 Task: Look for space in San Fernando del Valle de Catamarca, Argentina from 6th September, 2023 to 18th September, 2023 for 3 adults in price range Rs.6000 to Rs.12000. Place can be entire place with 2 bedrooms having 2 beds and 2 bathrooms. Property type can be hotel. Amenities needed are: heating, . Booking option can be shelf check-in. Required host language is English.
Action: Mouse moved to (451, 101)
Screenshot: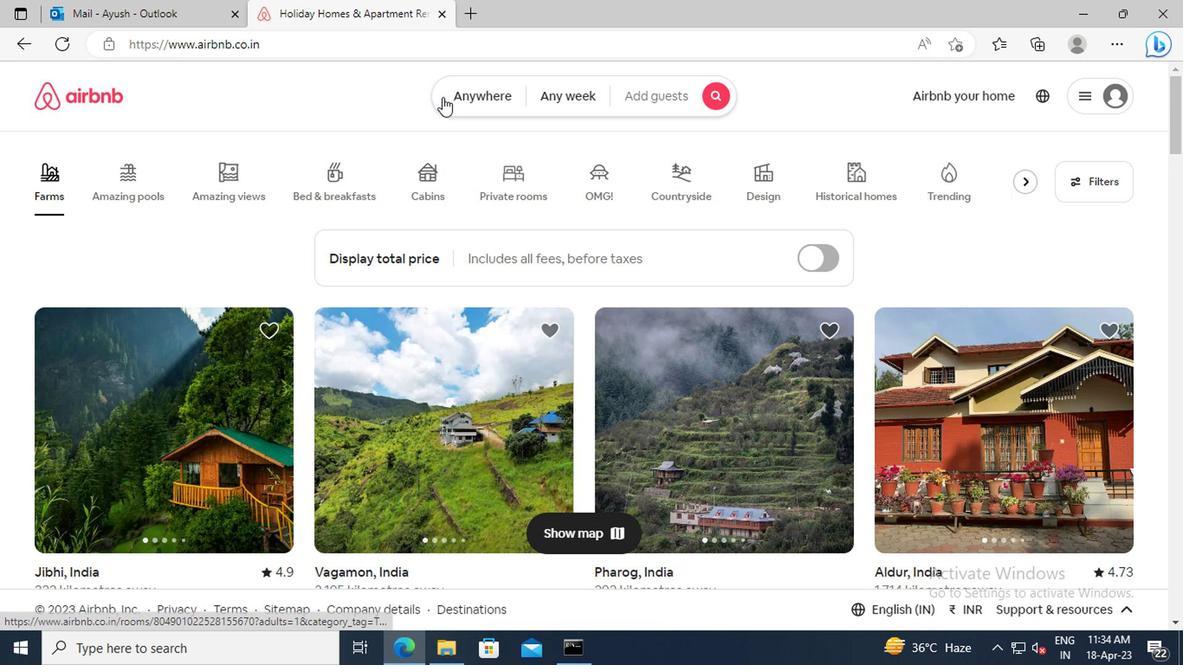 
Action: Mouse pressed left at (451, 101)
Screenshot: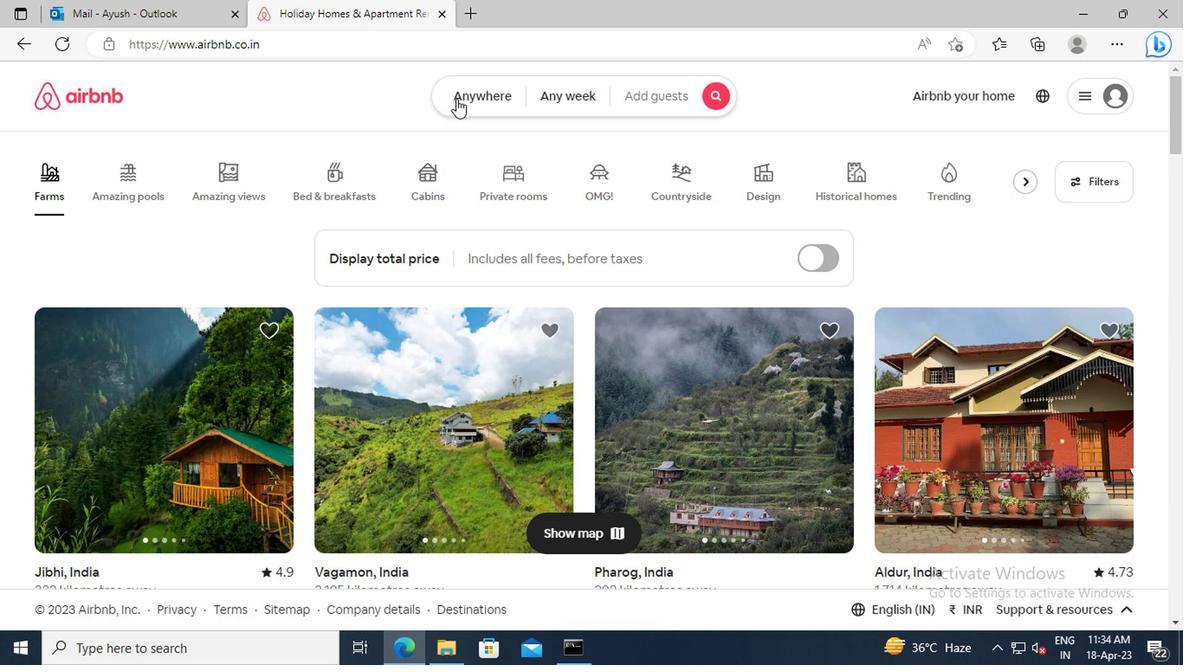 
Action: Mouse moved to (291, 170)
Screenshot: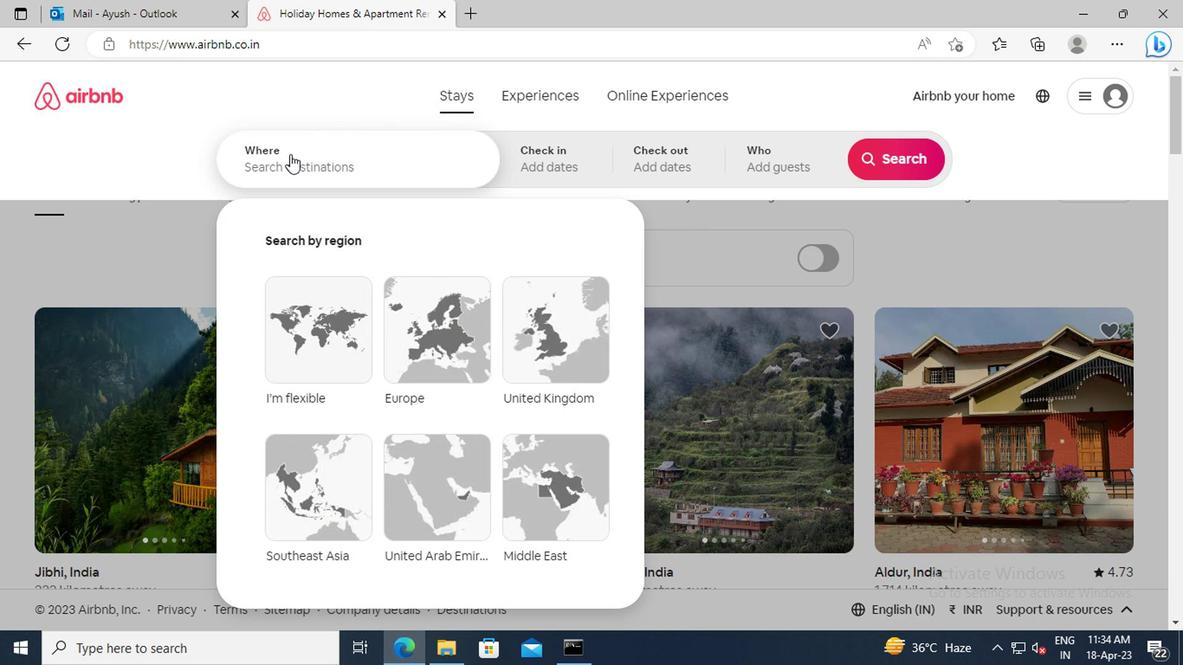 
Action: Mouse pressed left at (291, 170)
Screenshot: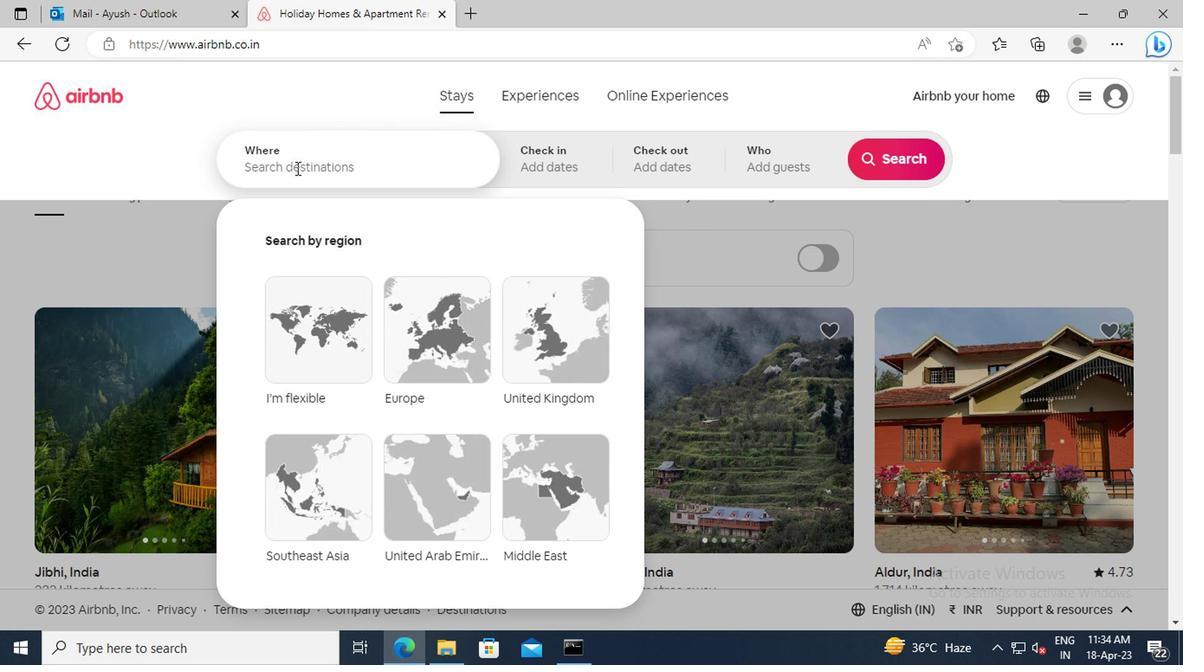 
Action: Key pressed <Key.shift>SAN<Key.space><Key.shift>FERNANDO<Key.space>DEL<Key.space><Key.shift>VALLE<Key.space>DE<Key.space><Key.shift>CATAMARCA,<Key.space><Key.shift_r>ARGENTINA<Key.enter>
Screenshot: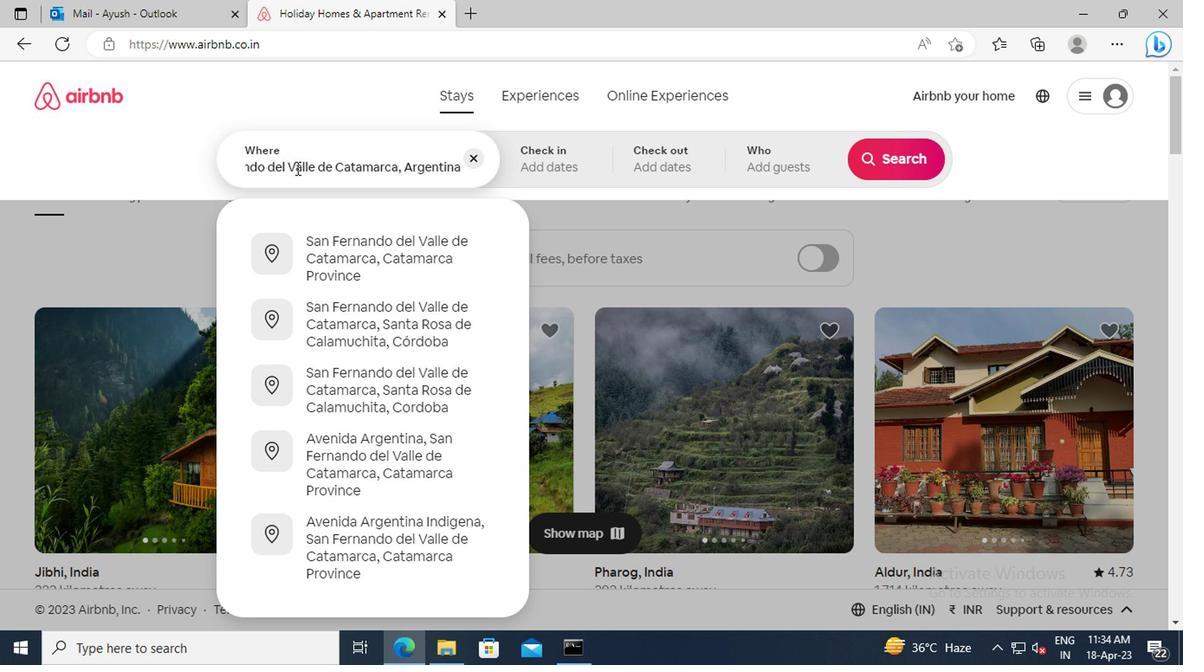 
Action: Mouse moved to (884, 300)
Screenshot: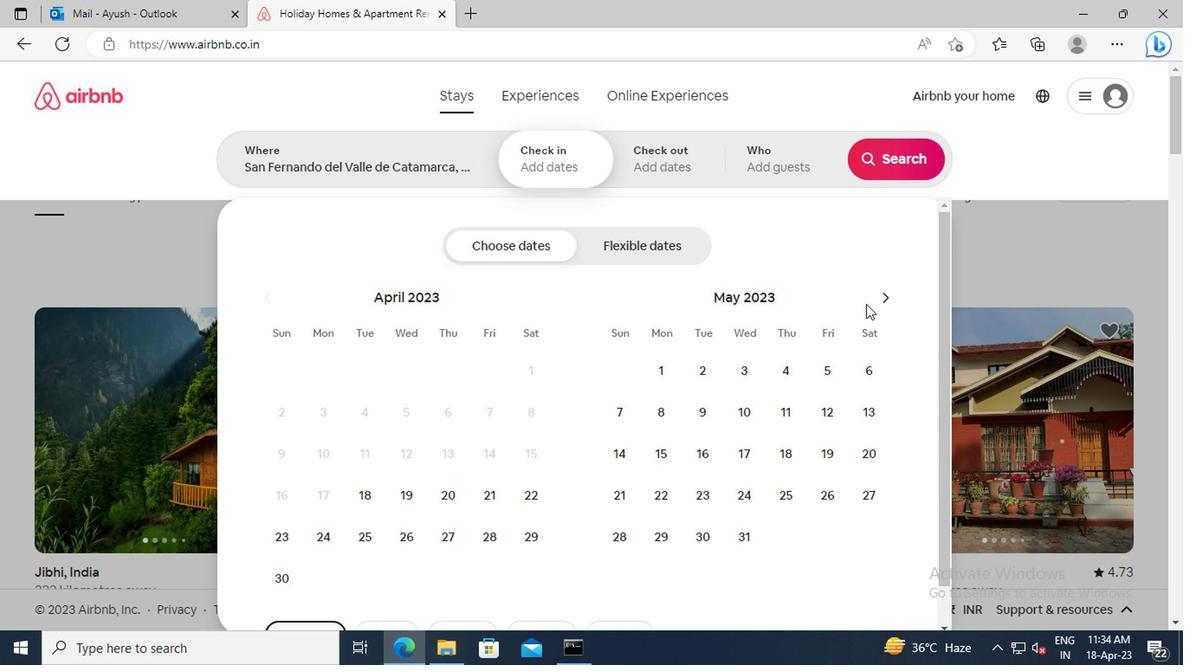 
Action: Mouse pressed left at (884, 300)
Screenshot: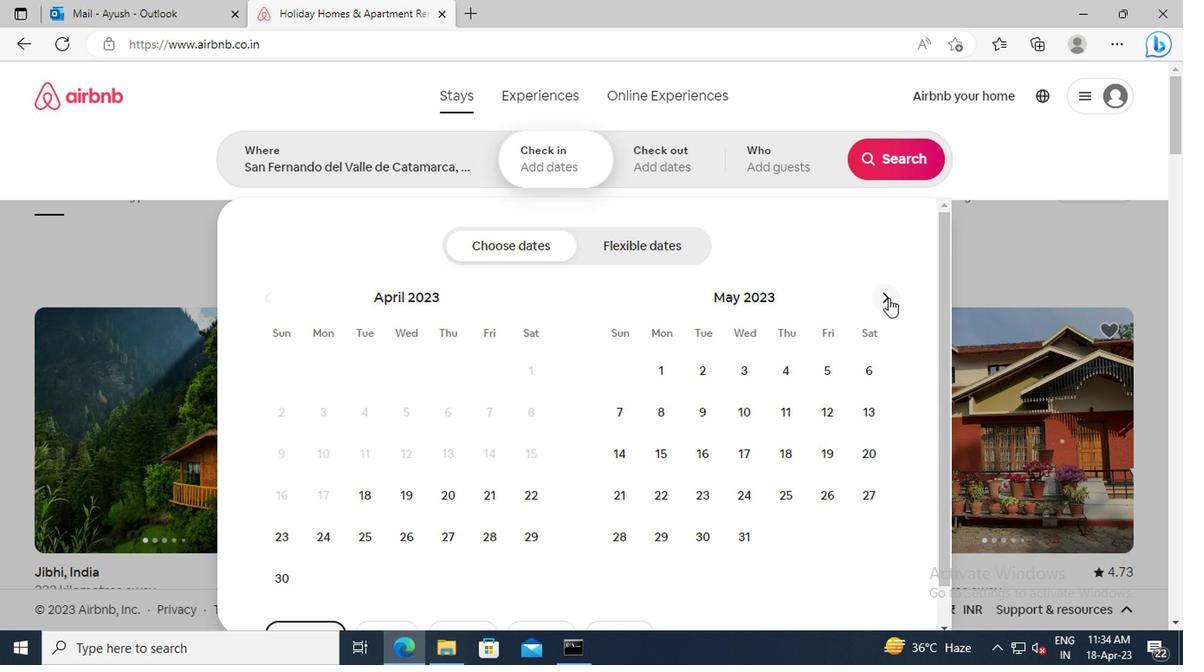 
Action: Mouse pressed left at (884, 300)
Screenshot: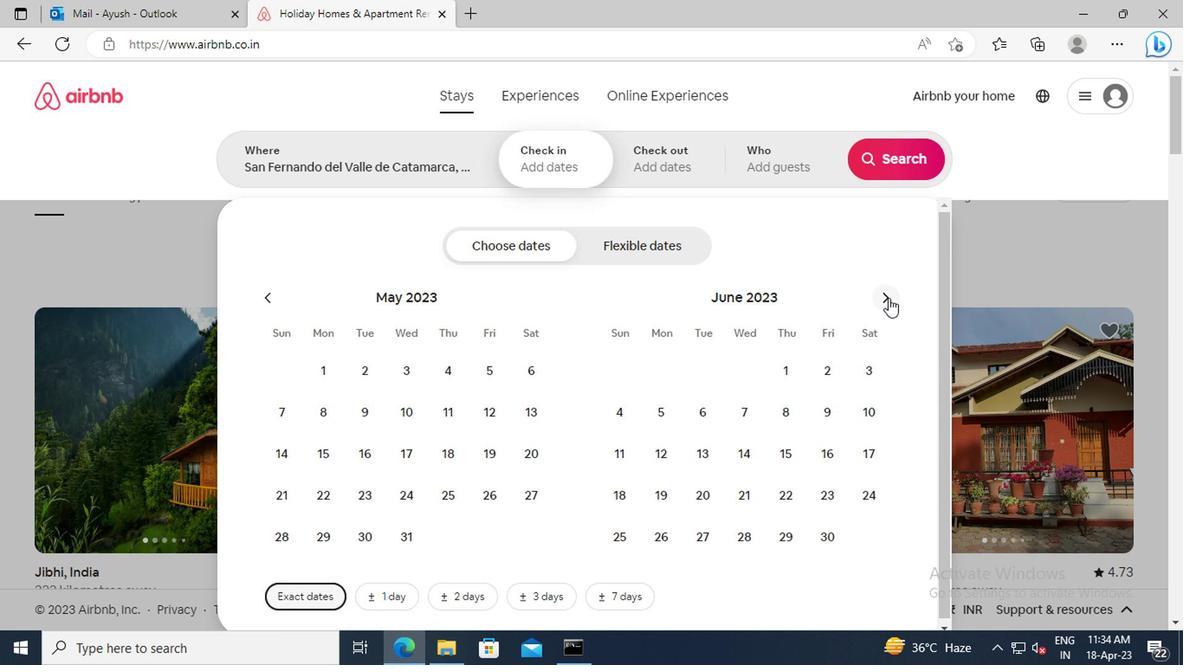 
Action: Mouse pressed left at (884, 300)
Screenshot: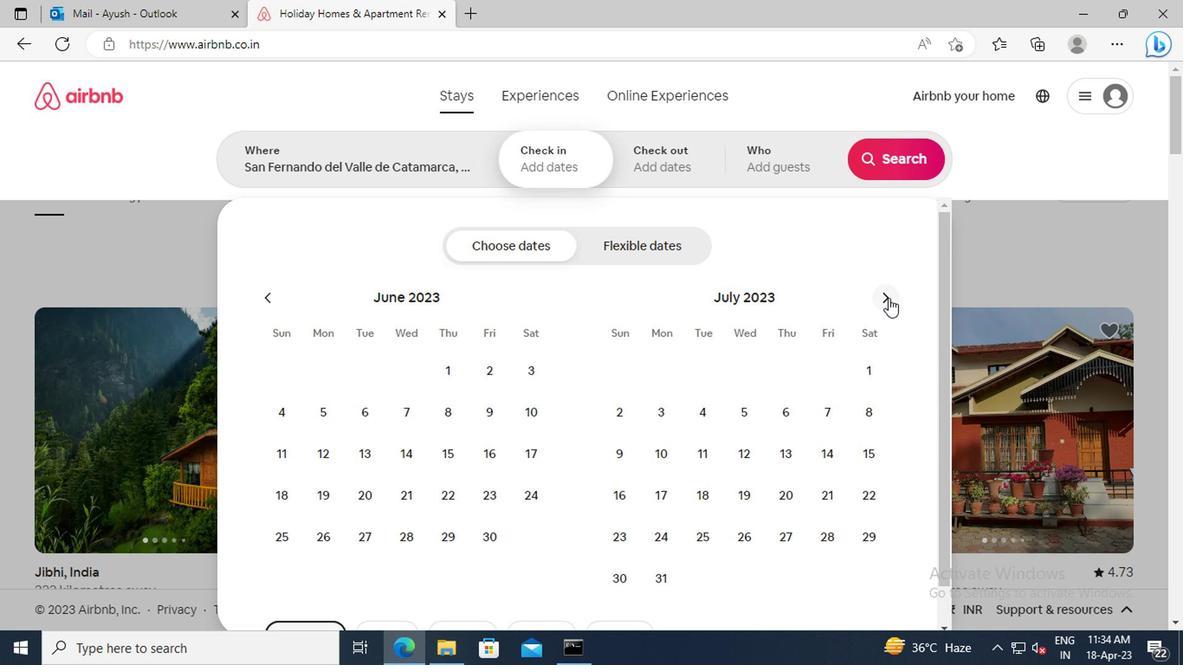 
Action: Mouse pressed left at (884, 300)
Screenshot: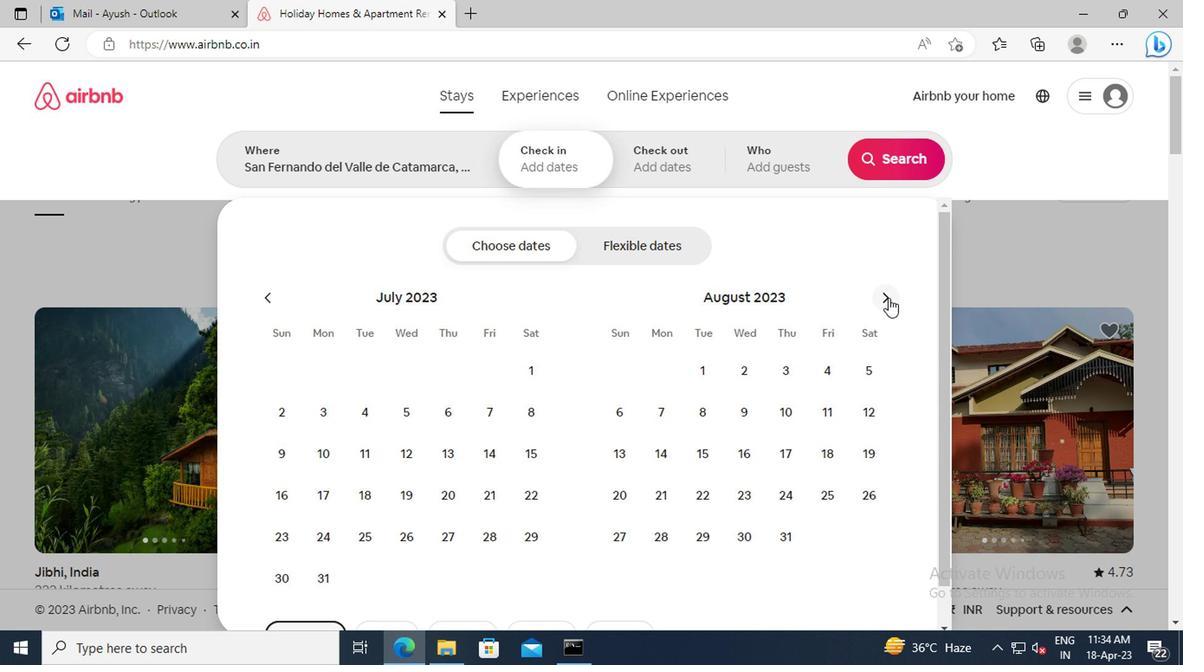 
Action: Mouse moved to (746, 408)
Screenshot: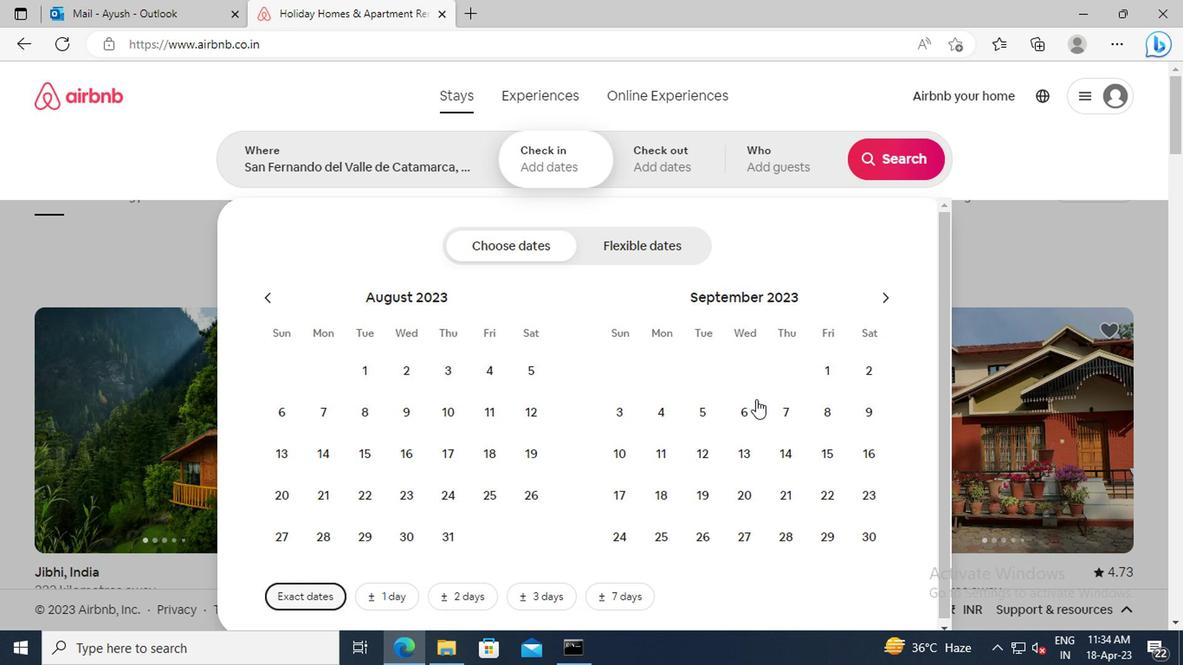 
Action: Mouse pressed left at (746, 408)
Screenshot: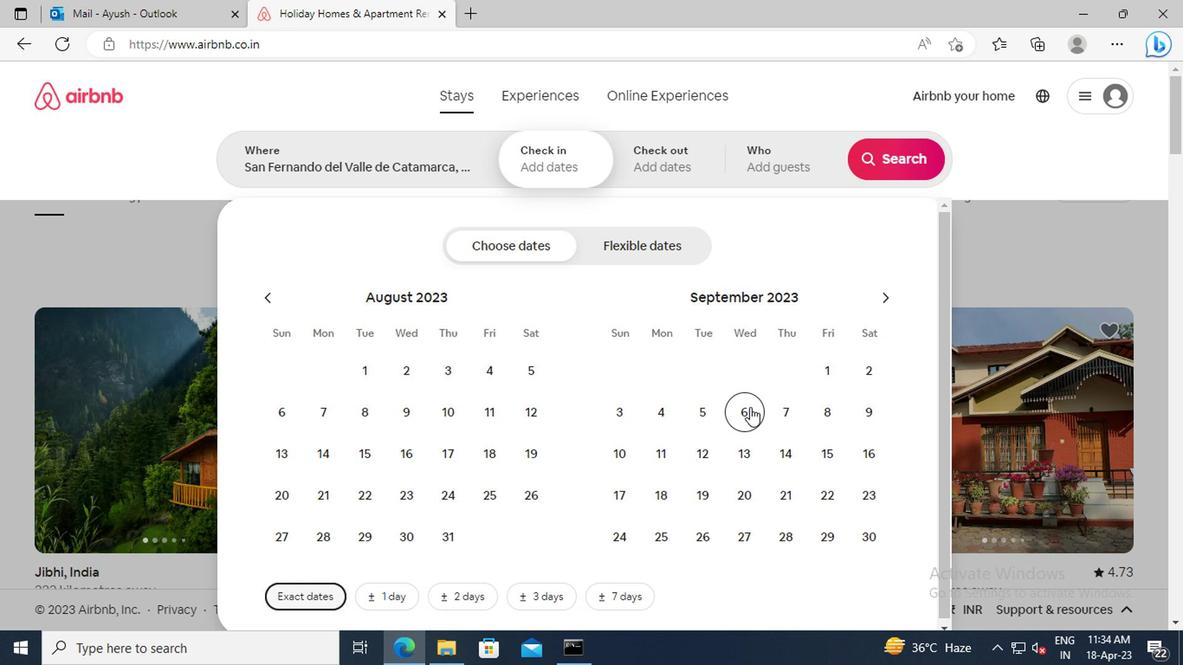 
Action: Mouse moved to (661, 492)
Screenshot: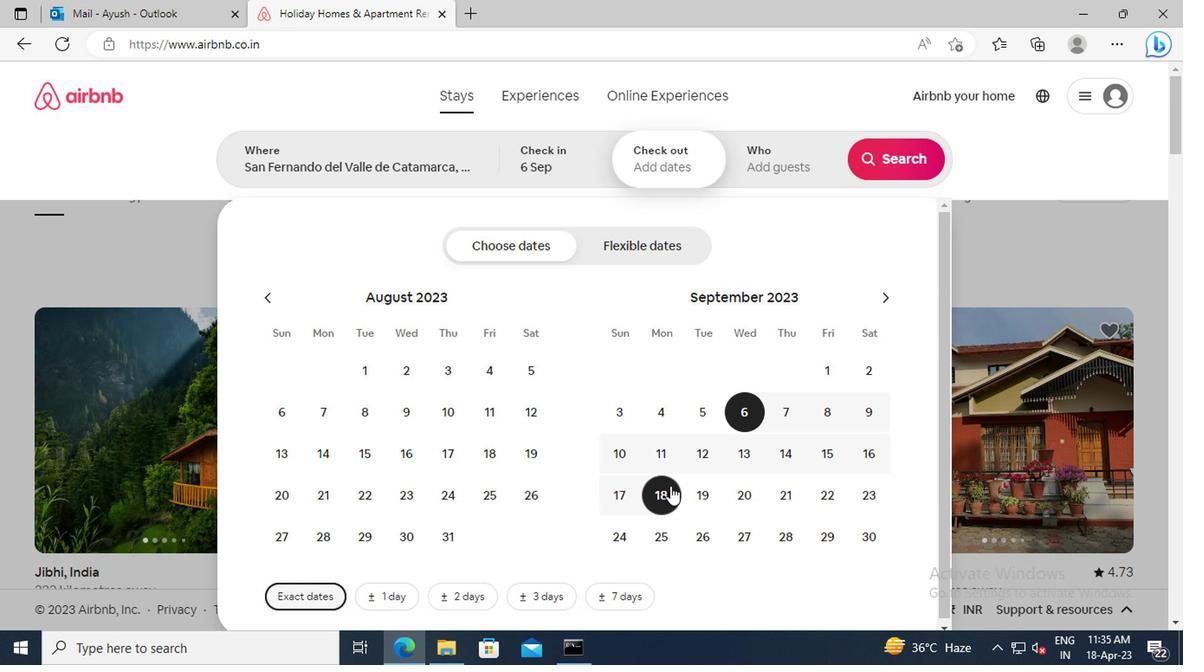 
Action: Mouse pressed left at (661, 492)
Screenshot: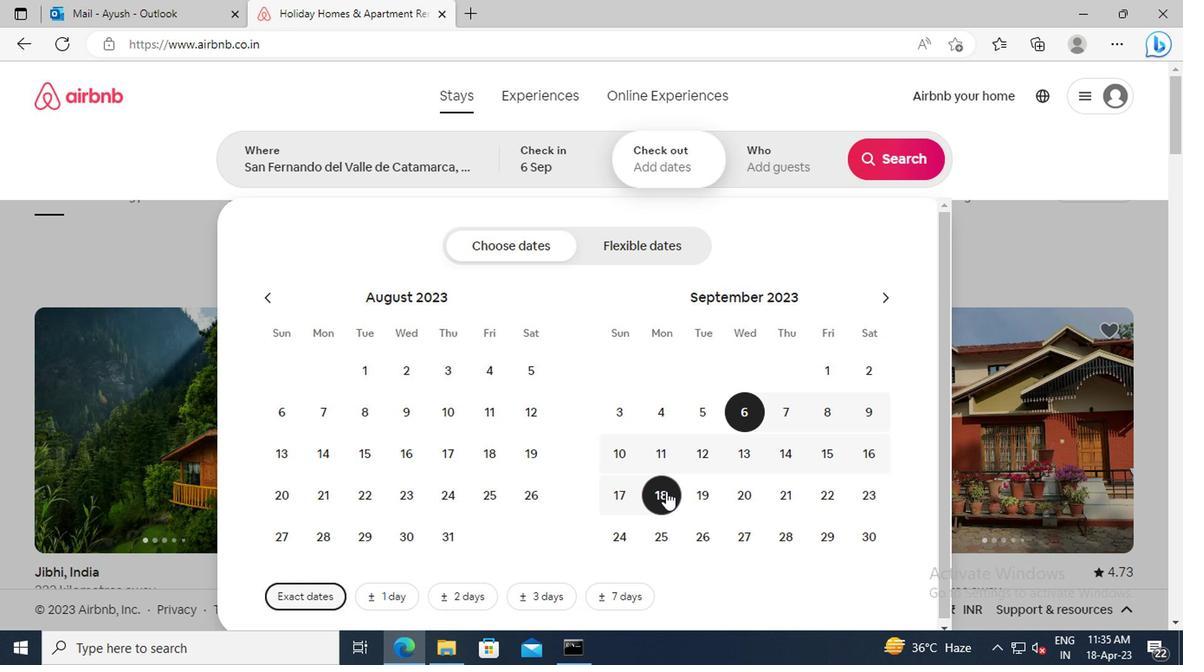 
Action: Mouse moved to (763, 168)
Screenshot: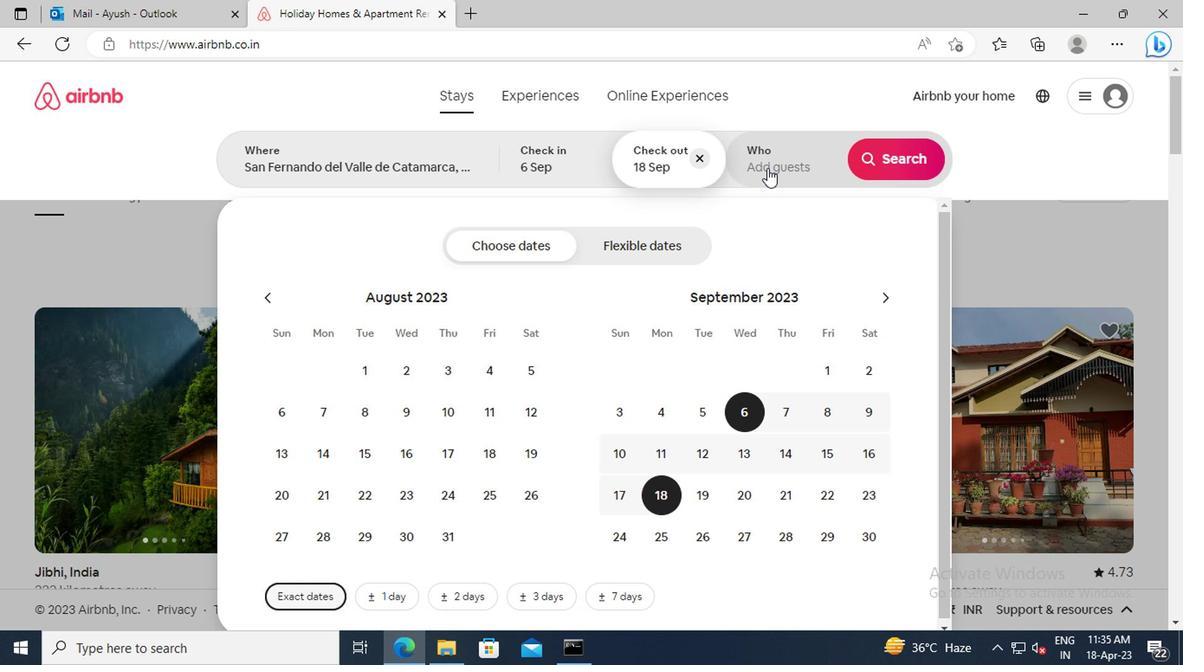 
Action: Mouse pressed left at (763, 168)
Screenshot: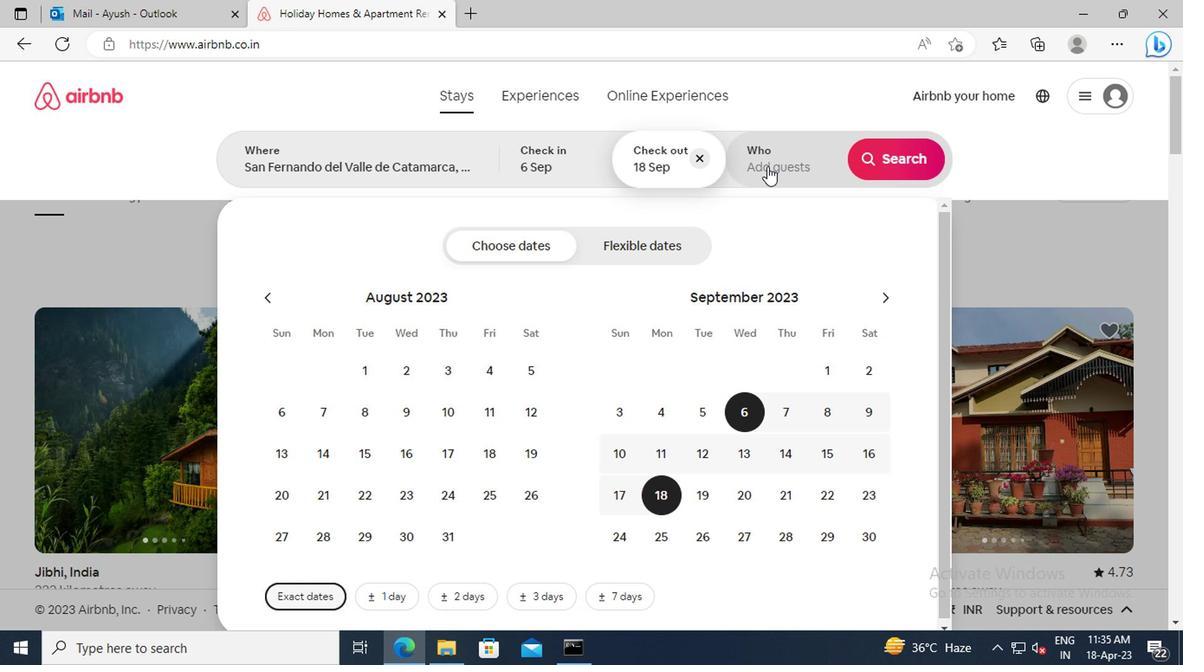
Action: Mouse moved to (897, 253)
Screenshot: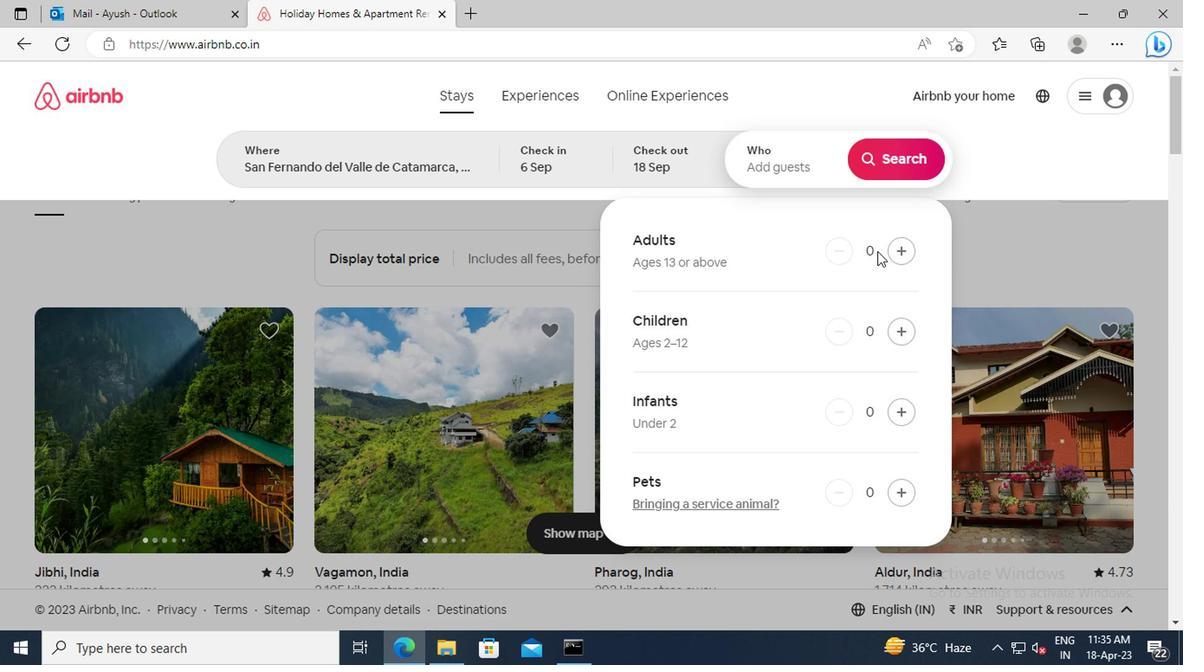 
Action: Mouse pressed left at (897, 253)
Screenshot: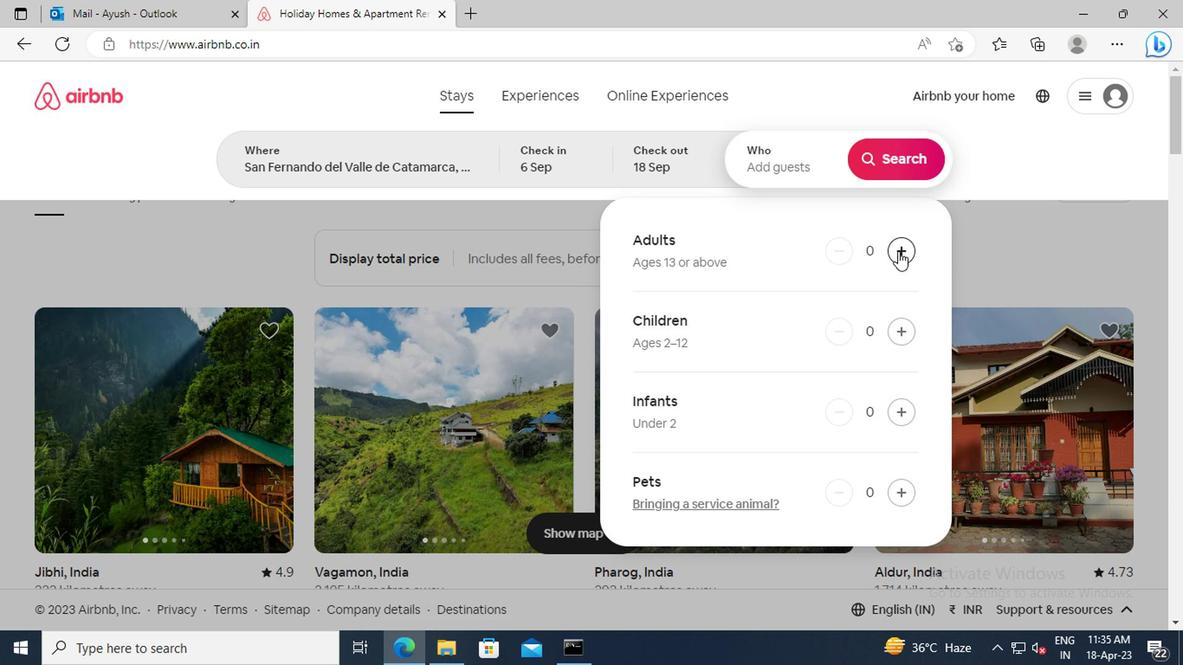 
Action: Mouse pressed left at (897, 253)
Screenshot: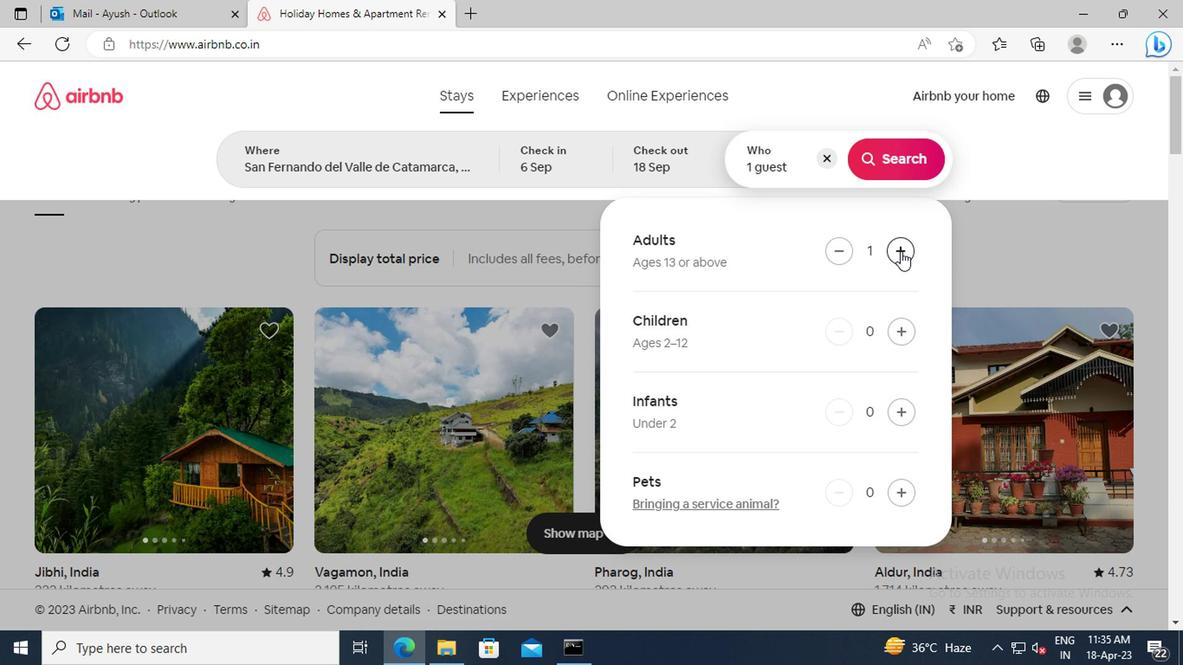 
Action: Mouse pressed left at (897, 253)
Screenshot: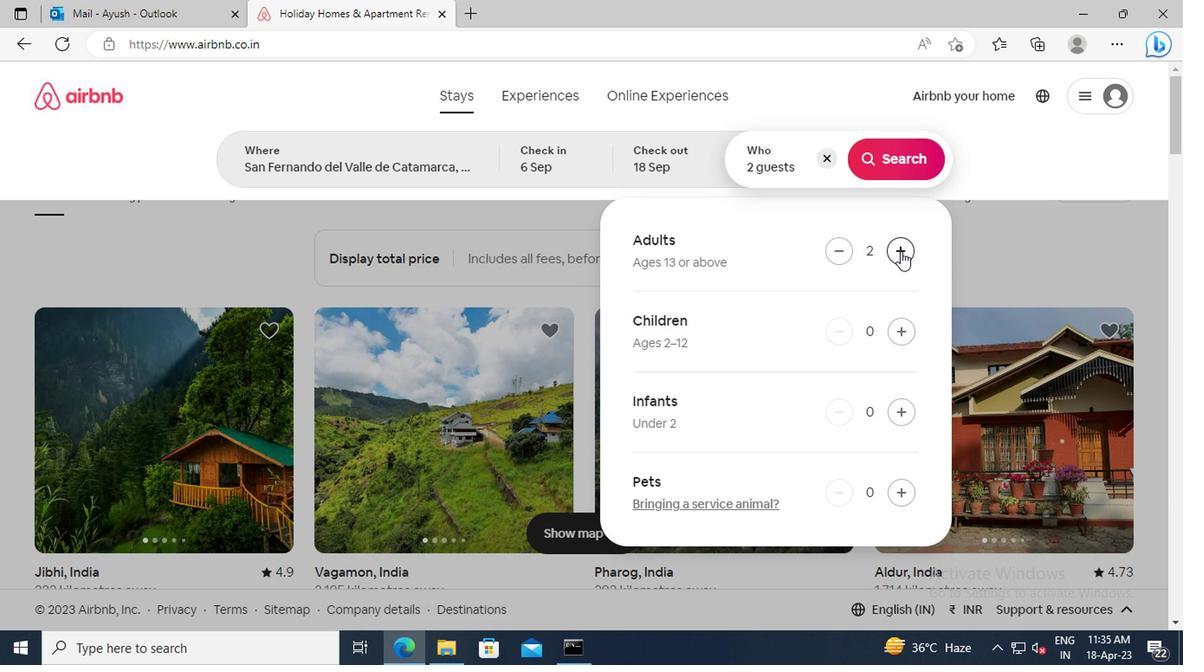 
Action: Mouse moved to (891, 161)
Screenshot: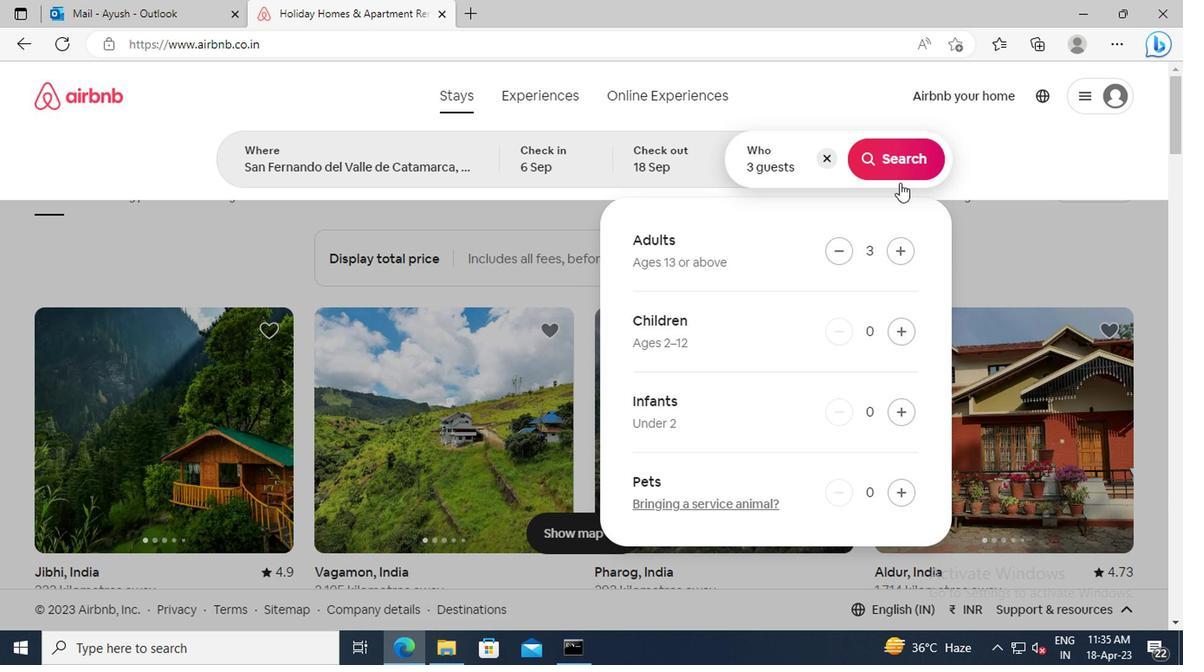 
Action: Mouse pressed left at (891, 161)
Screenshot: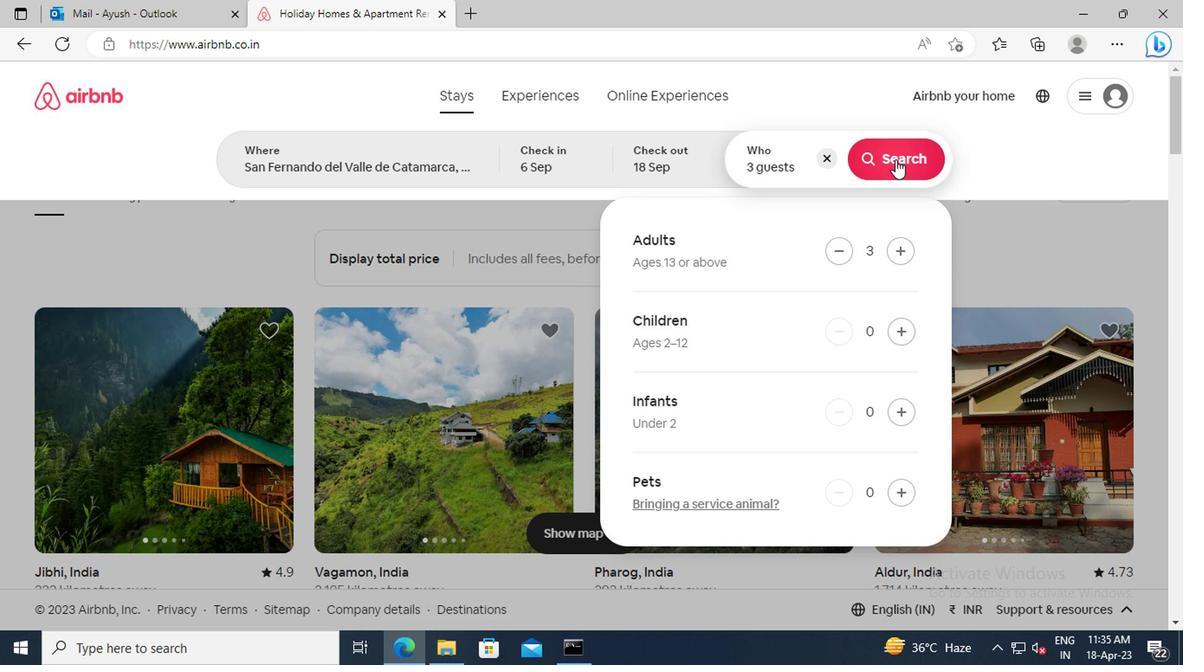 
Action: Mouse moved to (1093, 170)
Screenshot: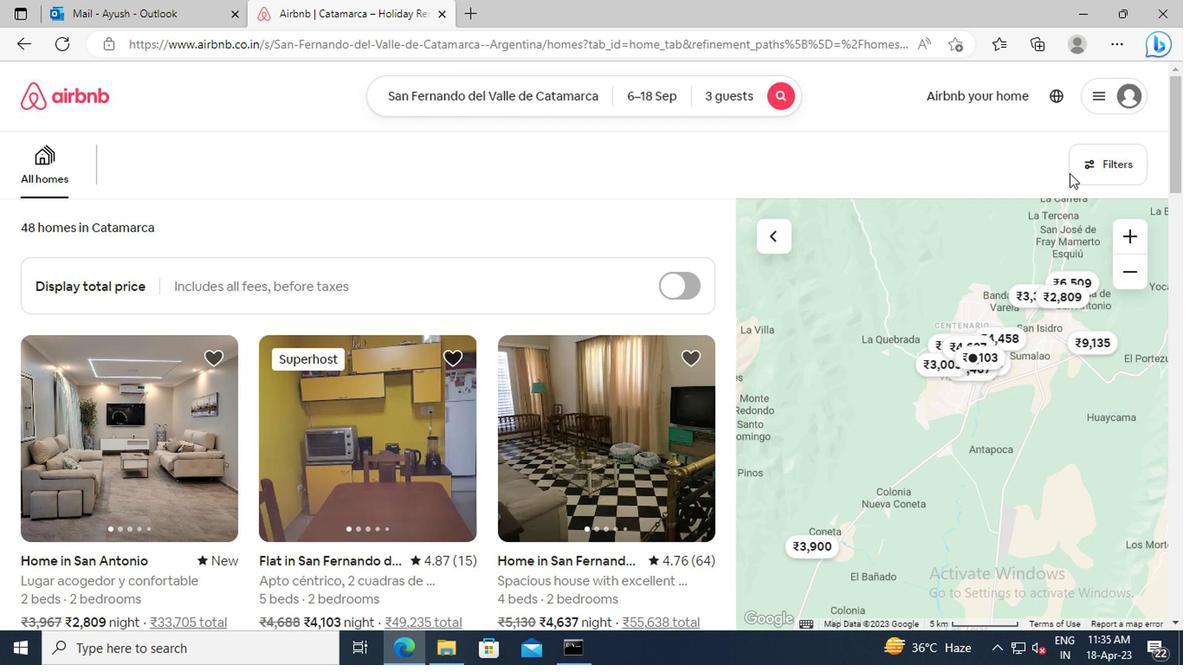
Action: Mouse pressed left at (1093, 170)
Screenshot: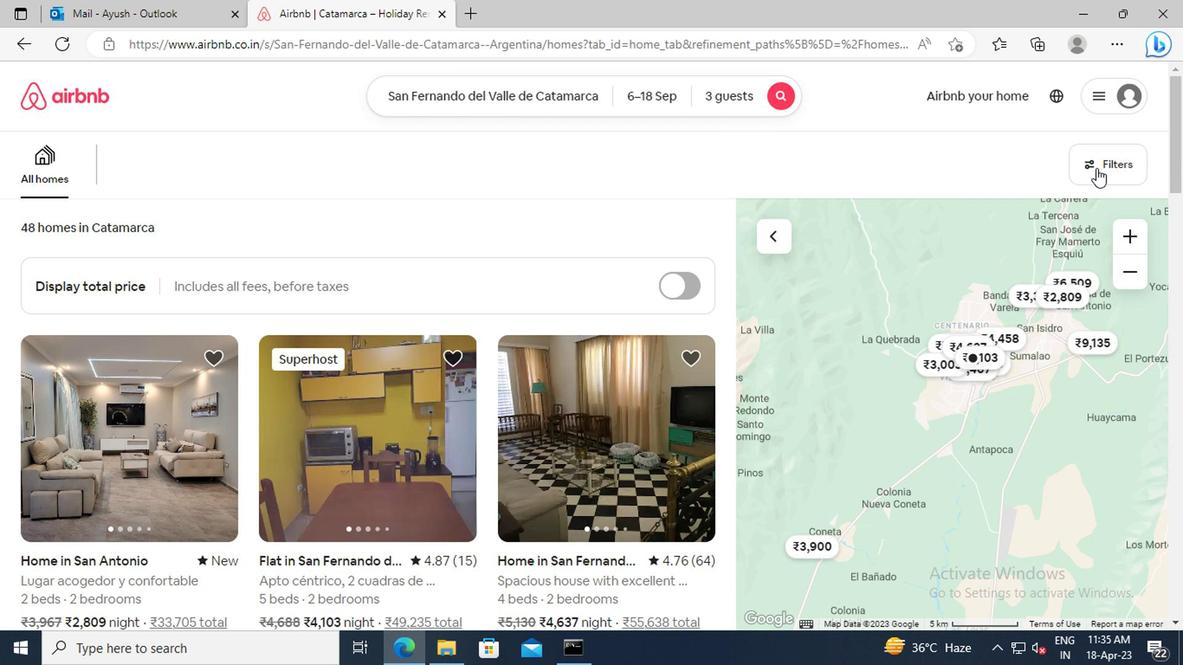 
Action: Mouse moved to (372, 385)
Screenshot: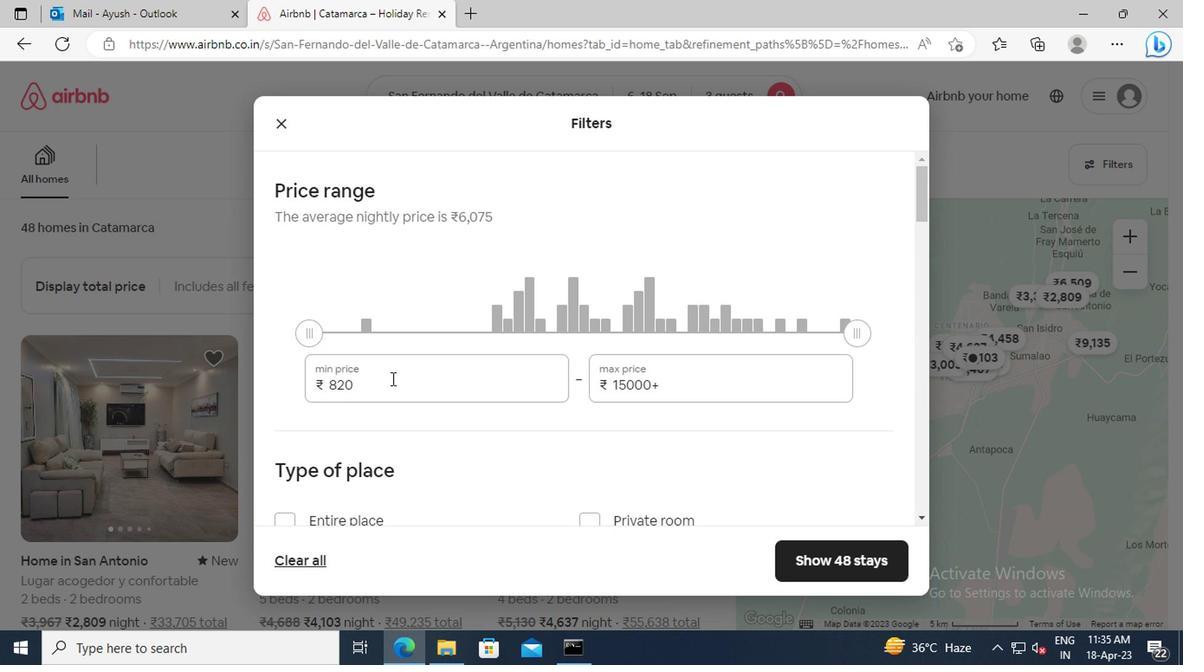 
Action: Mouse pressed left at (372, 385)
Screenshot: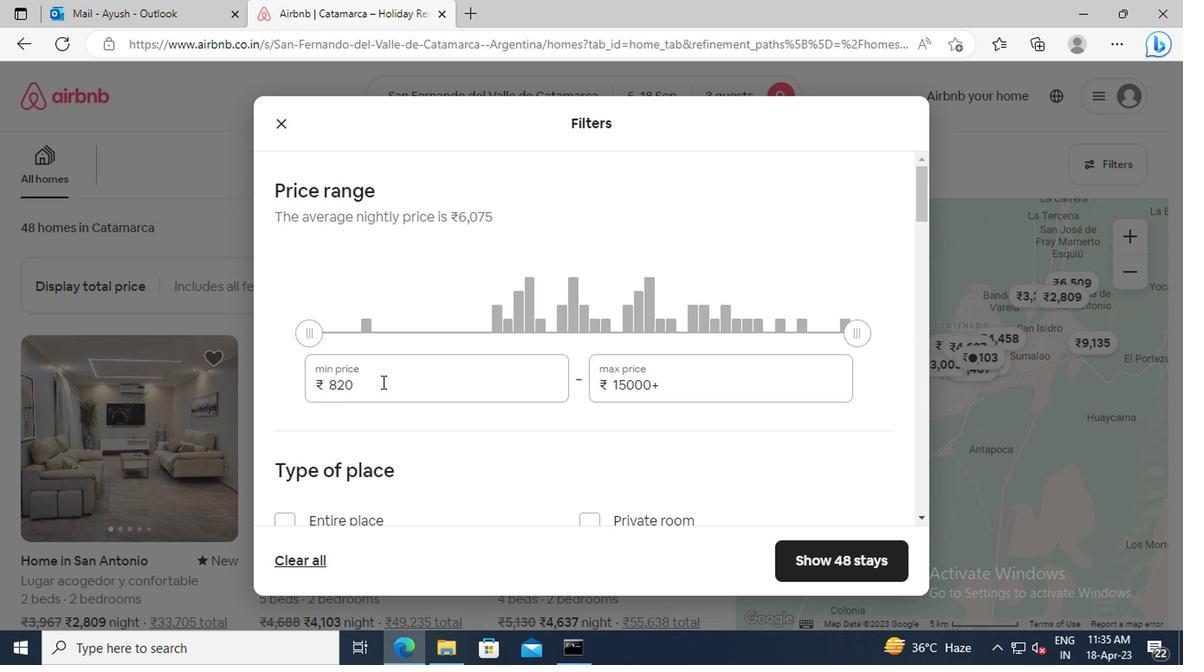 
Action: Key pressed <Key.backspace><Key.backspace><Key.backspace>6000<Key.tab><Key.delete>12000
Screenshot: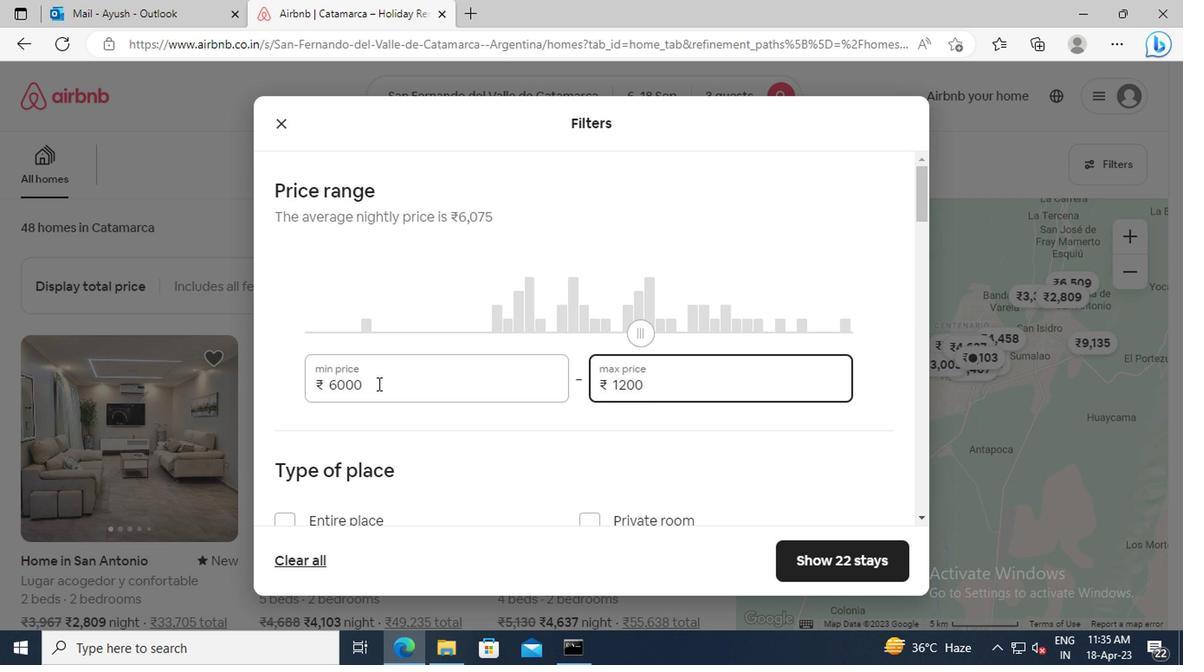 
Action: Mouse moved to (366, 390)
Screenshot: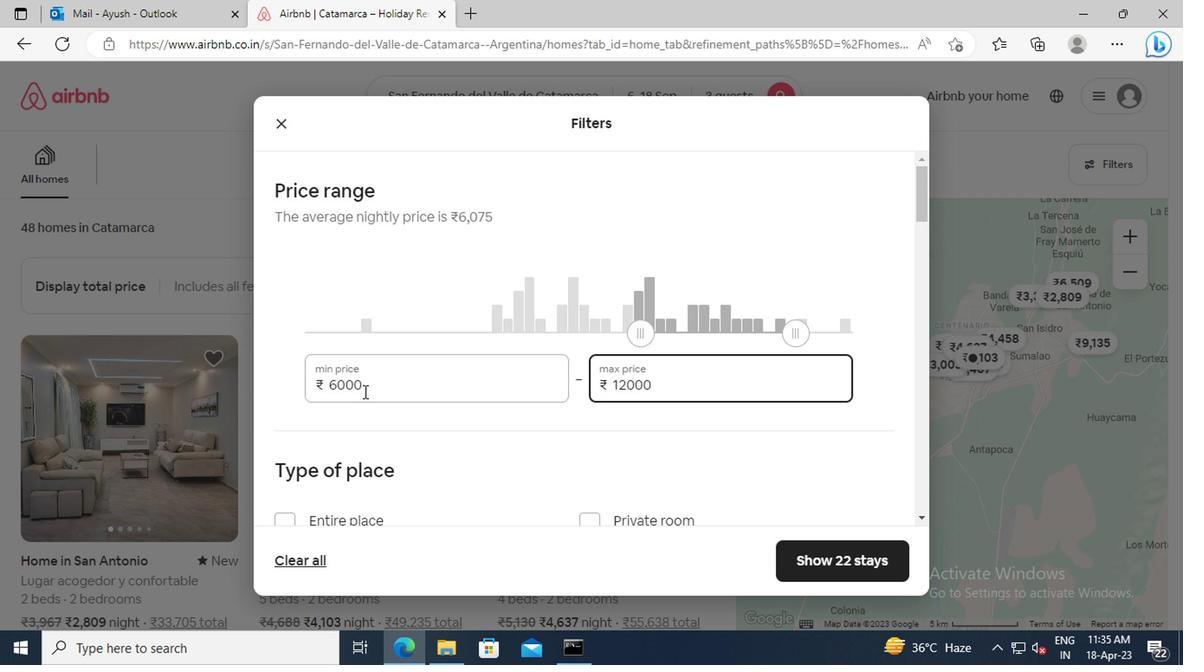 
Action: Mouse scrolled (366, 388) with delta (0, -1)
Screenshot: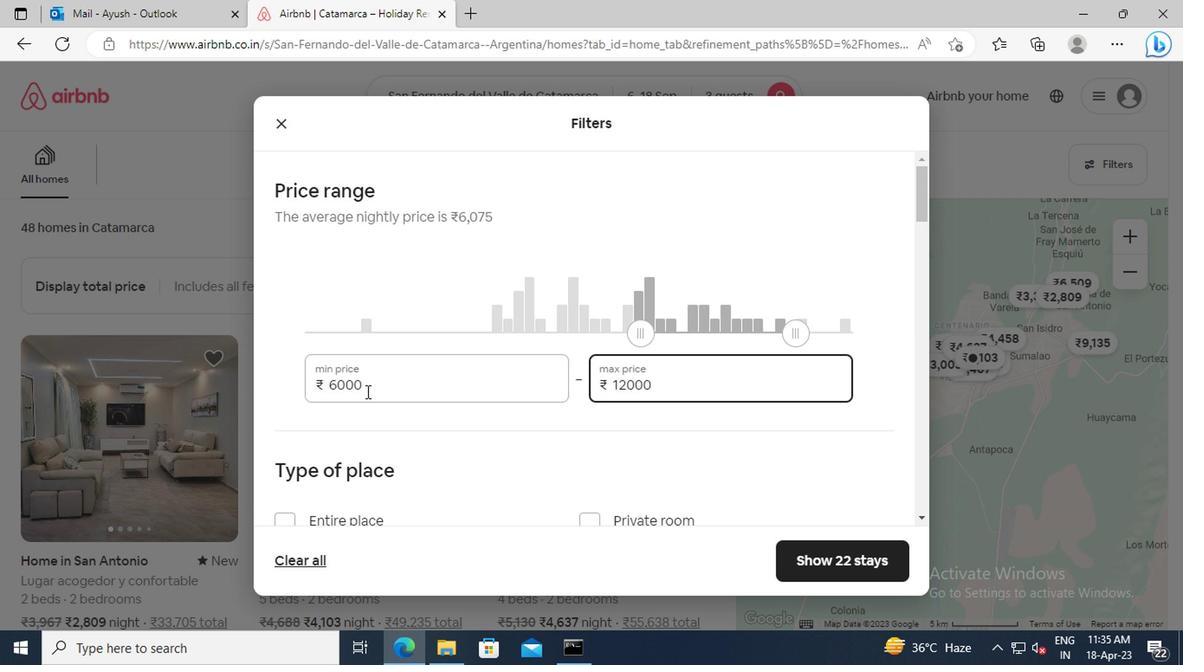 
Action: Mouse scrolled (366, 388) with delta (0, -1)
Screenshot: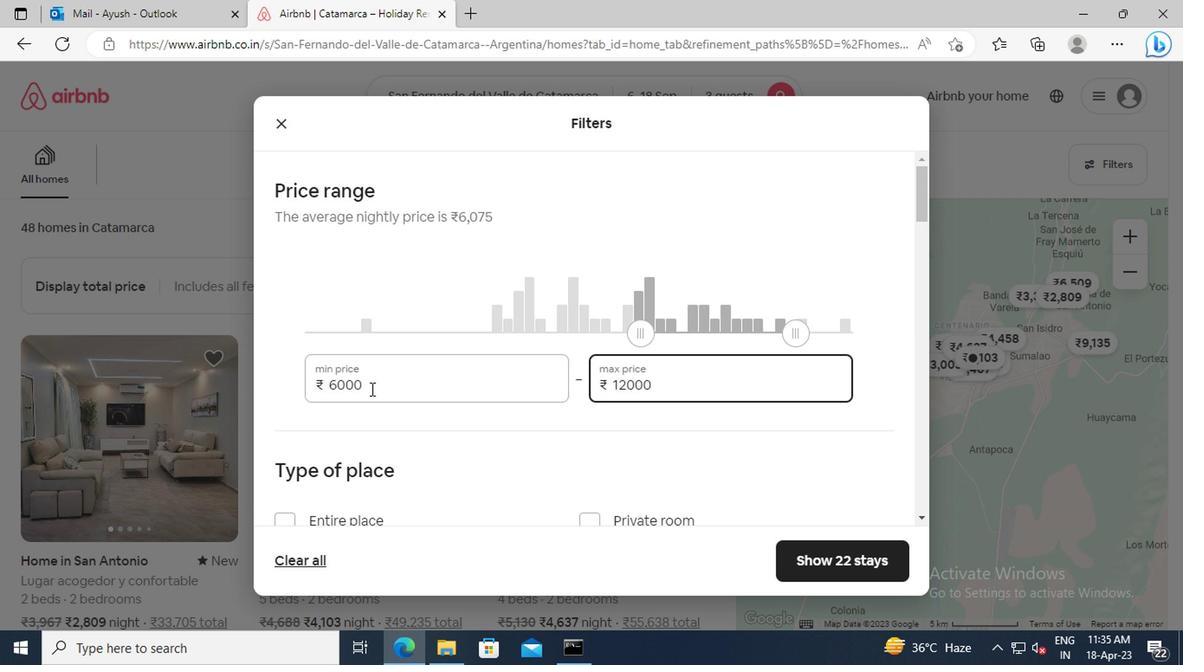
Action: Mouse moved to (280, 411)
Screenshot: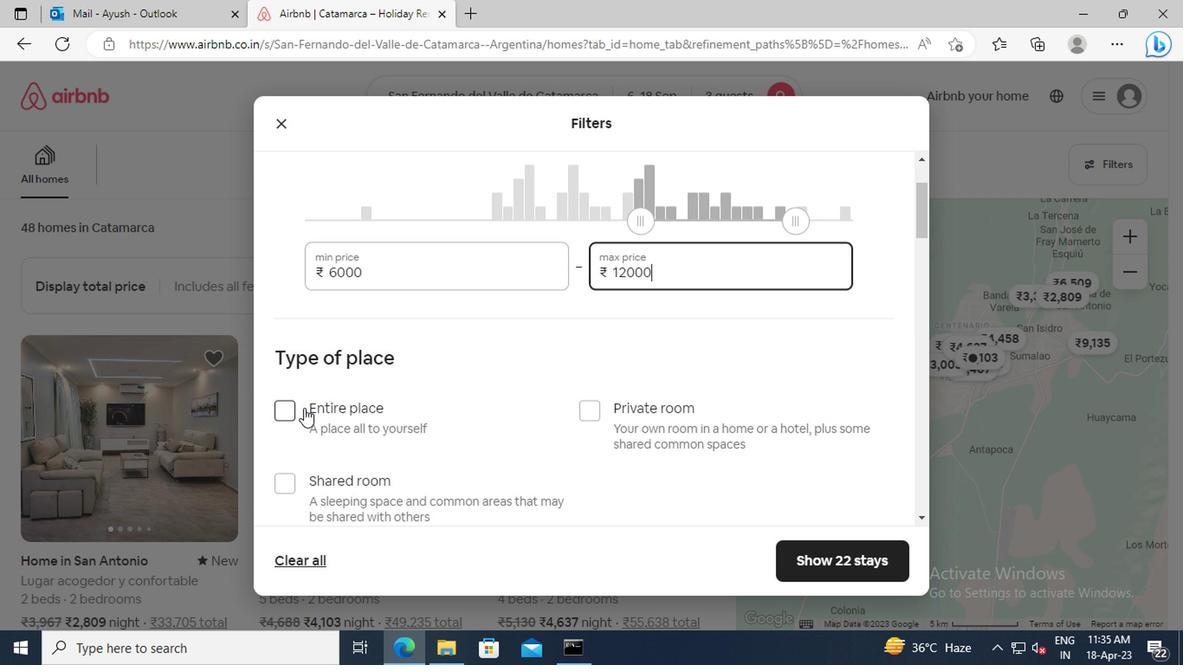 
Action: Mouse pressed left at (280, 411)
Screenshot: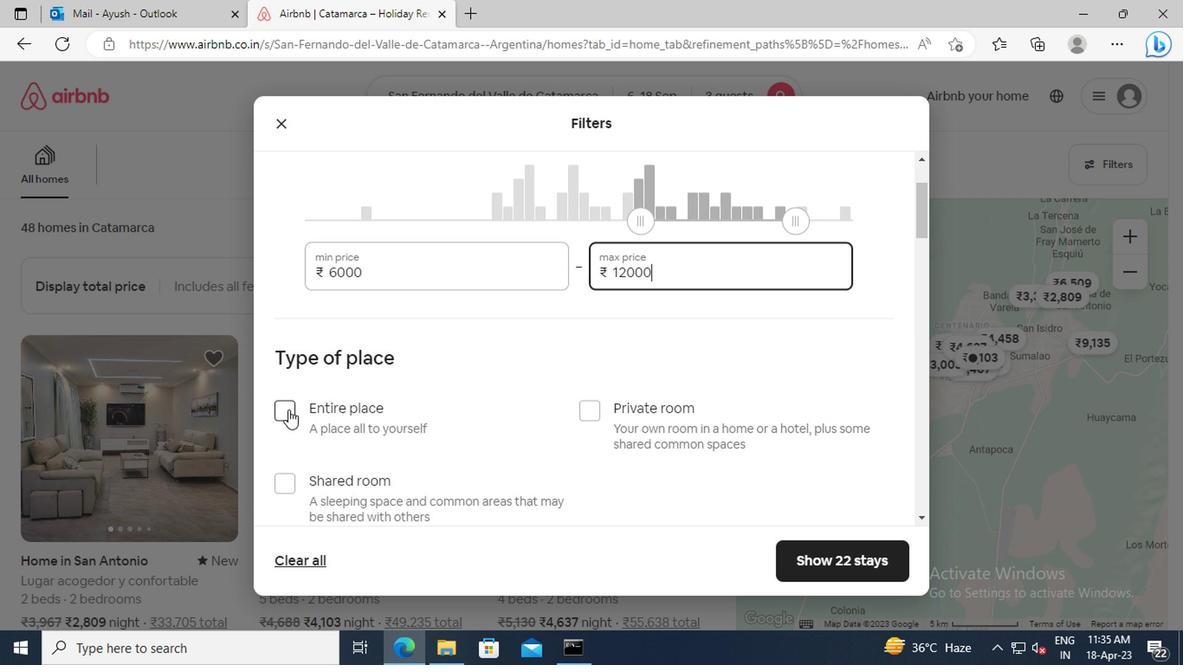 
Action: Mouse moved to (454, 376)
Screenshot: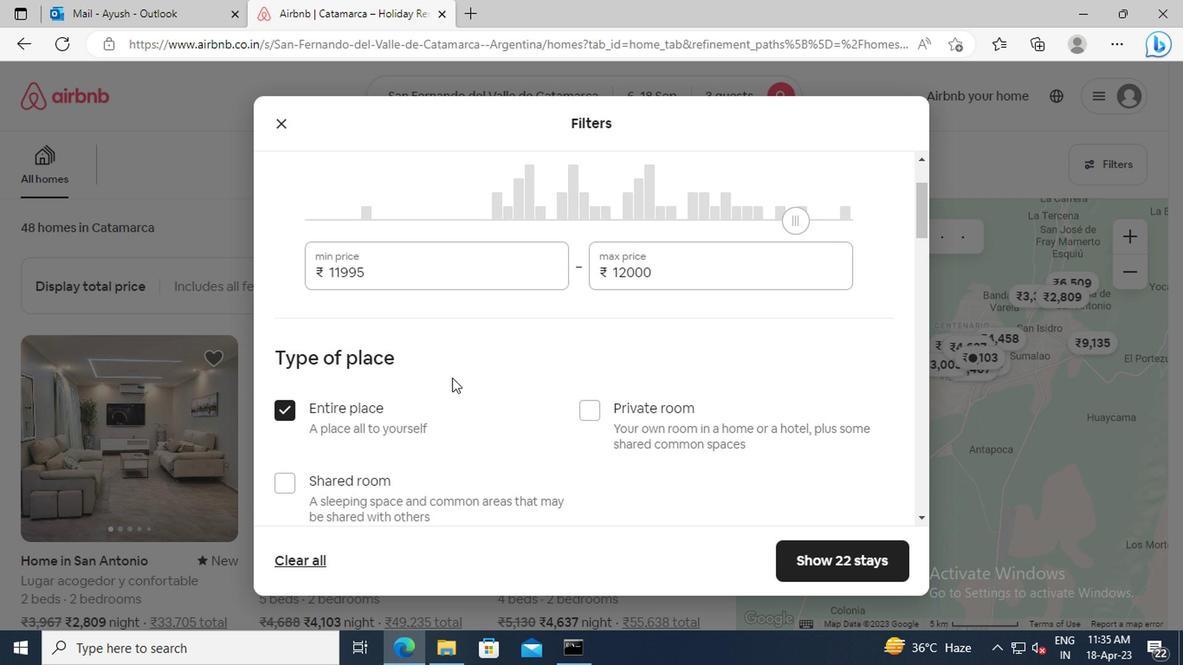 
Action: Mouse scrolled (454, 375) with delta (0, 0)
Screenshot: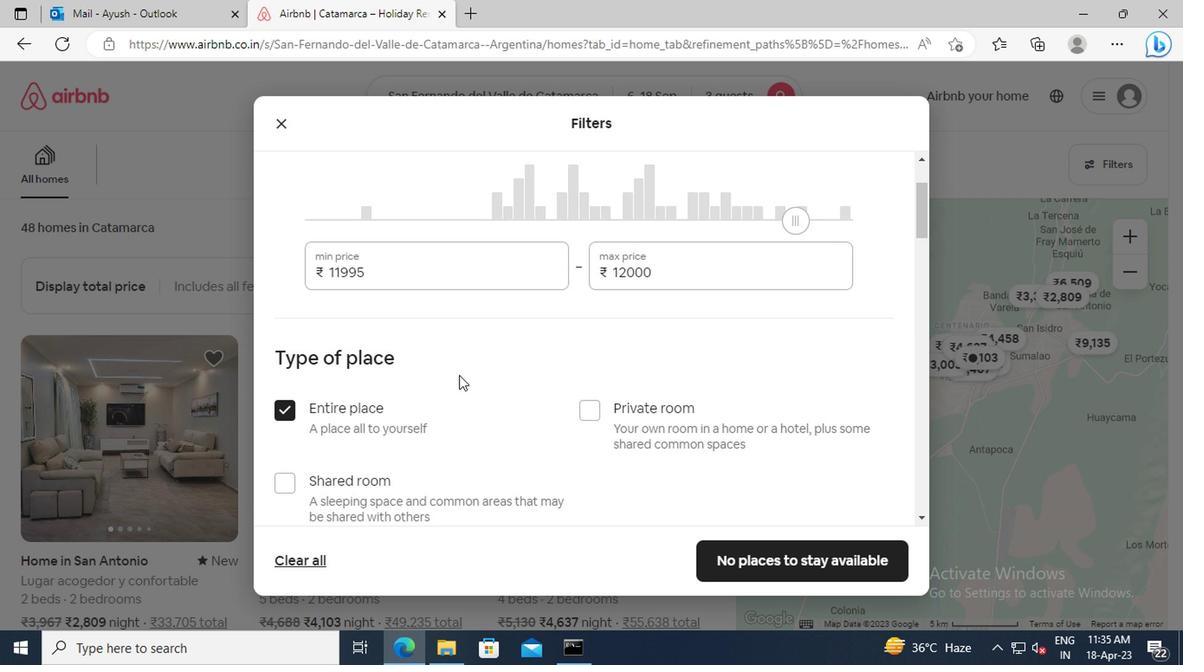 
Action: Mouse scrolled (454, 375) with delta (0, 0)
Screenshot: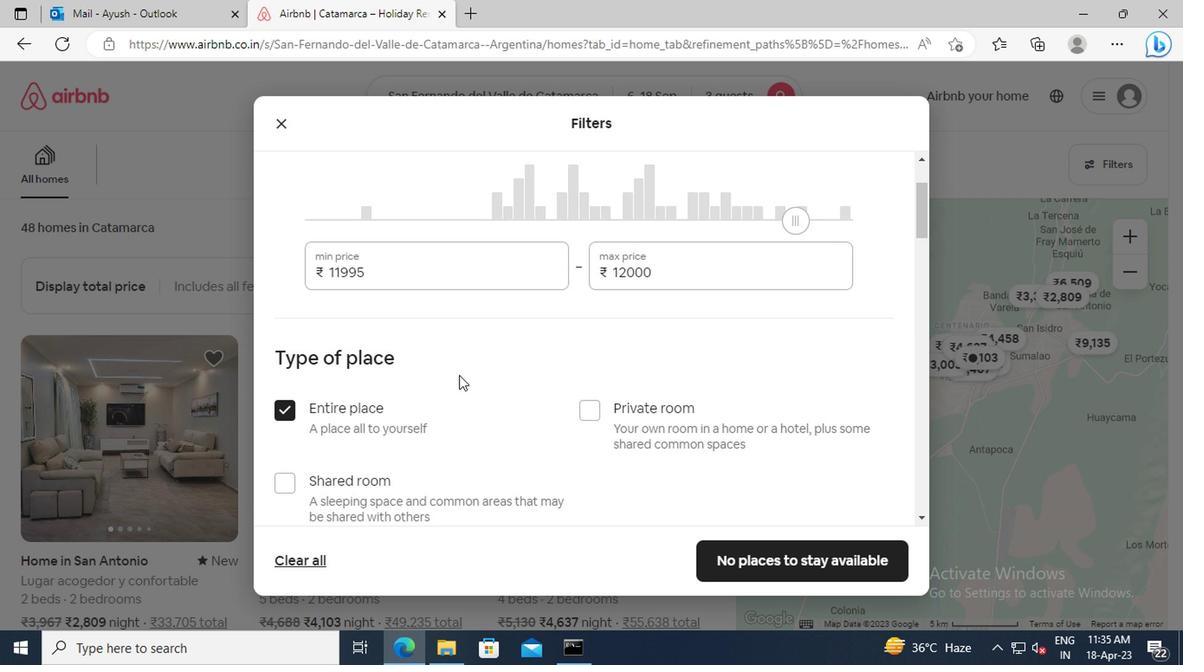 
Action: Mouse moved to (463, 301)
Screenshot: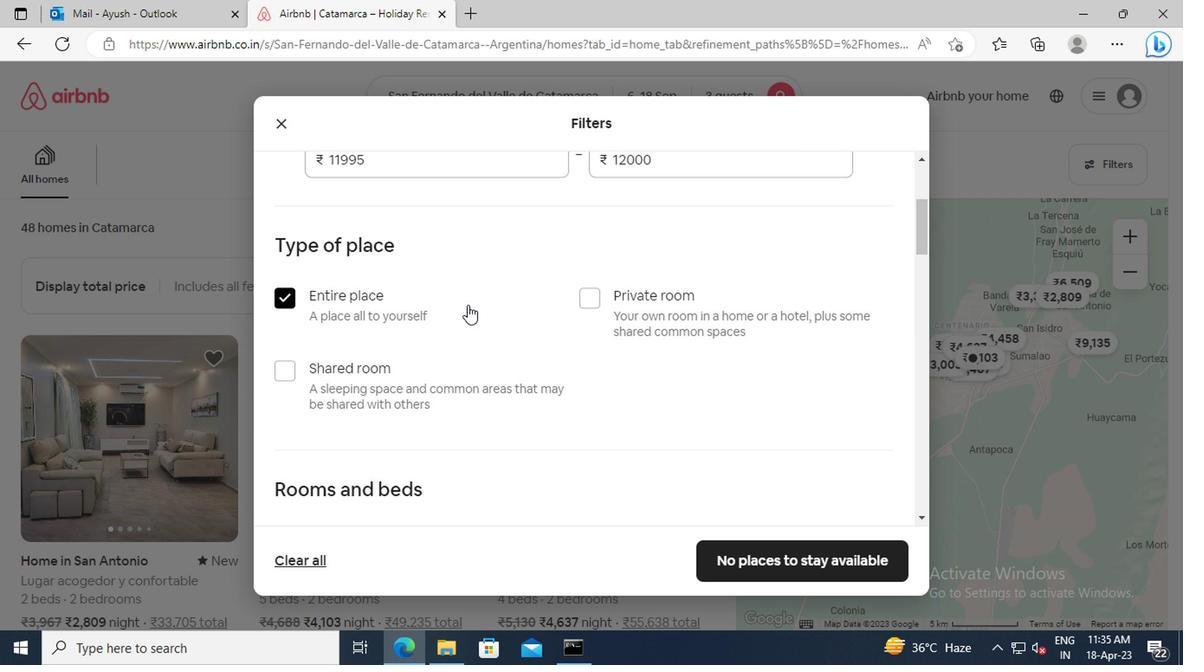 
Action: Mouse scrolled (463, 300) with delta (0, 0)
Screenshot: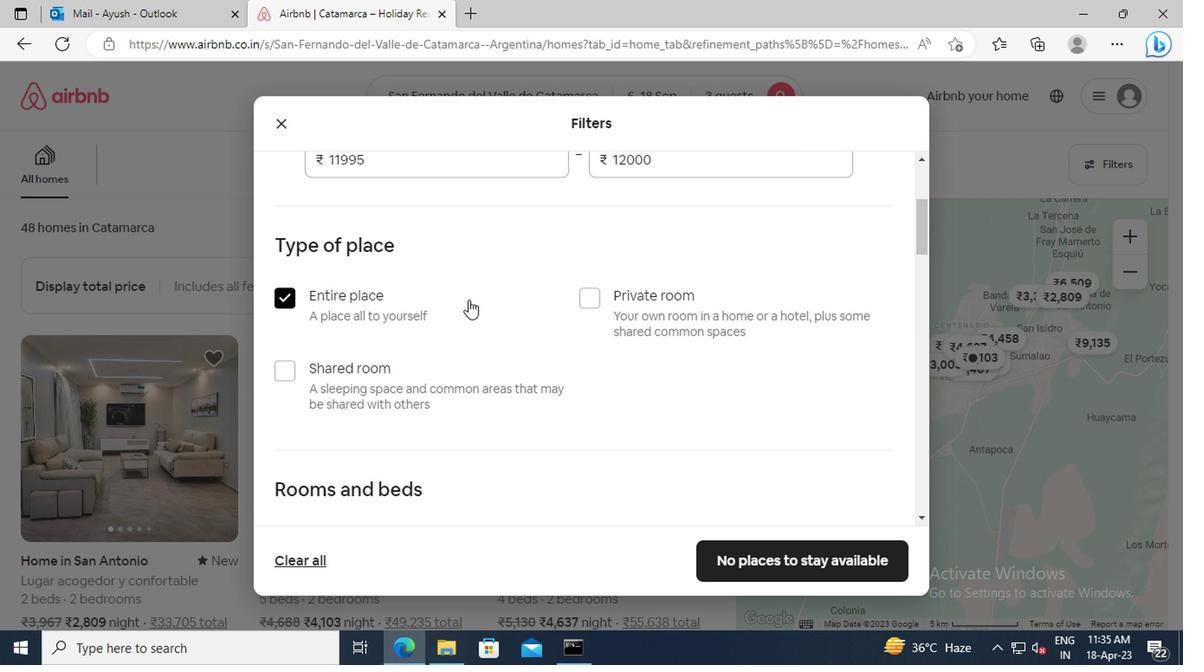 
Action: Mouse scrolled (463, 300) with delta (0, 0)
Screenshot: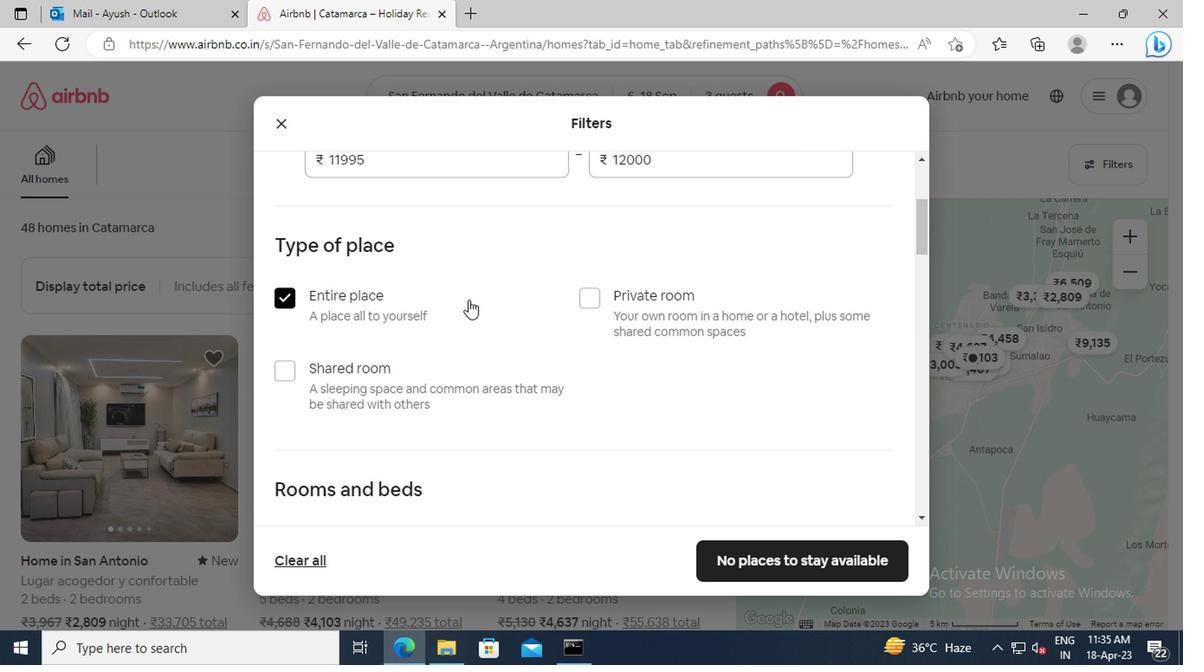 
Action: Mouse scrolled (463, 300) with delta (0, 0)
Screenshot: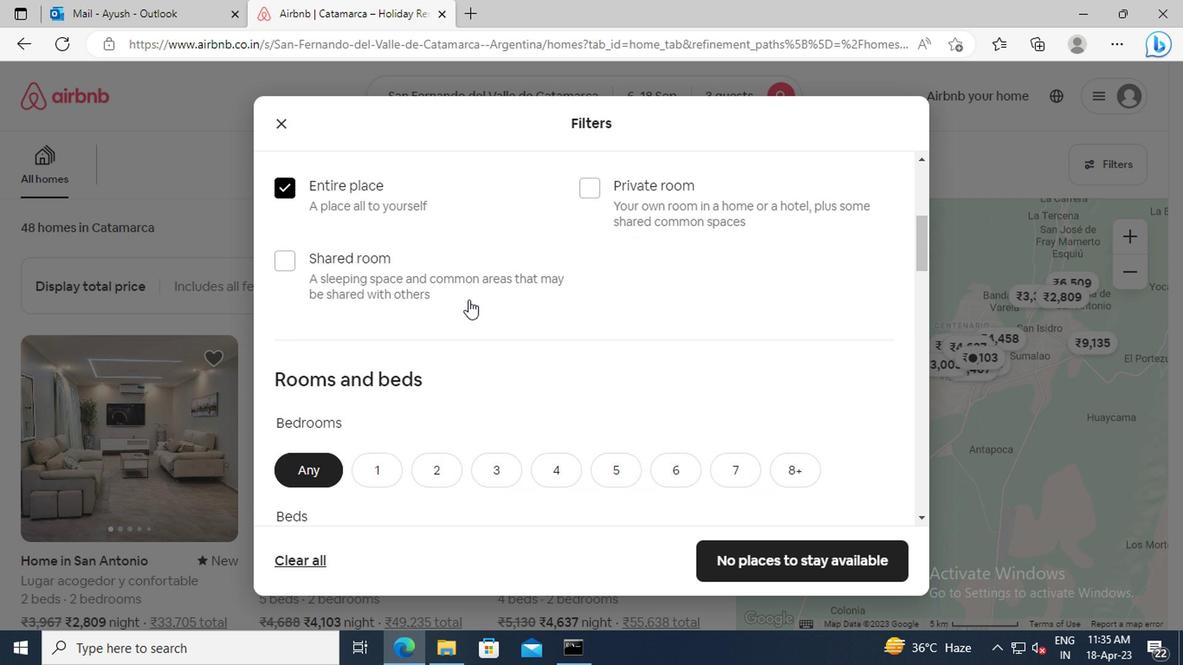 
Action: Mouse scrolled (463, 300) with delta (0, 0)
Screenshot: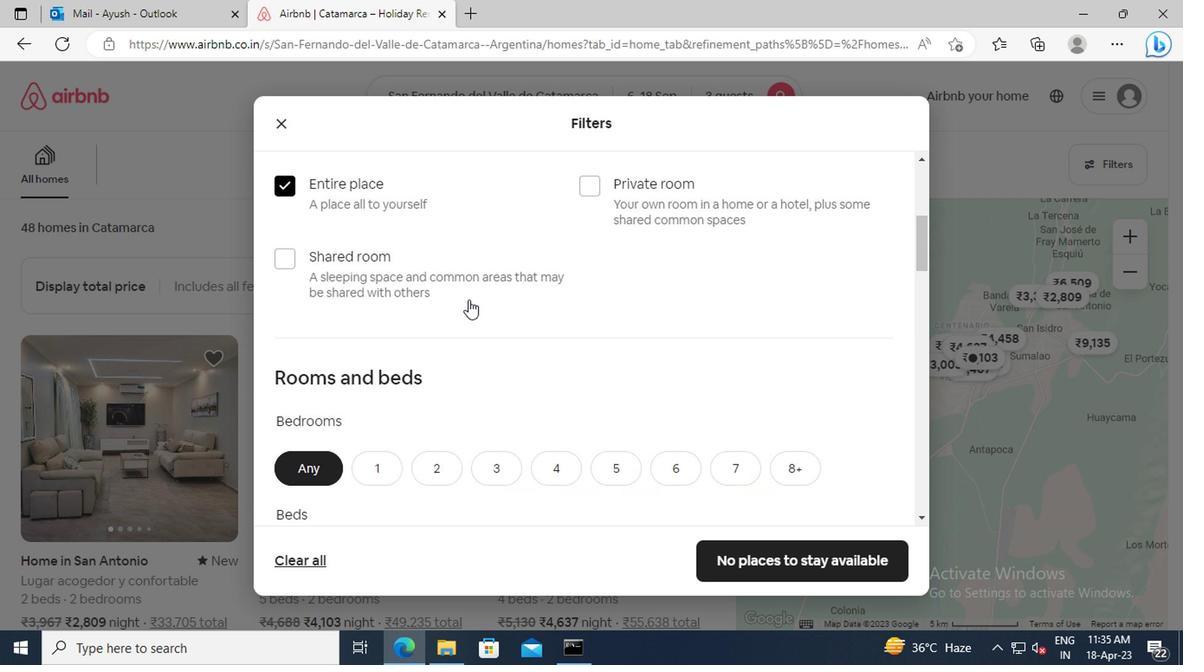 
Action: Mouse moved to (438, 354)
Screenshot: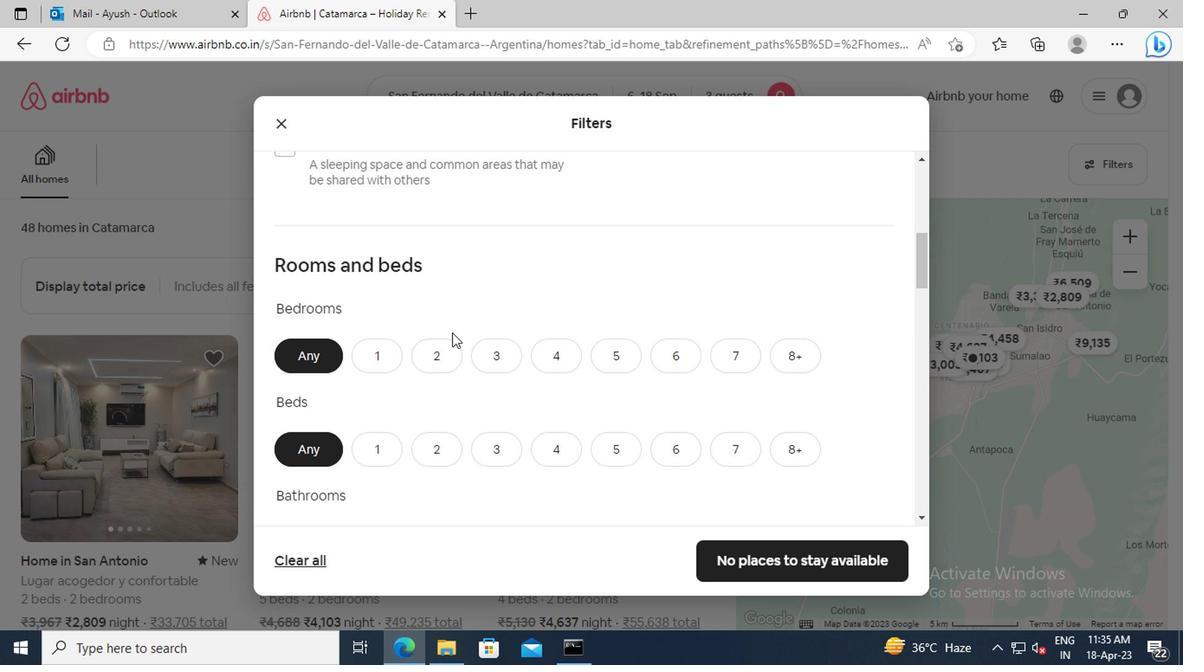 
Action: Mouse pressed left at (438, 354)
Screenshot: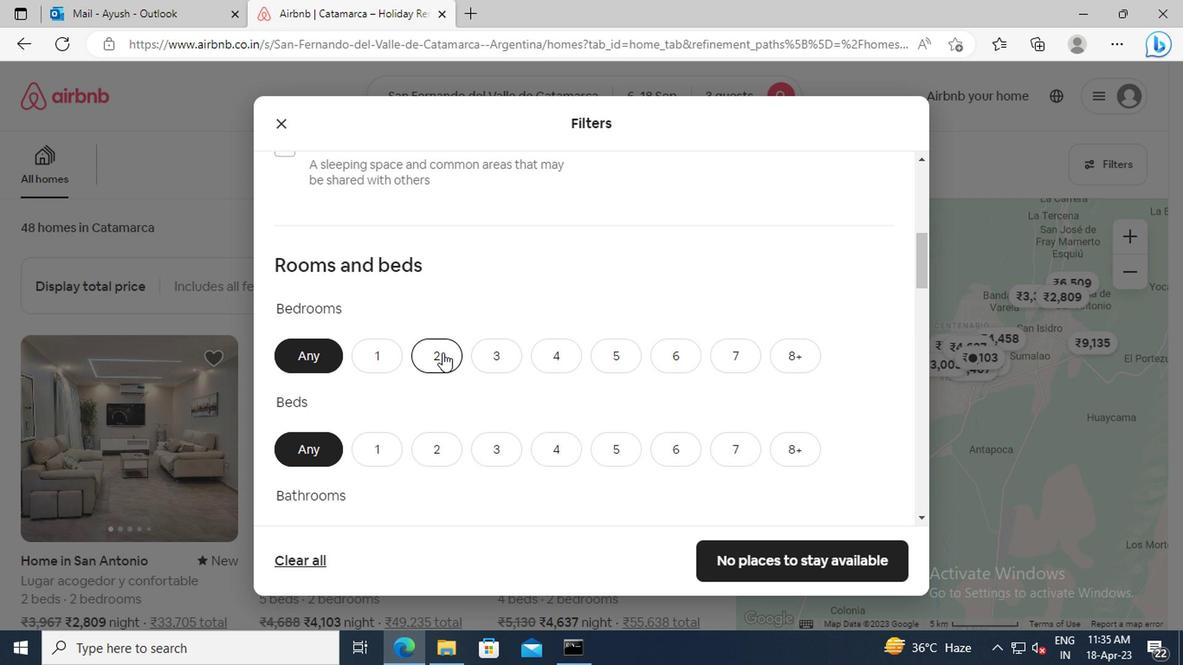 
Action: Mouse scrolled (438, 353) with delta (0, 0)
Screenshot: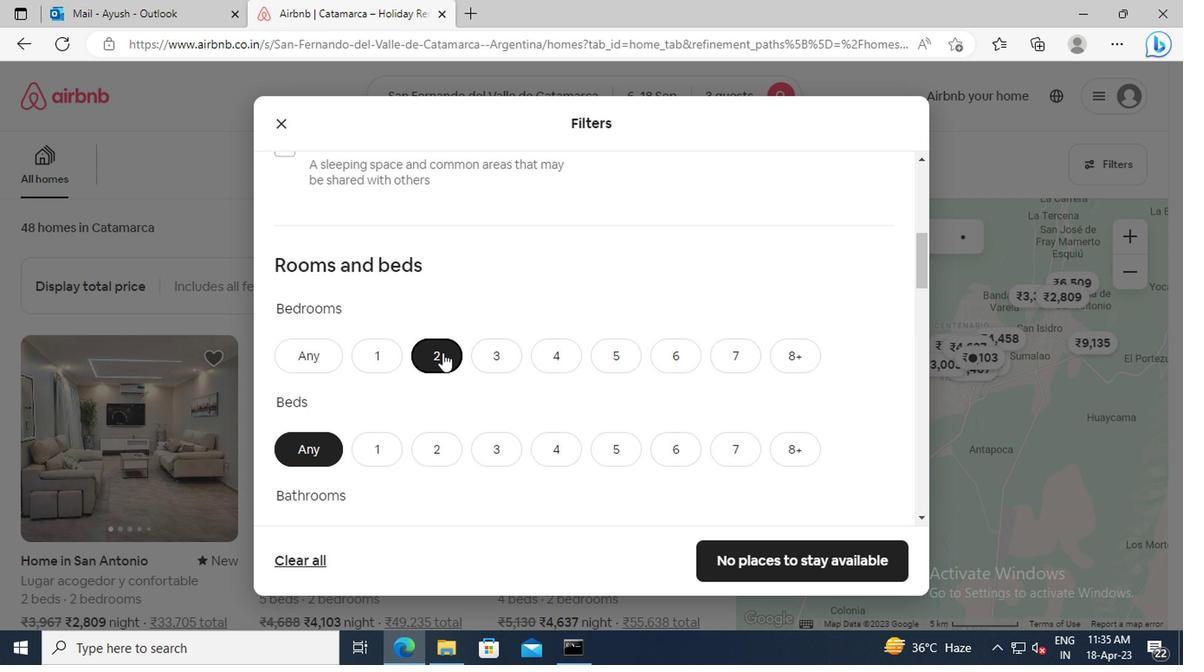 
Action: Mouse moved to (438, 390)
Screenshot: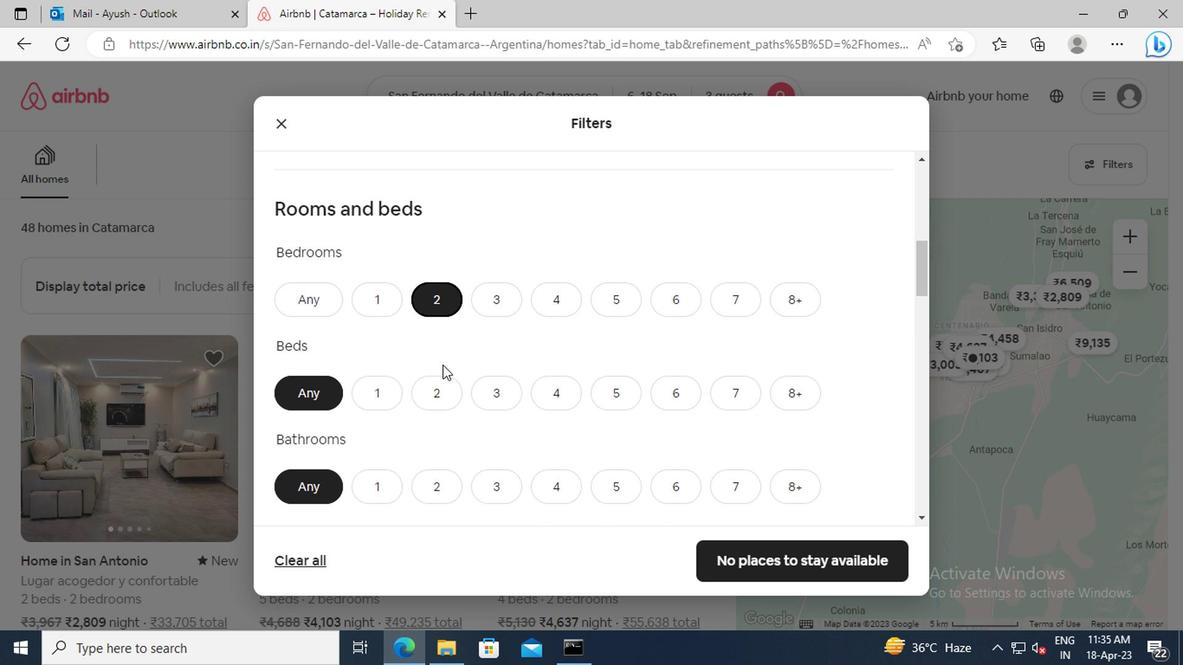 
Action: Mouse pressed left at (438, 390)
Screenshot: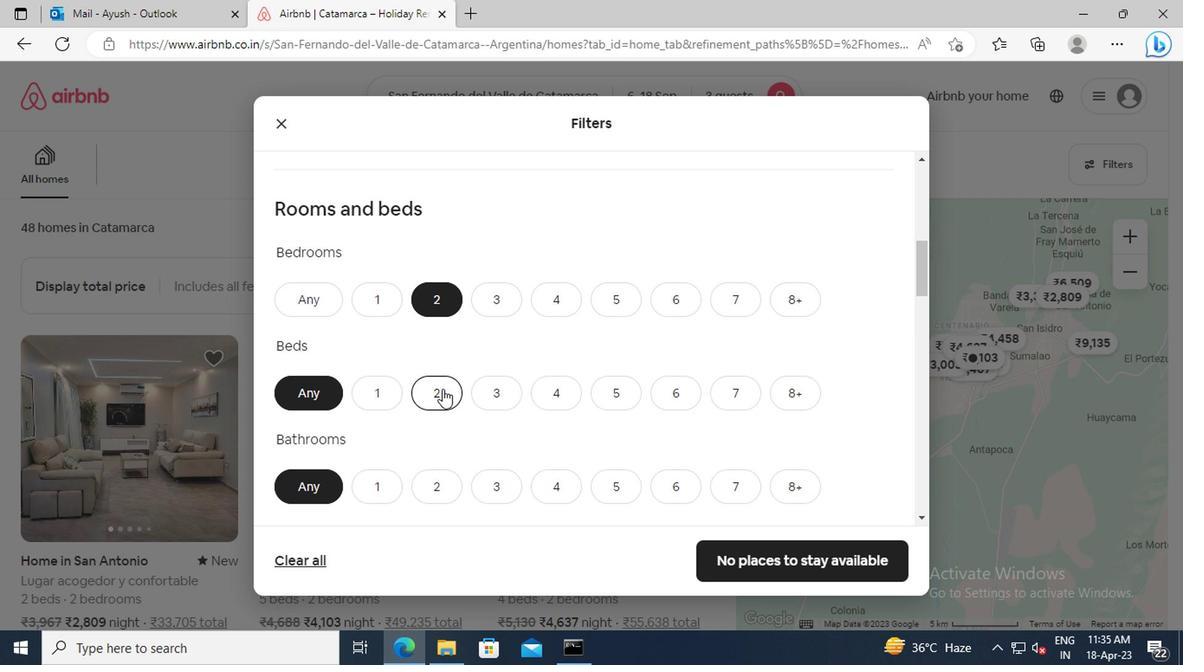
Action: Mouse moved to (438, 363)
Screenshot: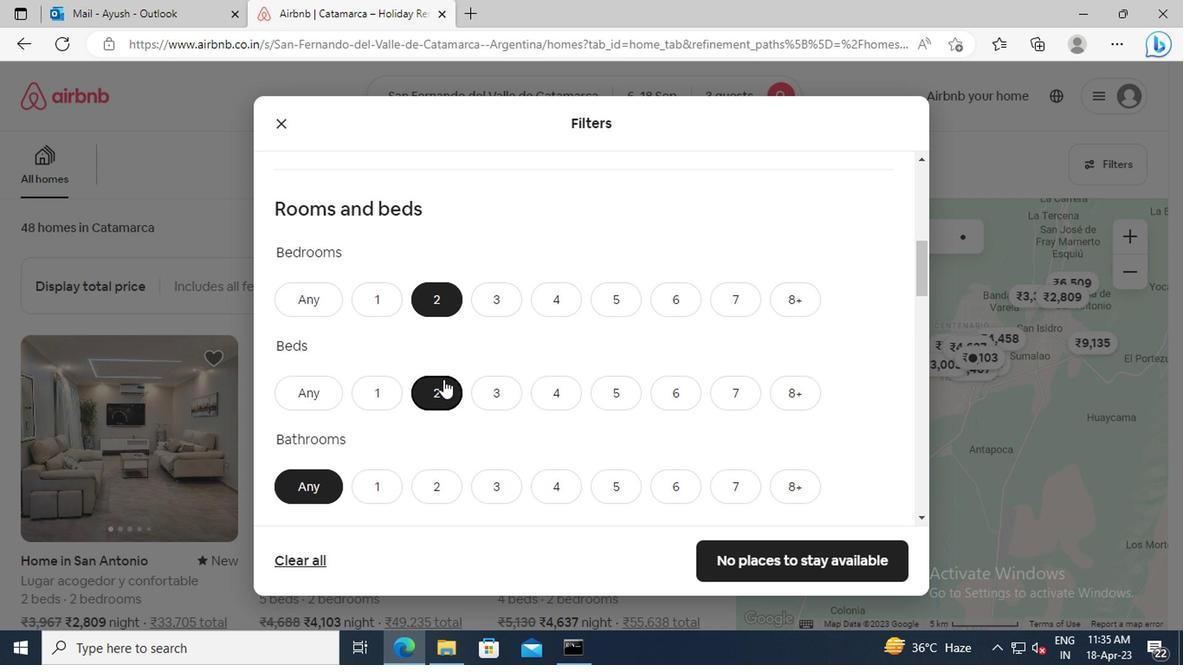 
Action: Mouse scrolled (438, 362) with delta (0, 0)
Screenshot: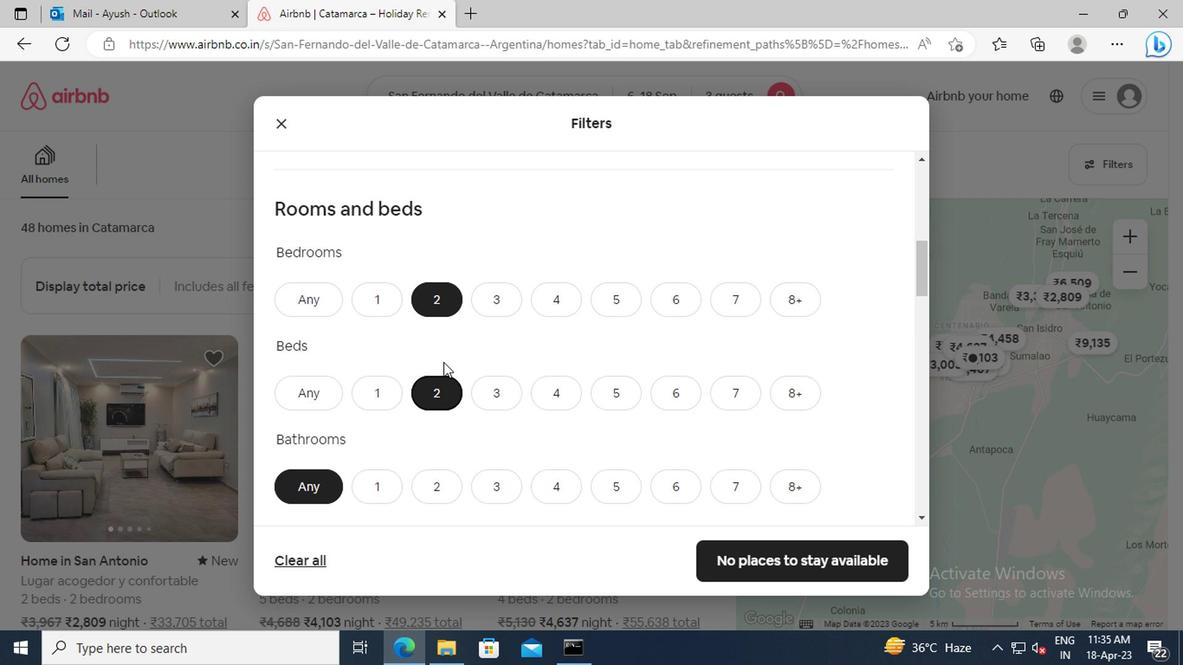 
Action: Mouse scrolled (438, 362) with delta (0, 0)
Screenshot: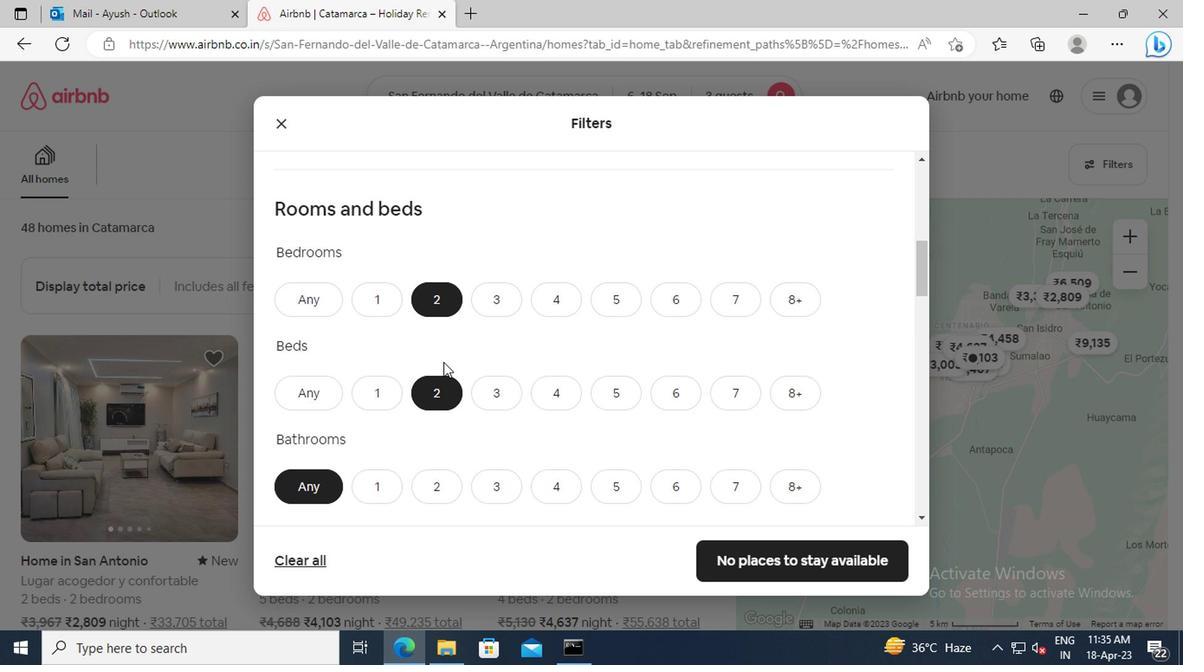 
Action: Mouse moved to (436, 373)
Screenshot: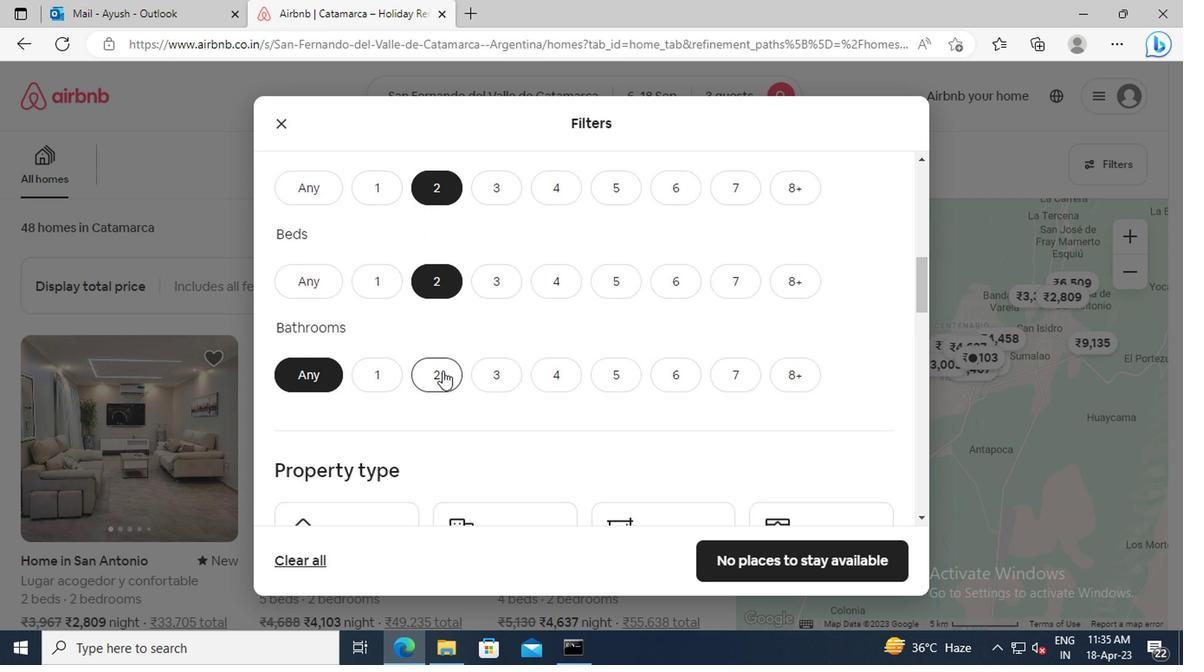 
Action: Mouse pressed left at (436, 373)
Screenshot: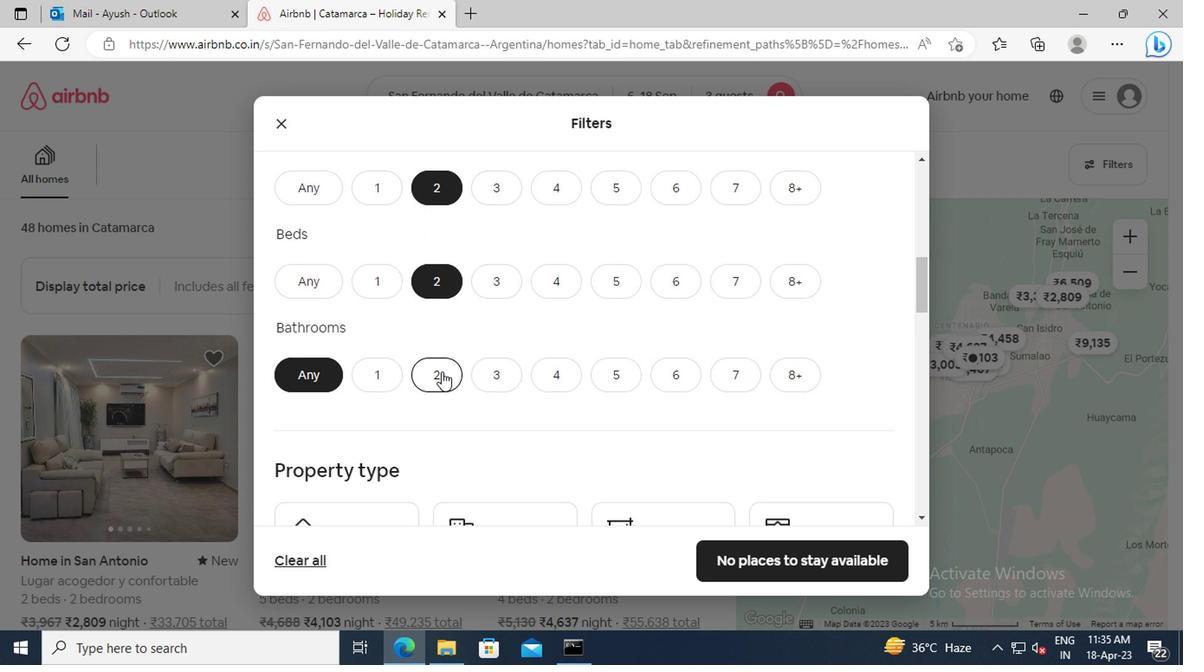 
Action: Mouse moved to (451, 330)
Screenshot: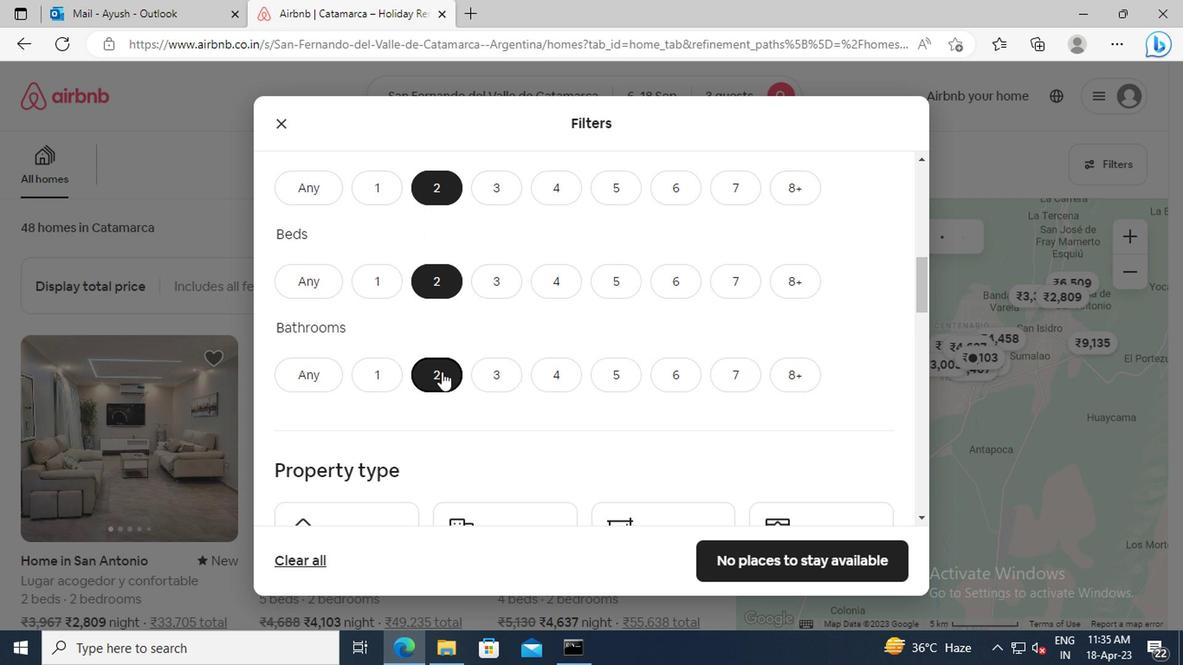 
Action: Mouse scrolled (451, 329) with delta (0, -1)
Screenshot: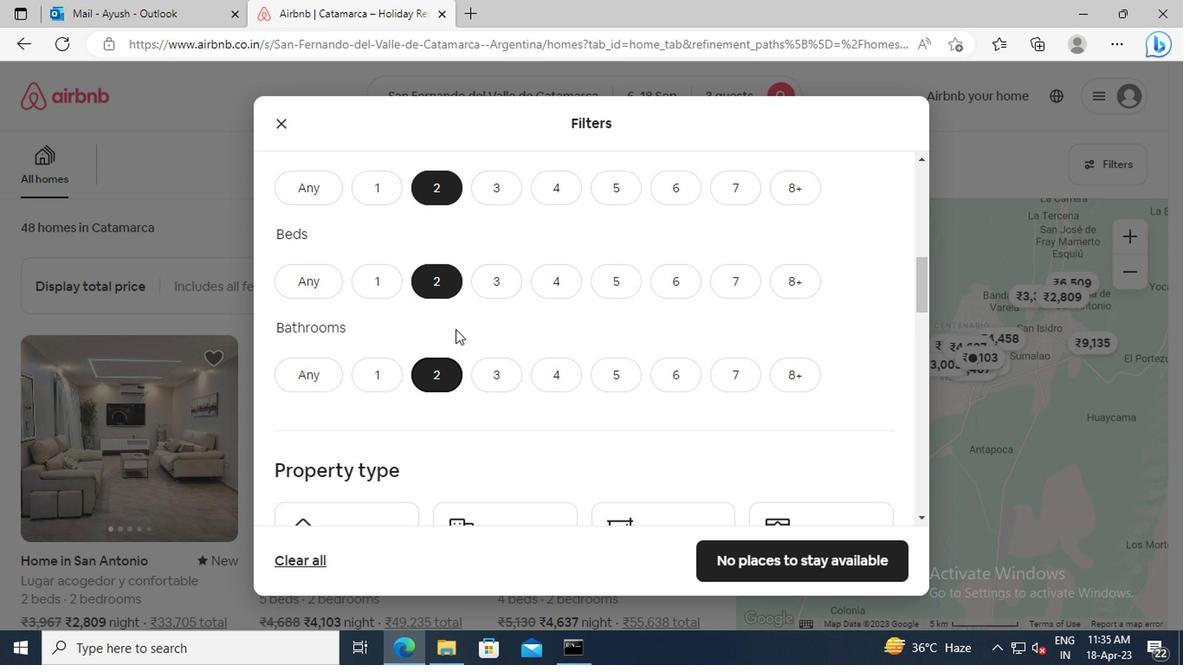 
Action: Mouse moved to (451, 320)
Screenshot: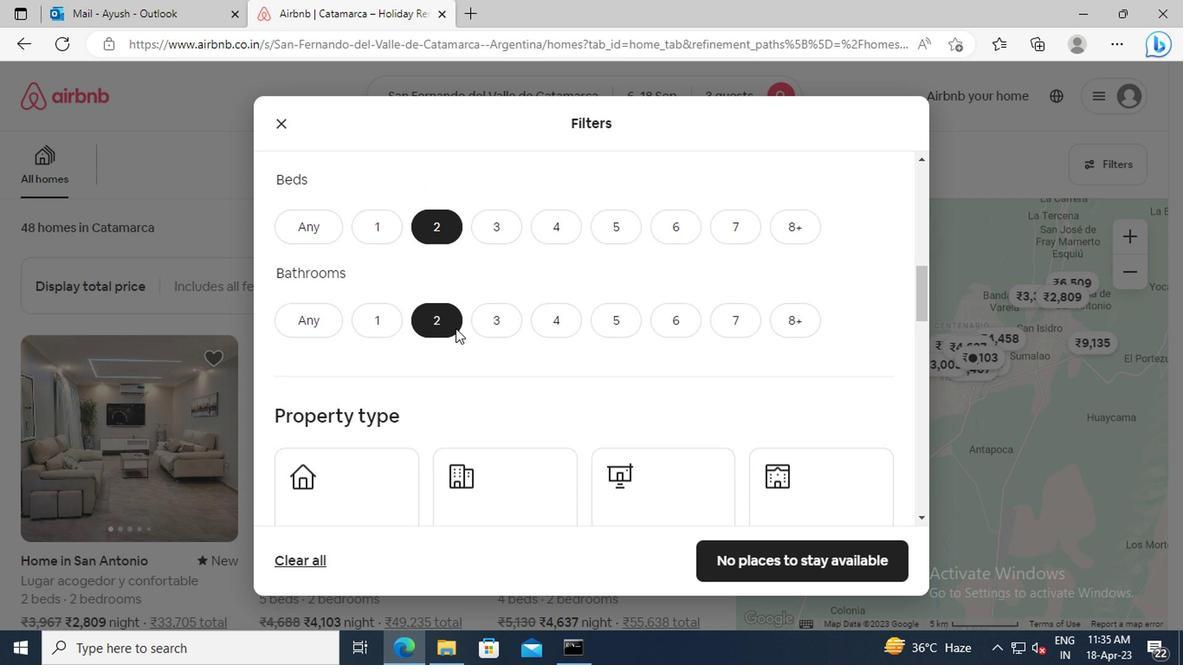 
Action: Mouse scrolled (451, 319) with delta (0, 0)
Screenshot: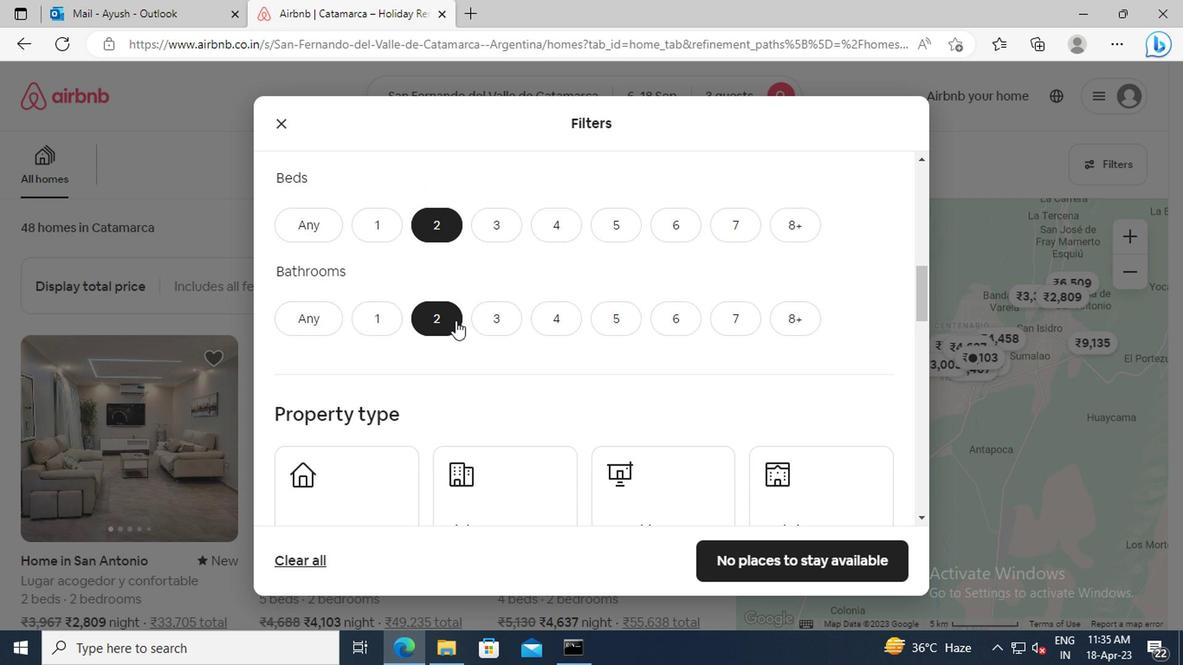 
Action: Mouse moved to (452, 316)
Screenshot: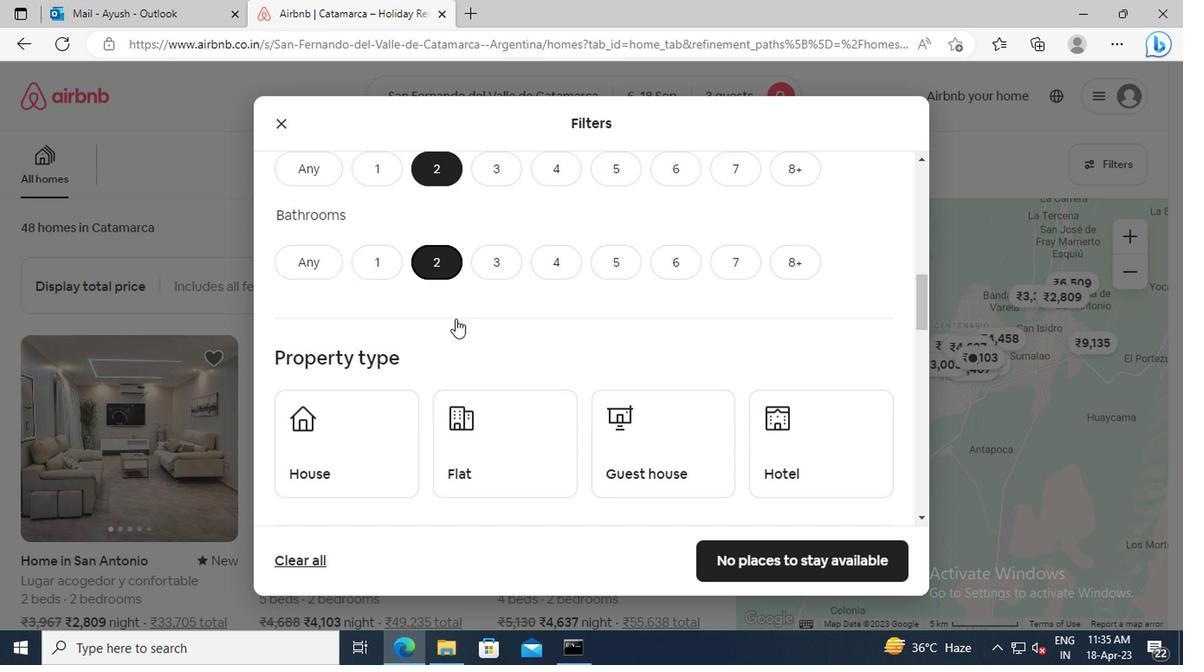 
Action: Mouse scrolled (452, 315) with delta (0, 0)
Screenshot: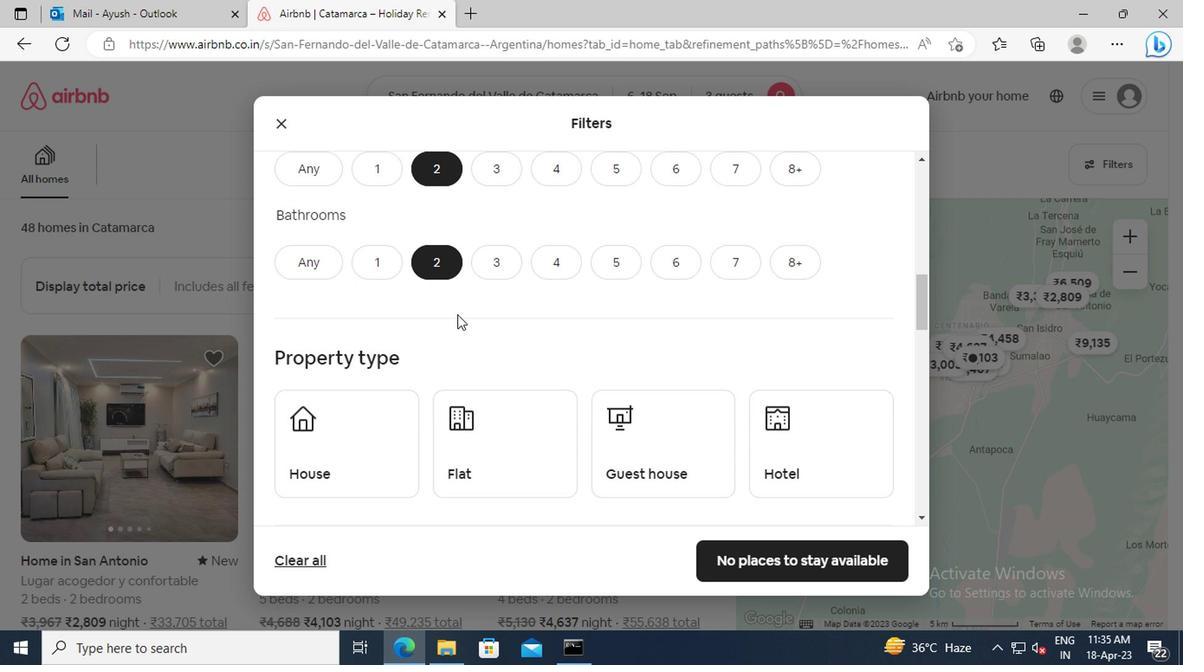 
Action: Mouse scrolled (452, 315) with delta (0, 0)
Screenshot: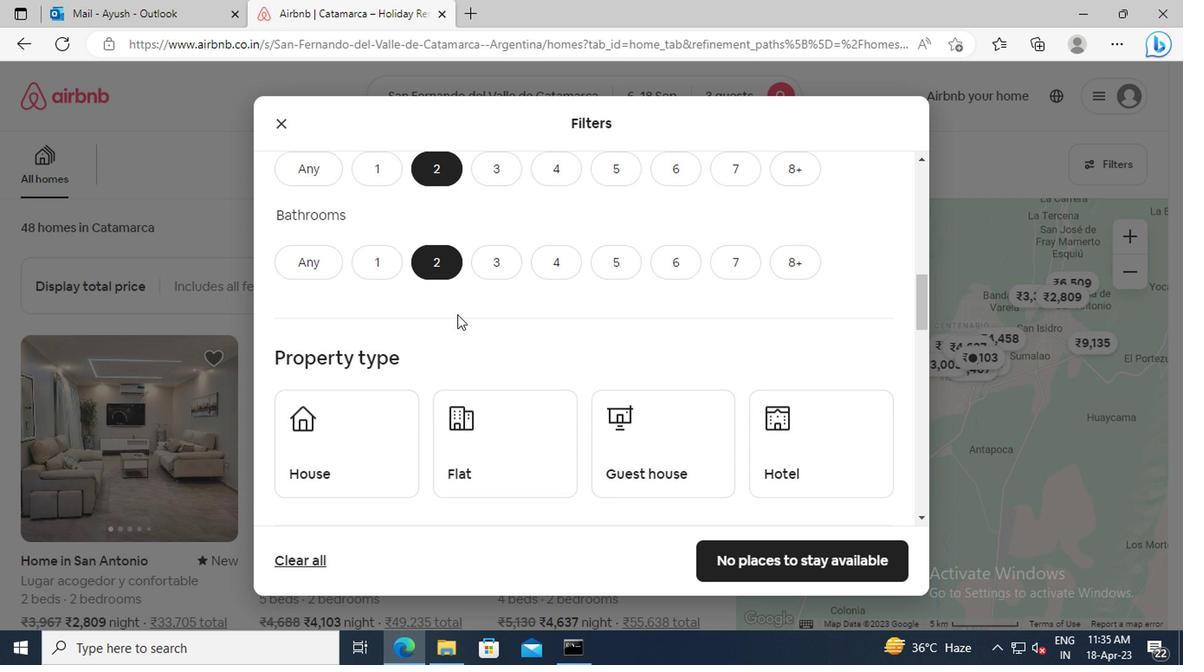 
Action: Mouse moved to (773, 329)
Screenshot: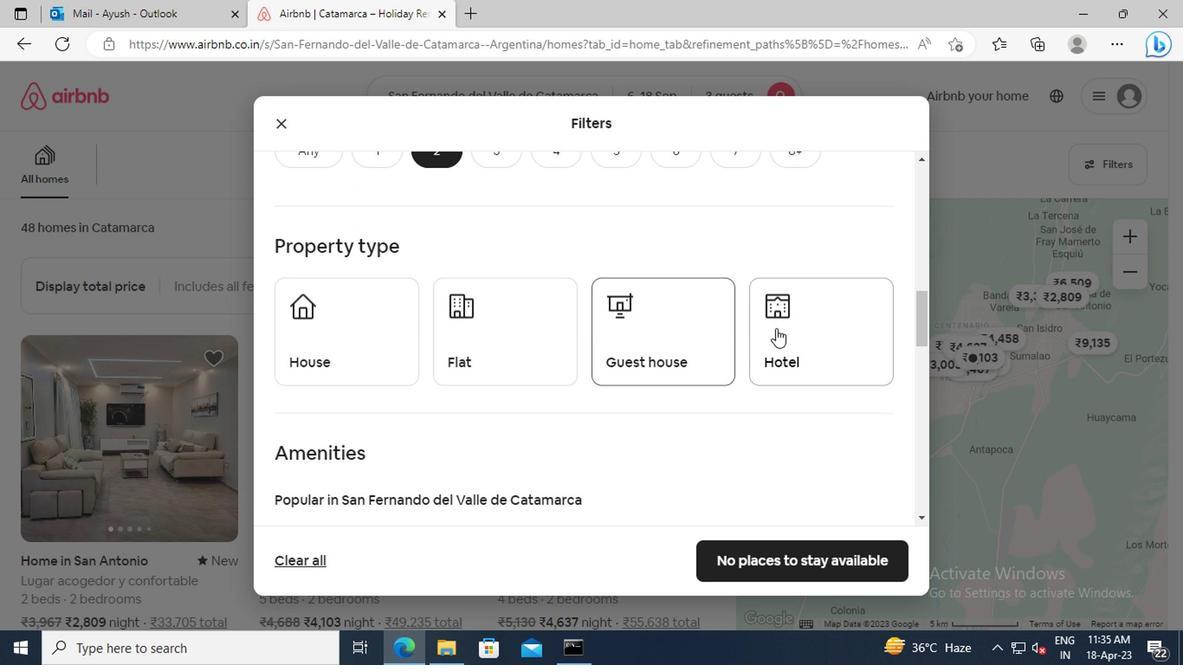 
Action: Mouse pressed left at (773, 329)
Screenshot: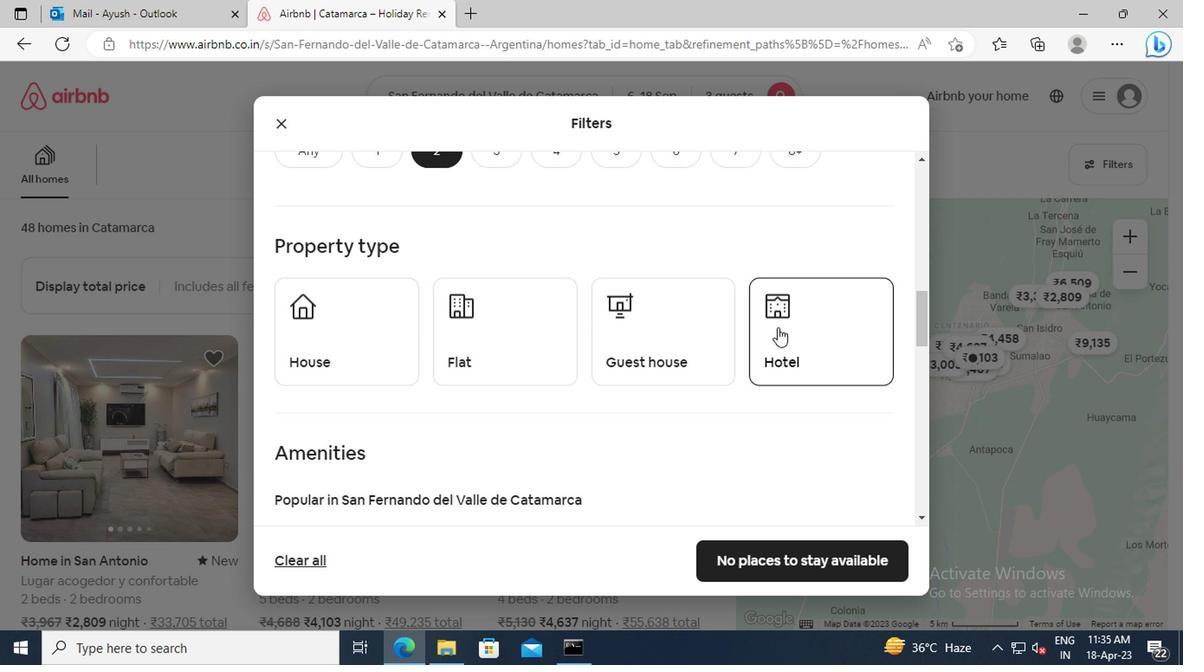 
Action: Mouse moved to (464, 305)
Screenshot: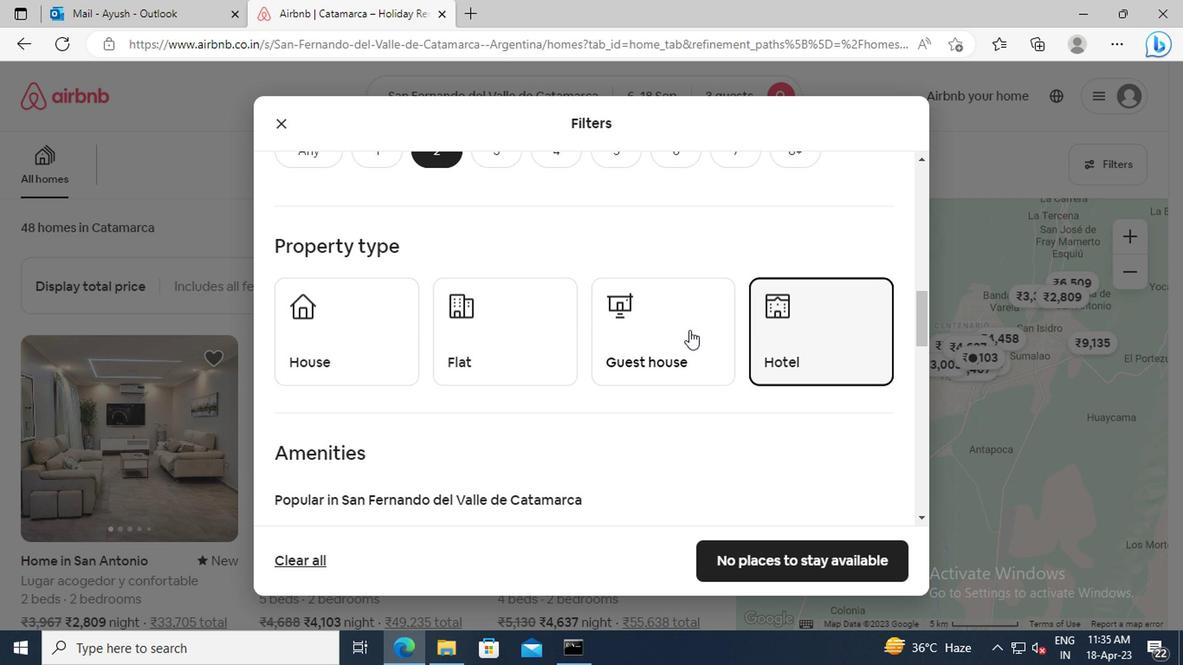 
Action: Mouse scrolled (464, 305) with delta (0, 0)
Screenshot: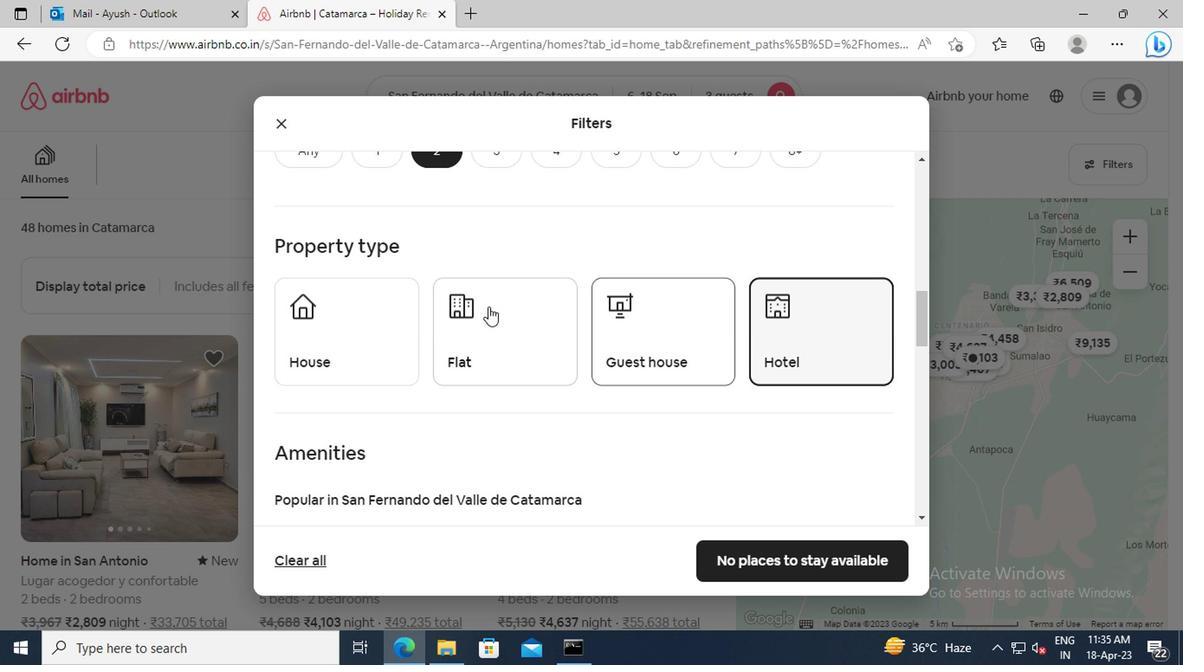 
Action: Mouse moved to (457, 301)
Screenshot: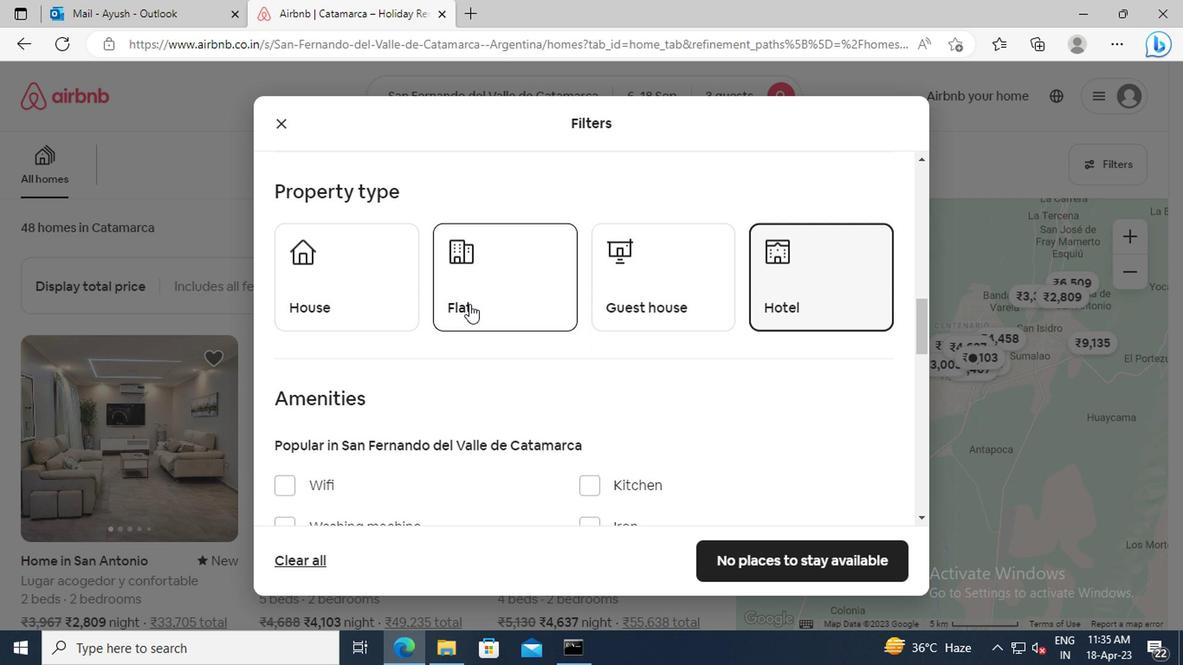 
Action: Mouse scrolled (457, 300) with delta (0, 0)
Screenshot: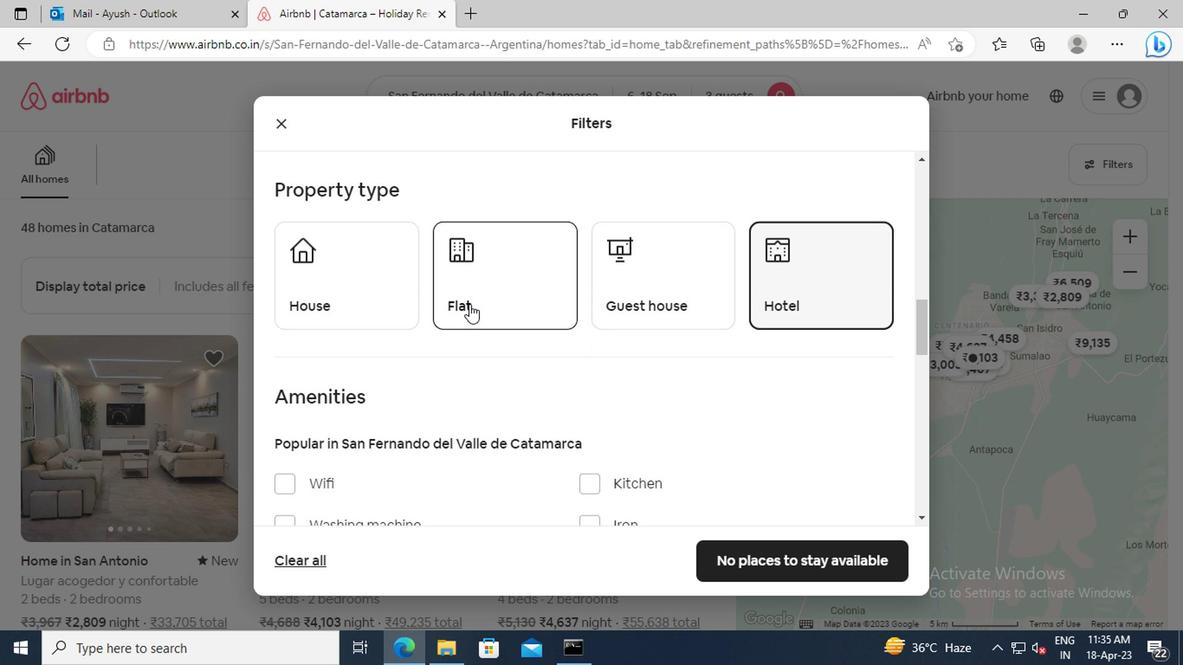 
Action: Mouse scrolled (457, 300) with delta (0, 0)
Screenshot: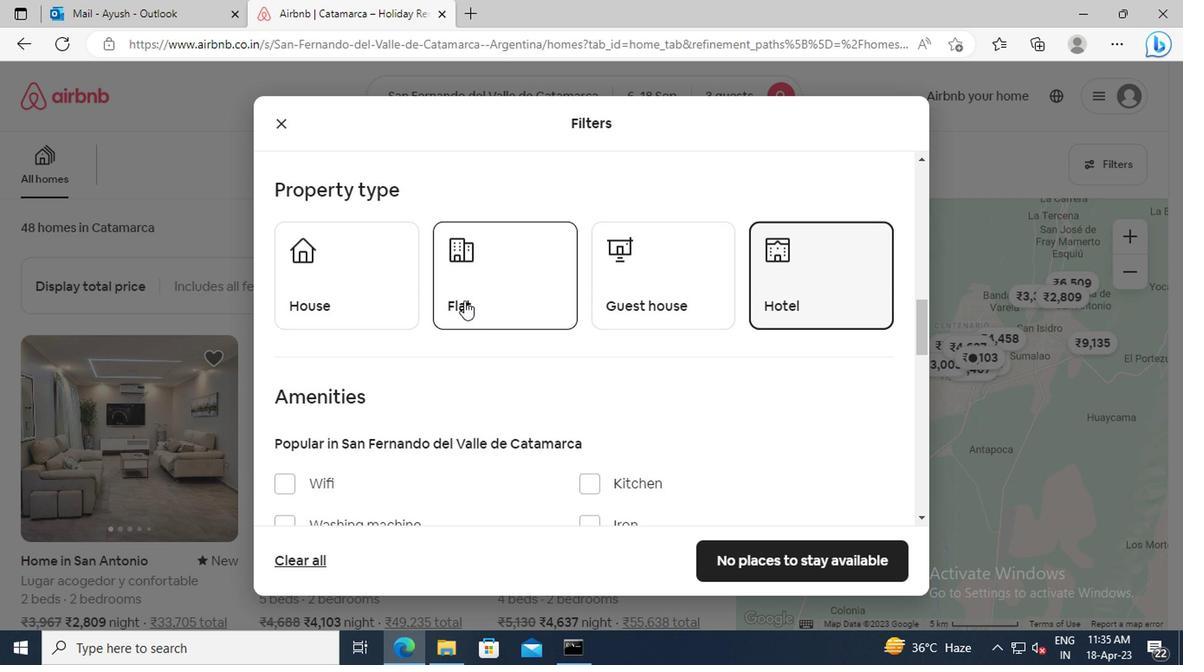 
Action: Mouse moved to (457, 301)
Screenshot: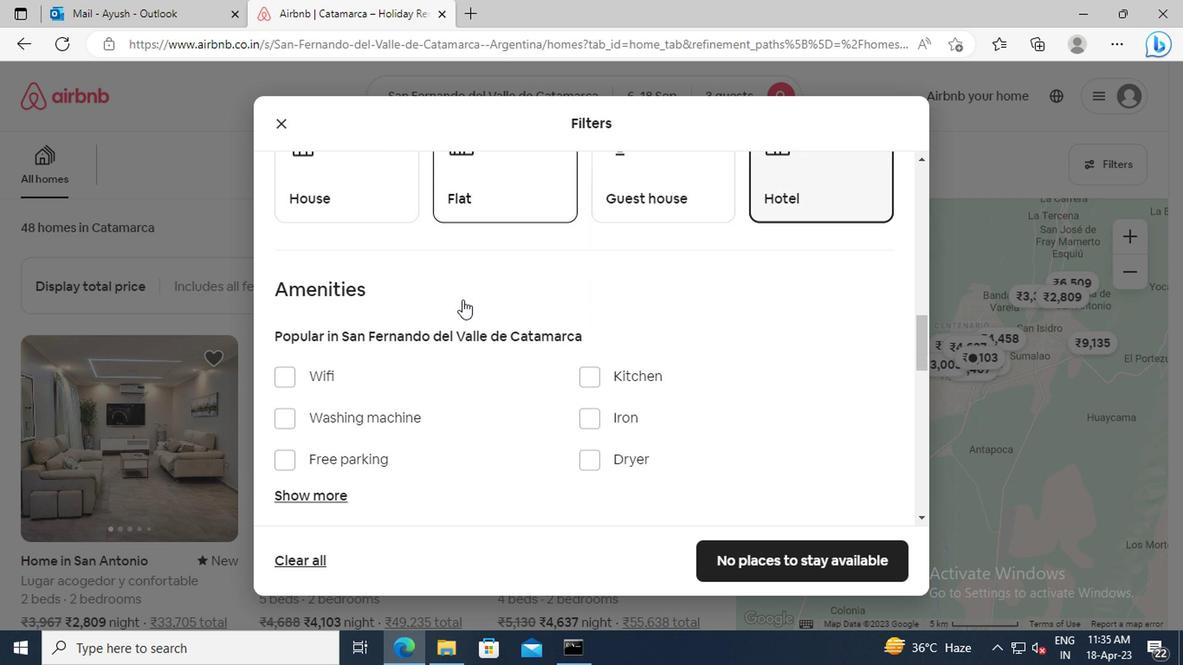 
Action: Mouse scrolled (457, 300) with delta (0, 0)
Screenshot: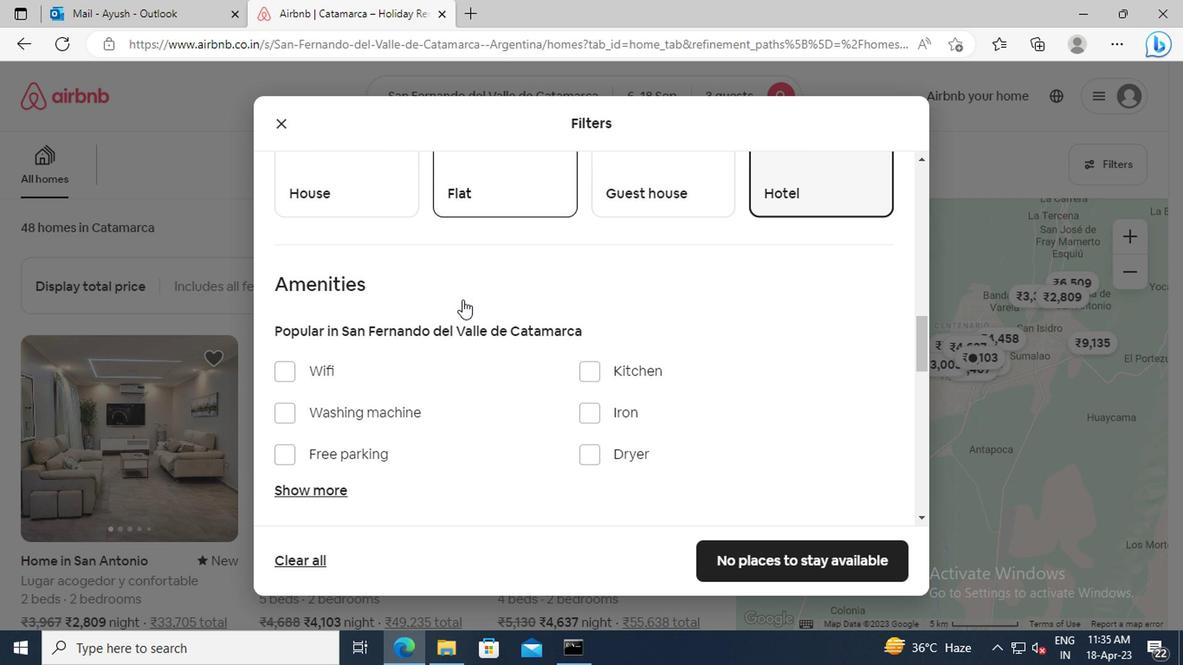 
Action: Mouse scrolled (457, 300) with delta (0, 0)
Screenshot: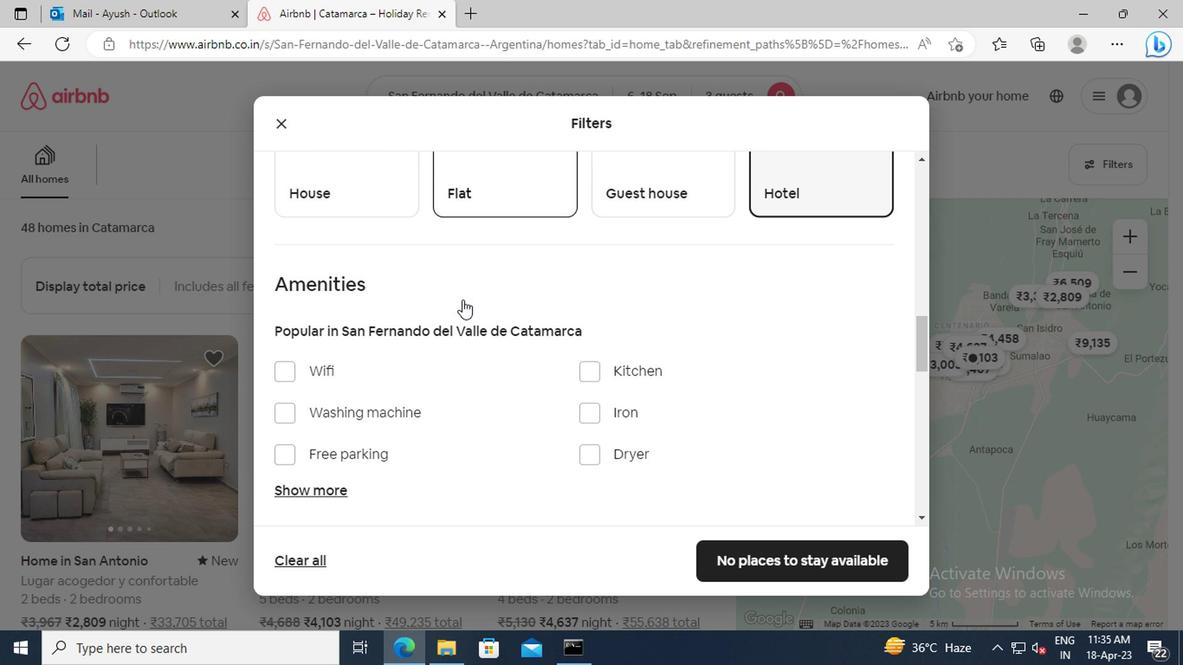 
Action: Mouse moved to (319, 375)
Screenshot: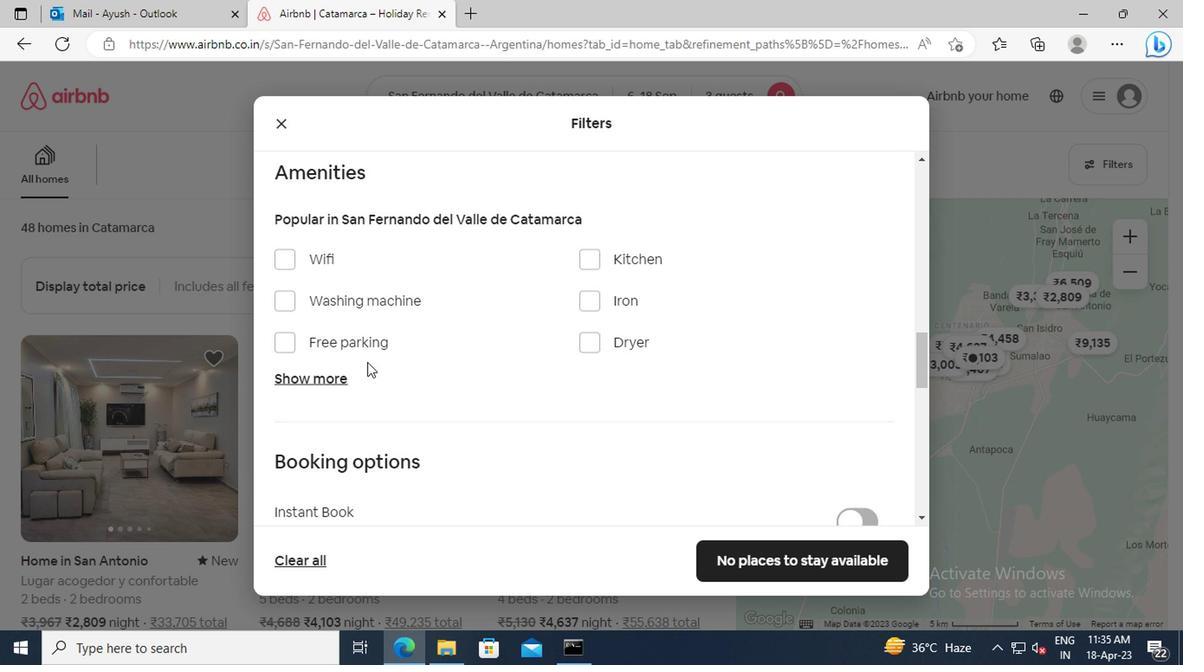 
Action: Mouse pressed left at (319, 375)
Screenshot: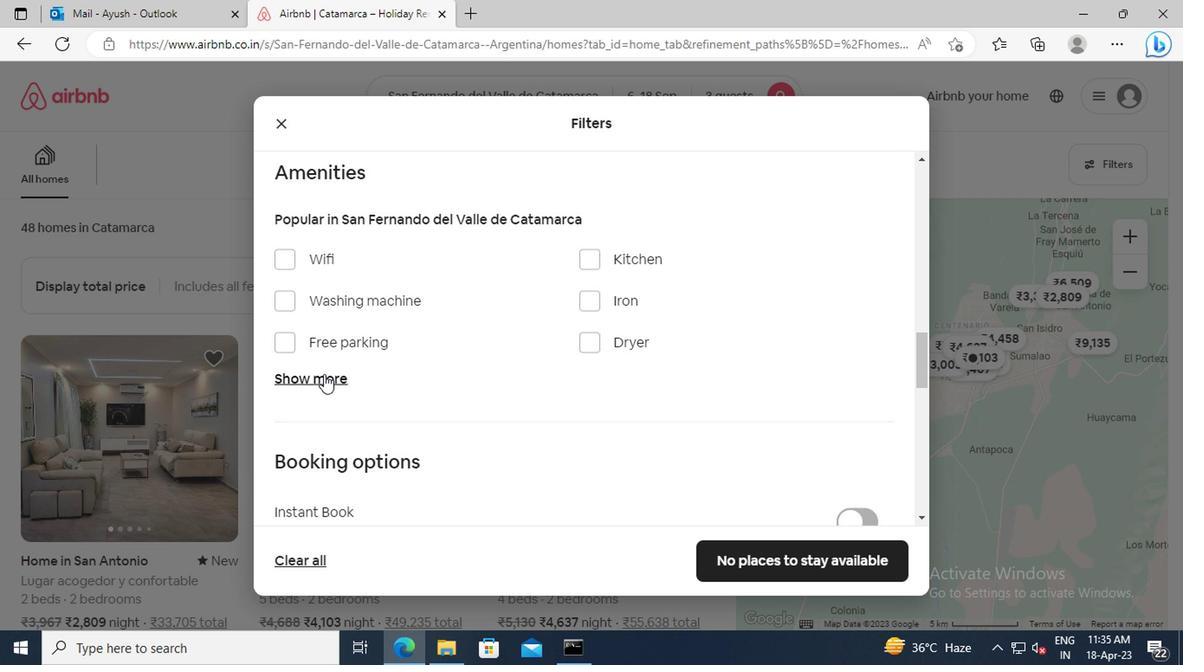 
Action: Mouse moved to (454, 364)
Screenshot: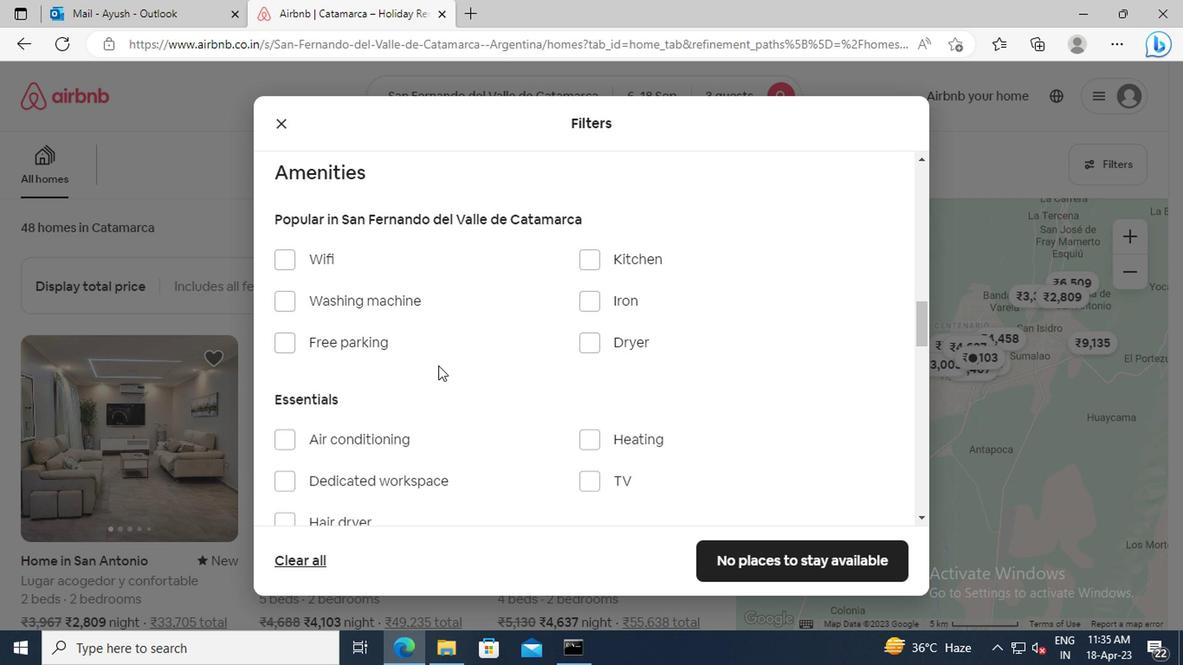
Action: Mouse scrolled (454, 363) with delta (0, -1)
Screenshot: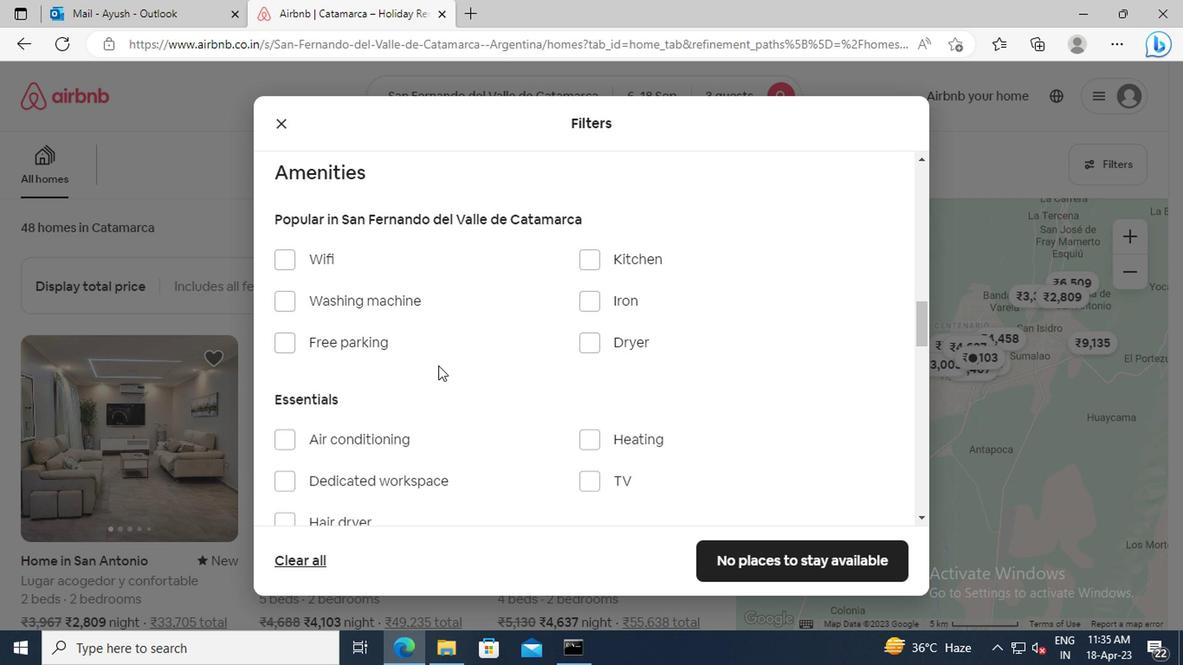 
Action: Mouse moved to (581, 388)
Screenshot: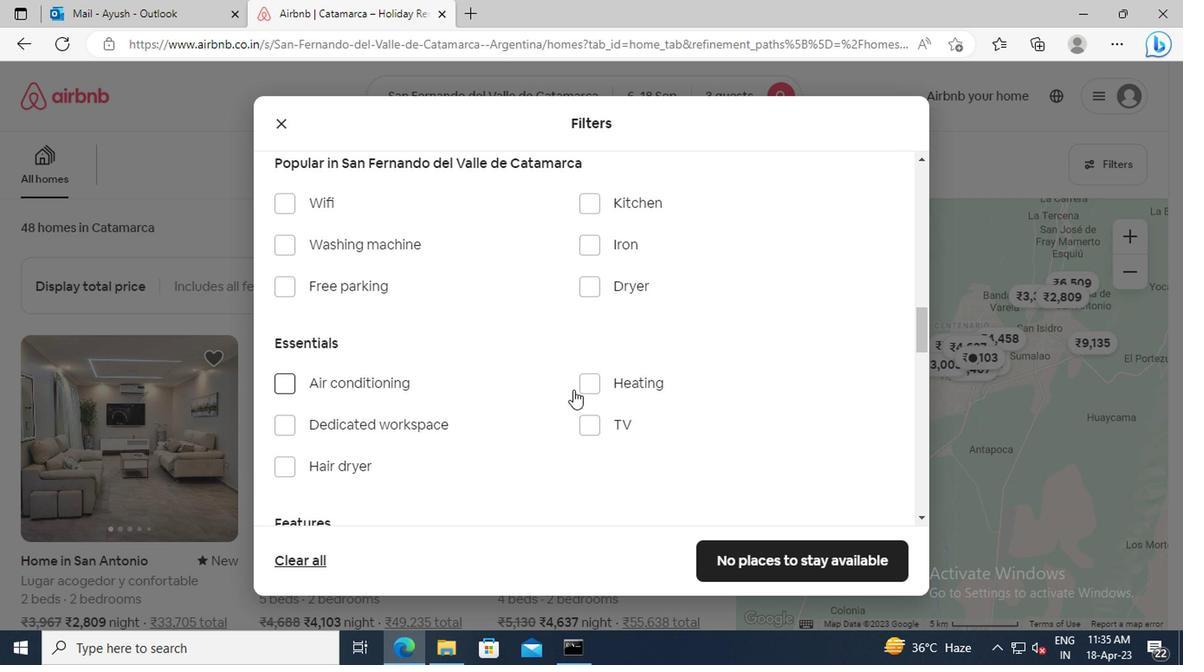 
Action: Mouse pressed left at (581, 388)
Screenshot: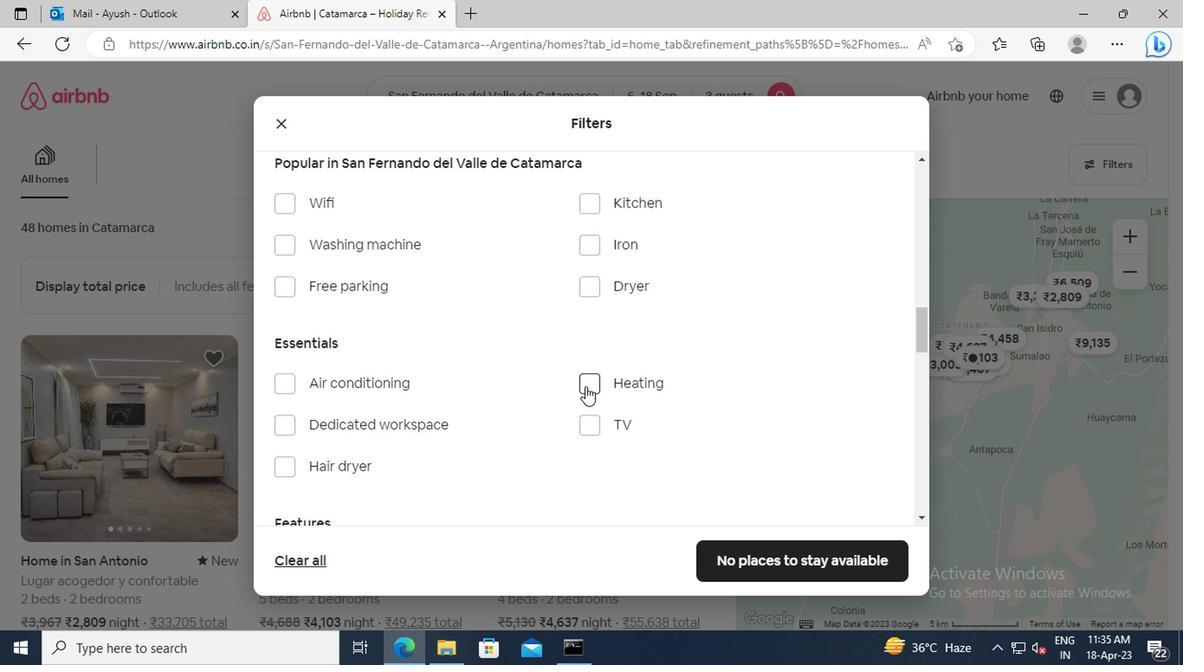 
Action: Mouse moved to (451, 347)
Screenshot: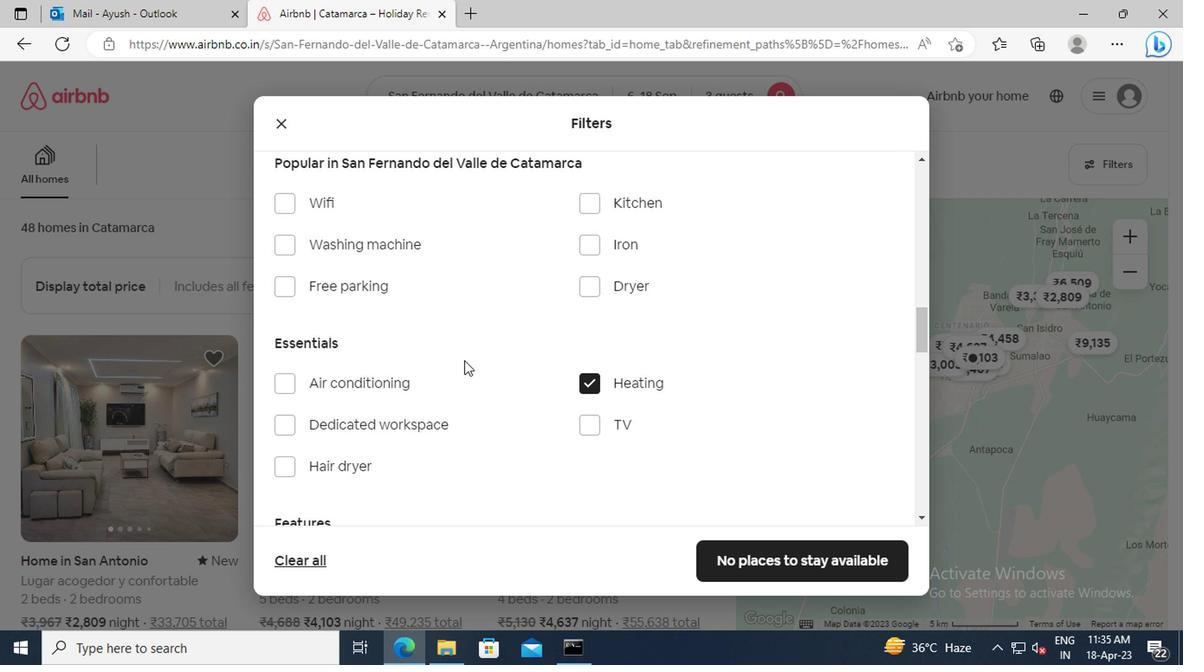 
Action: Mouse scrolled (451, 346) with delta (0, -1)
Screenshot: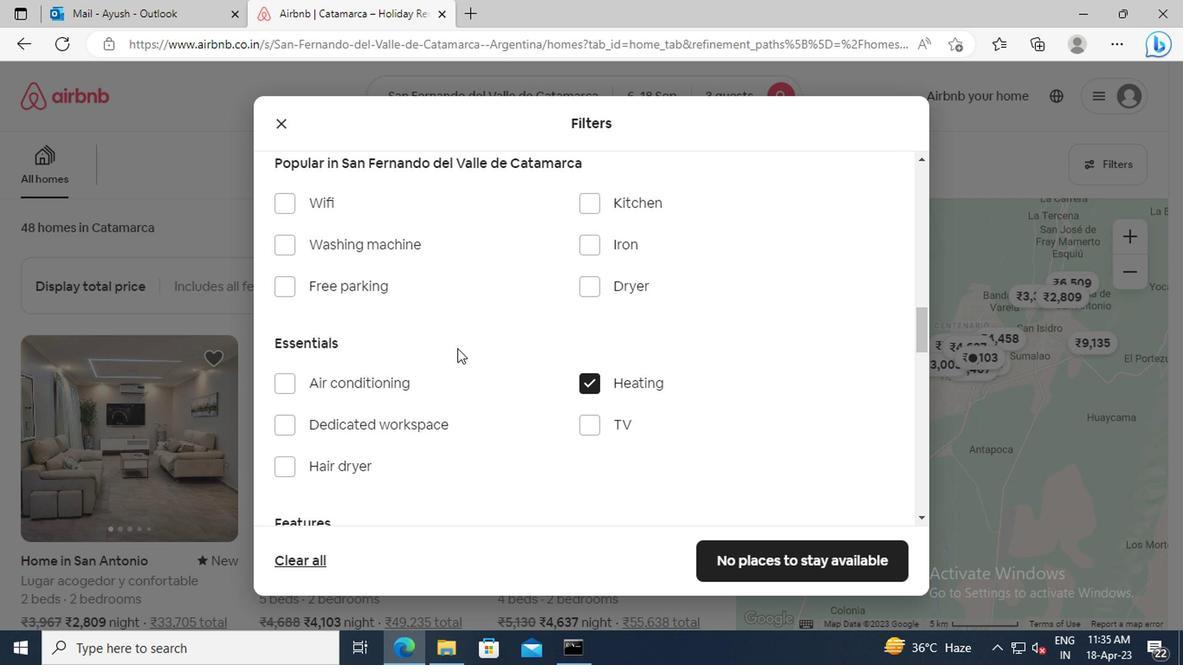 
Action: Mouse scrolled (451, 346) with delta (0, -1)
Screenshot: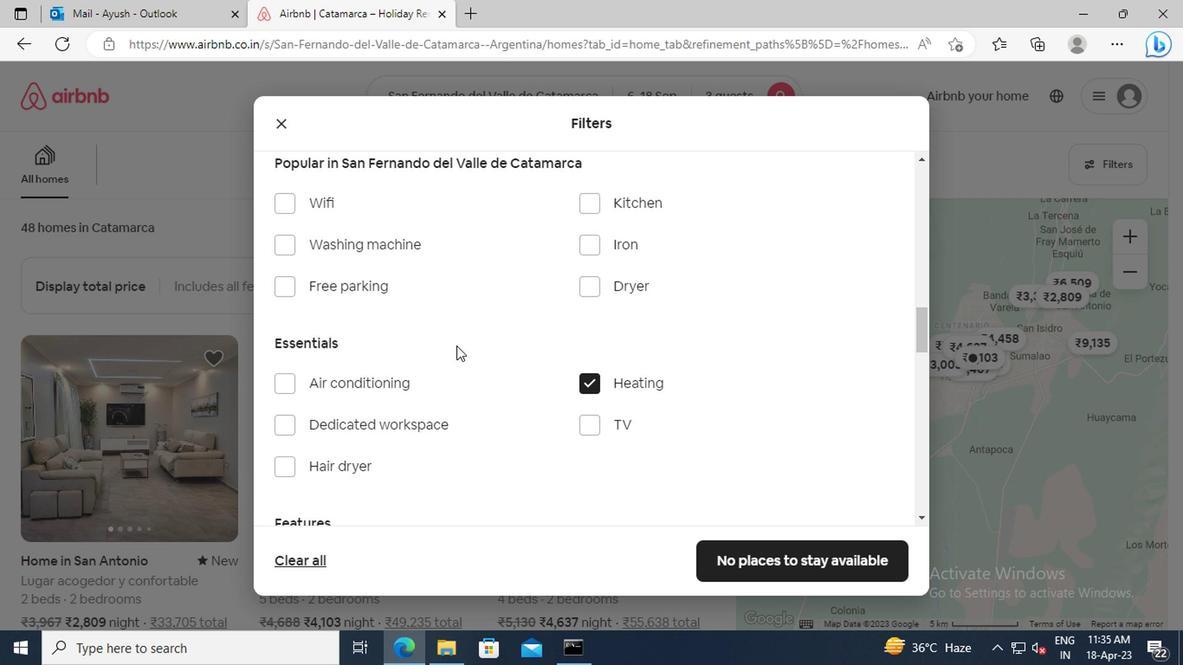 
Action: Mouse moved to (451, 341)
Screenshot: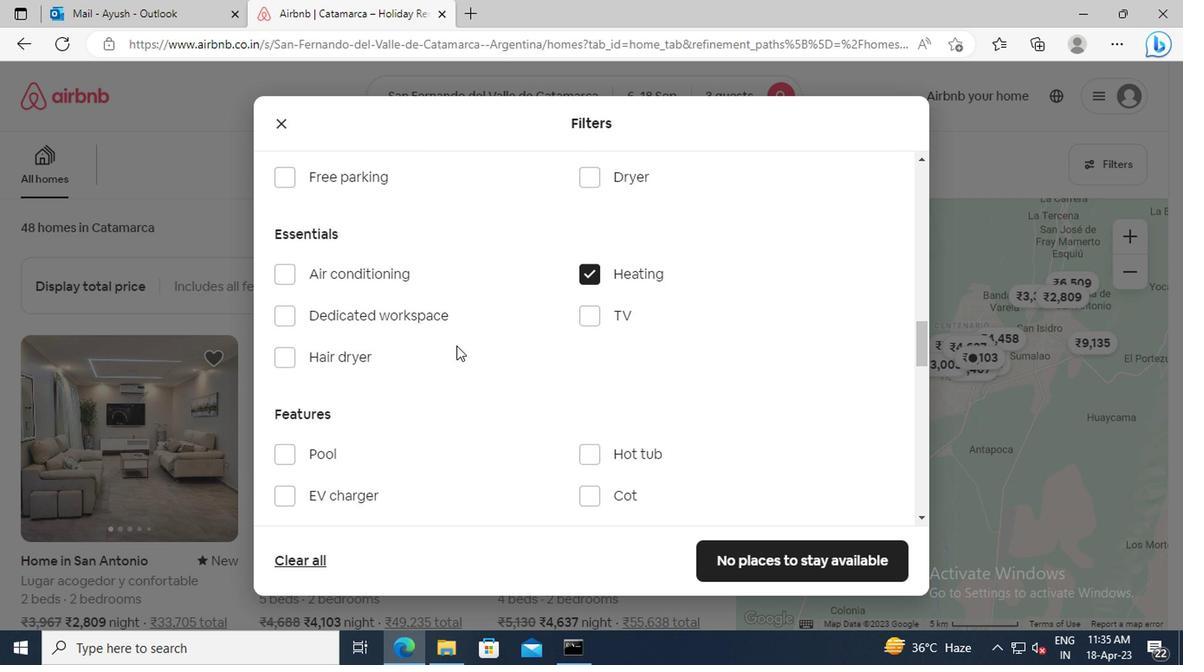 
Action: Mouse scrolled (451, 341) with delta (0, 0)
Screenshot: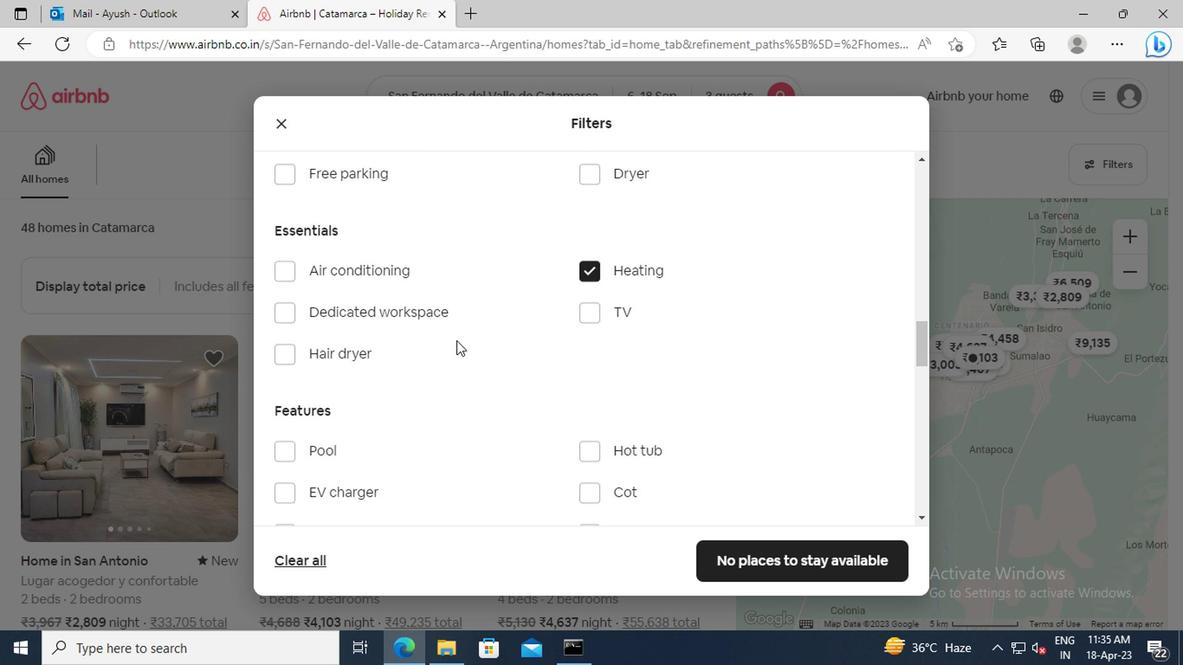 
Action: Mouse scrolled (451, 341) with delta (0, 0)
Screenshot: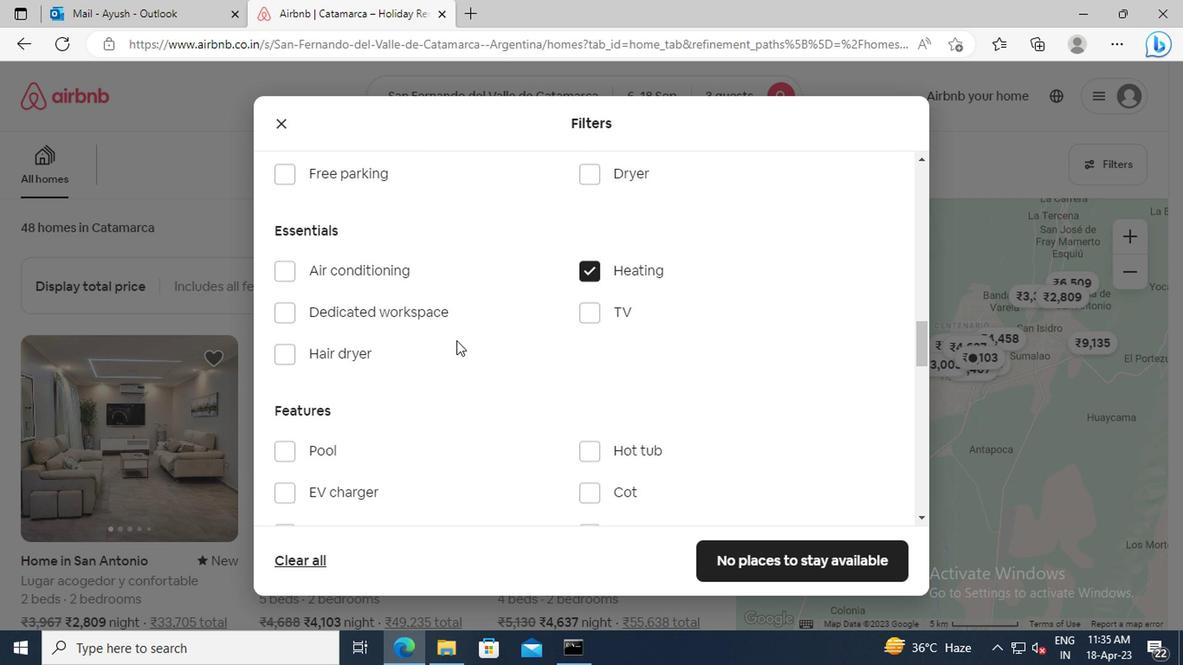
Action: Mouse moved to (451, 337)
Screenshot: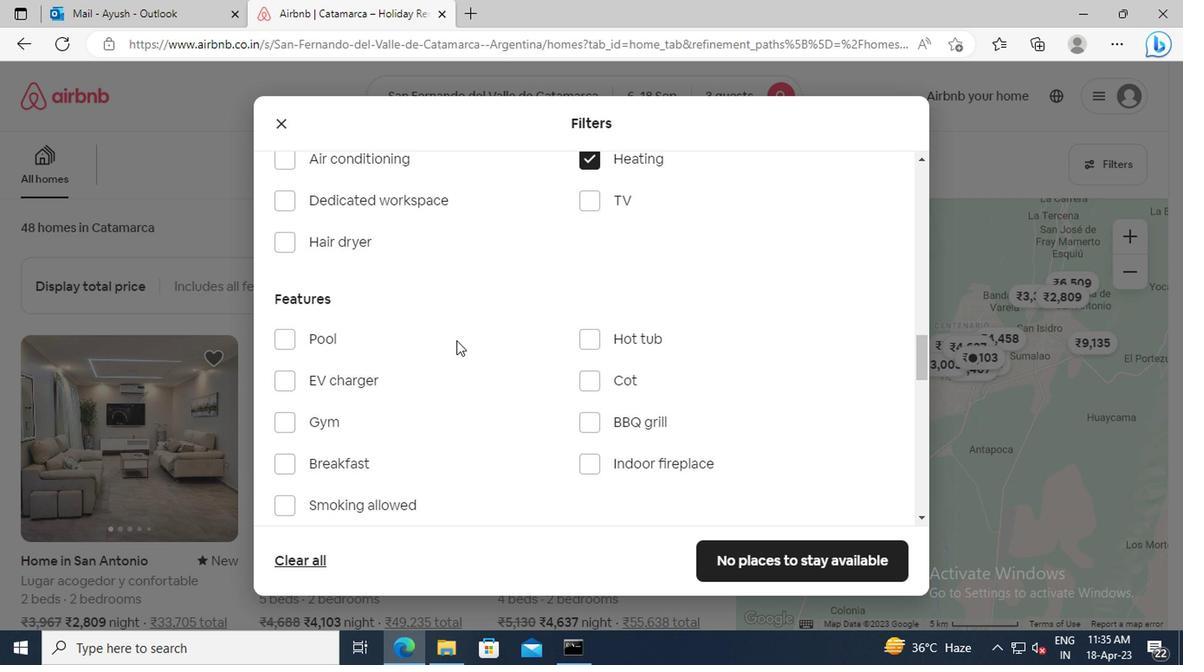 
Action: Mouse scrolled (451, 336) with delta (0, 0)
Screenshot: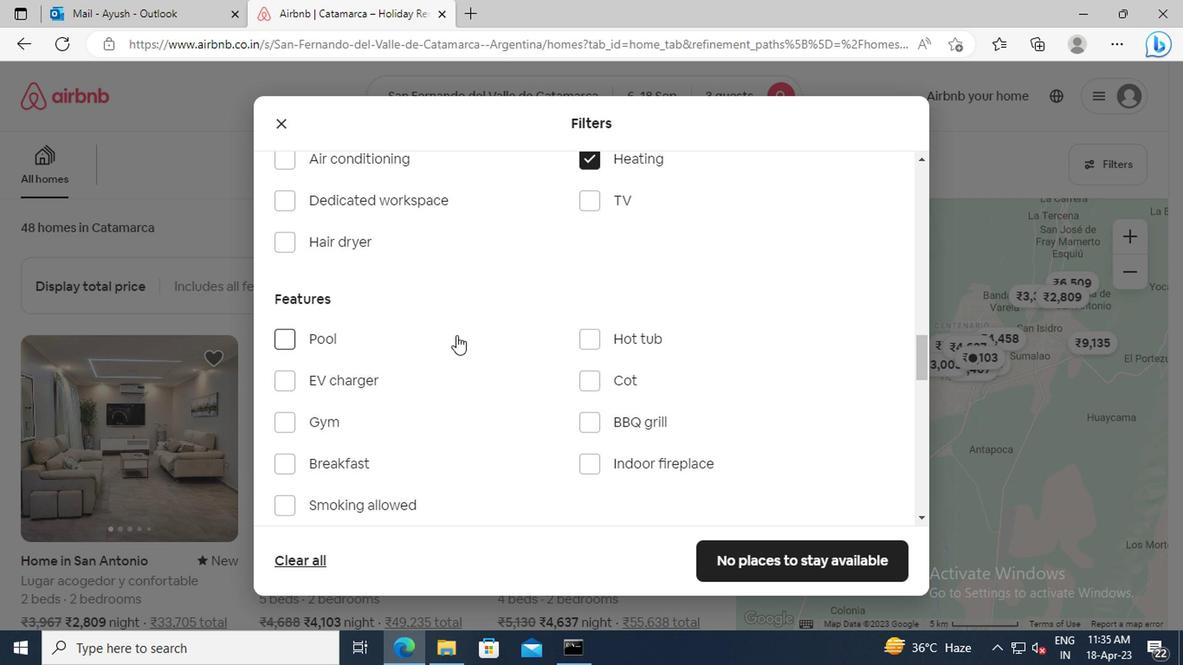 
Action: Mouse scrolled (451, 336) with delta (0, 0)
Screenshot: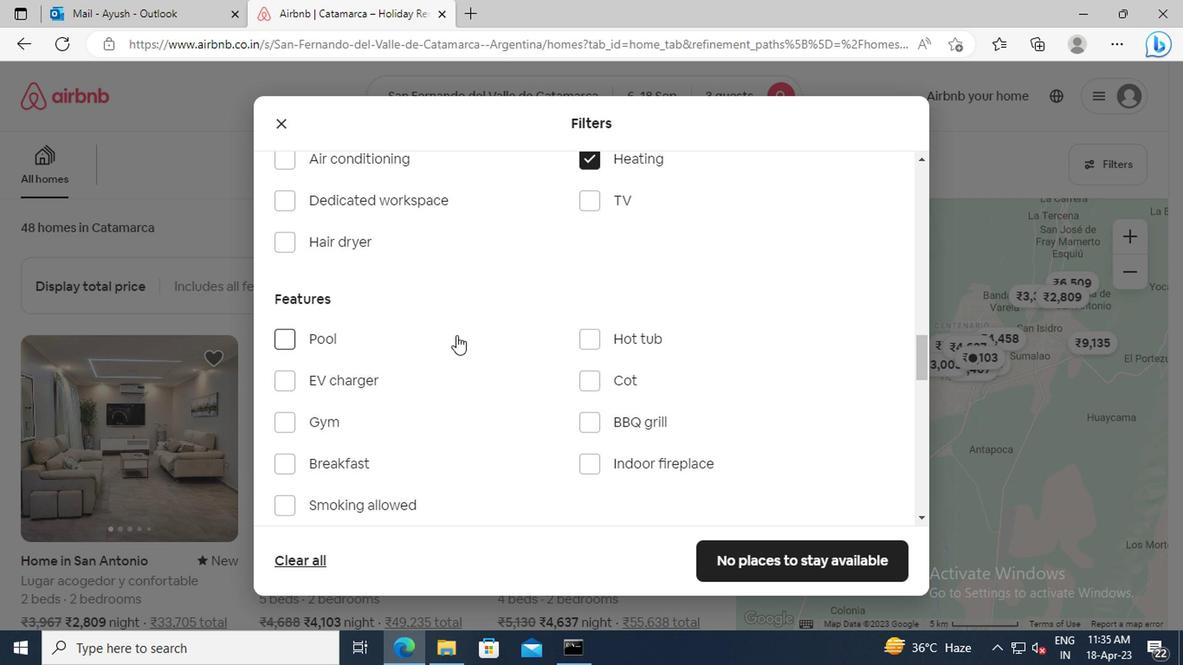 
Action: Mouse scrolled (451, 336) with delta (0, 0)
Screenshot: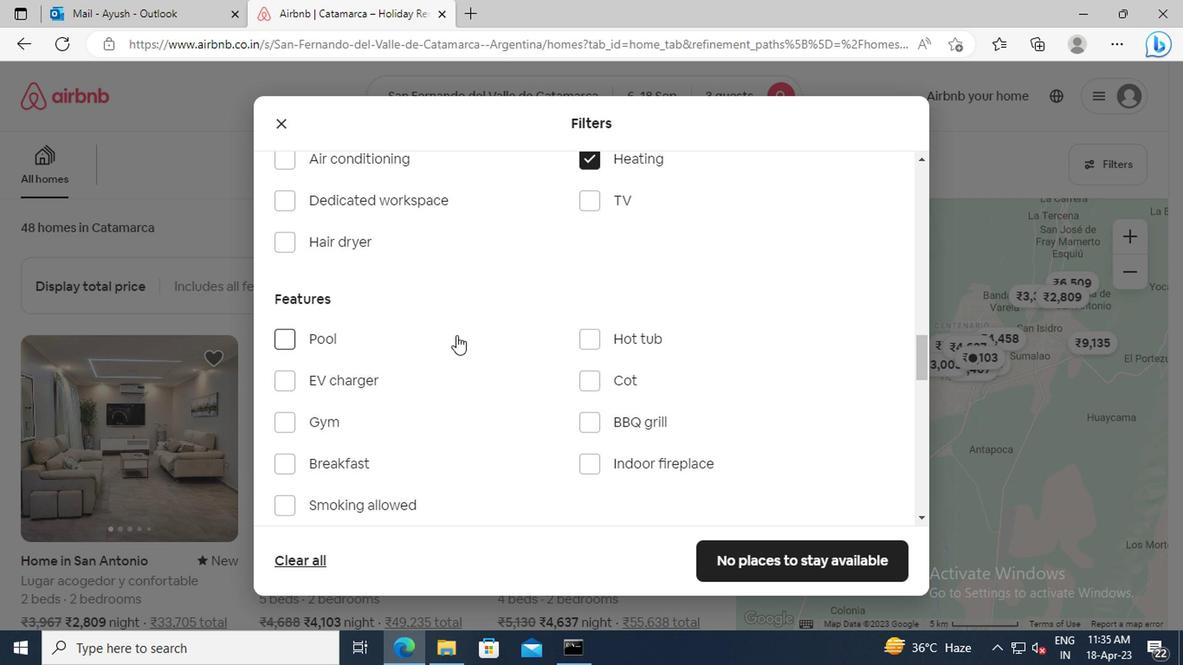 
Action: Mouse scrolled (451, 336) with delta (0, 0)
Screenshot: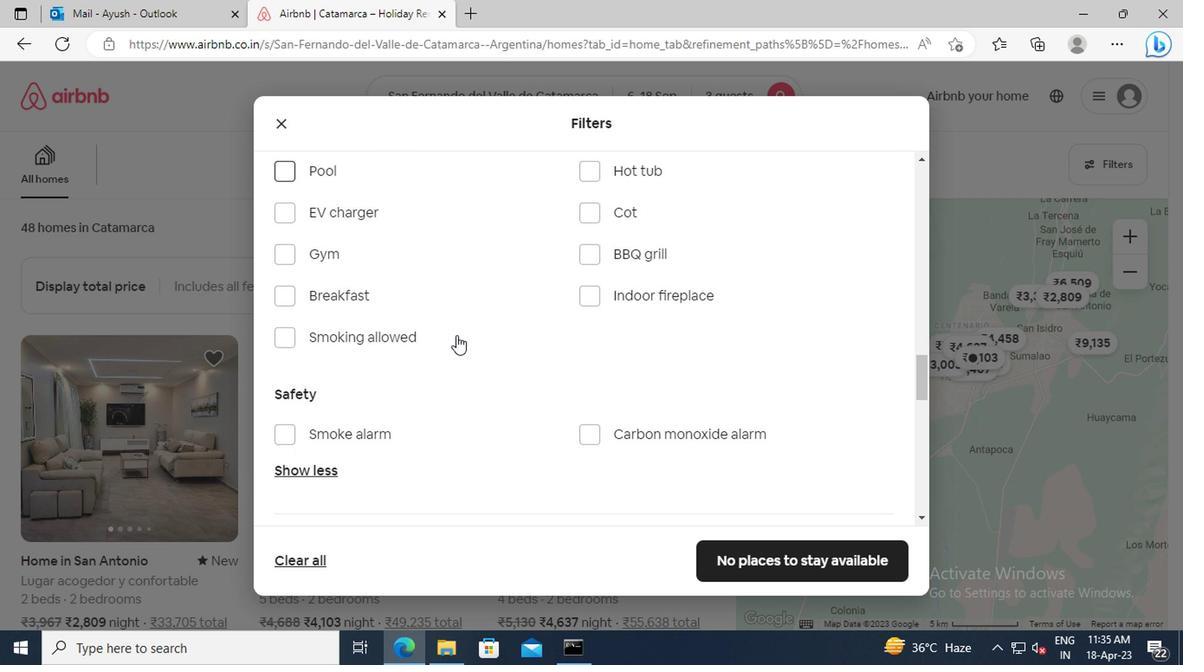 
Action: Mouse scrolled (451, 336) with delta (0, 0)
Screenshot: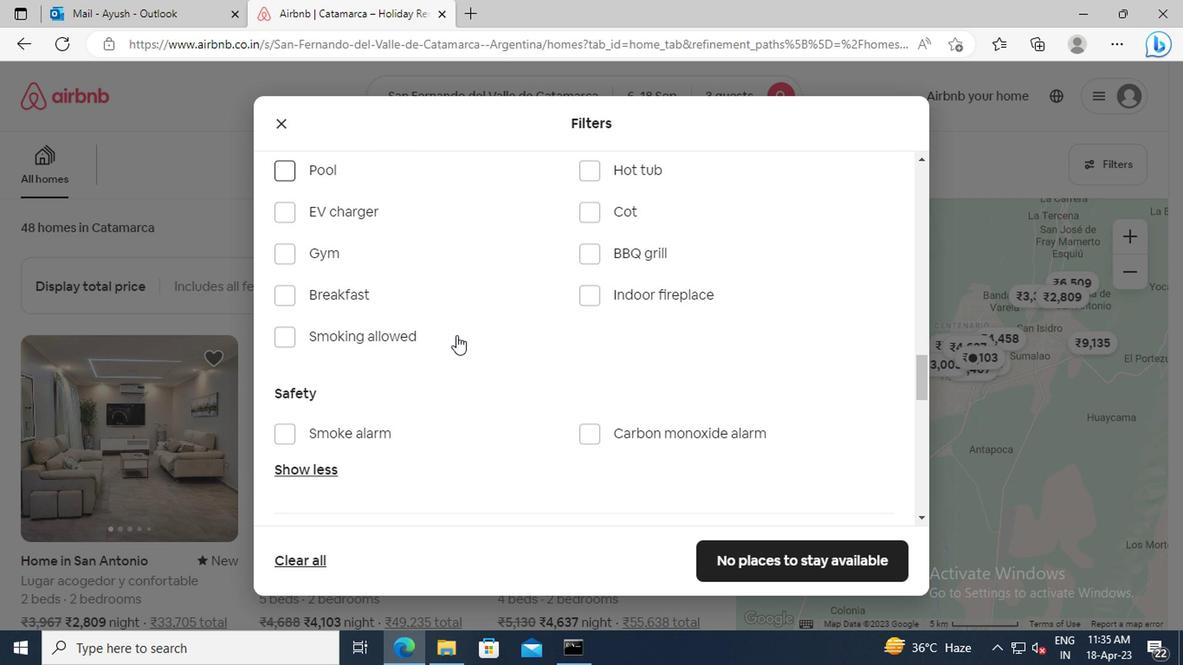 
Action: Mouse scrolled (451, 336) with delta (0, 0)
Screenshot: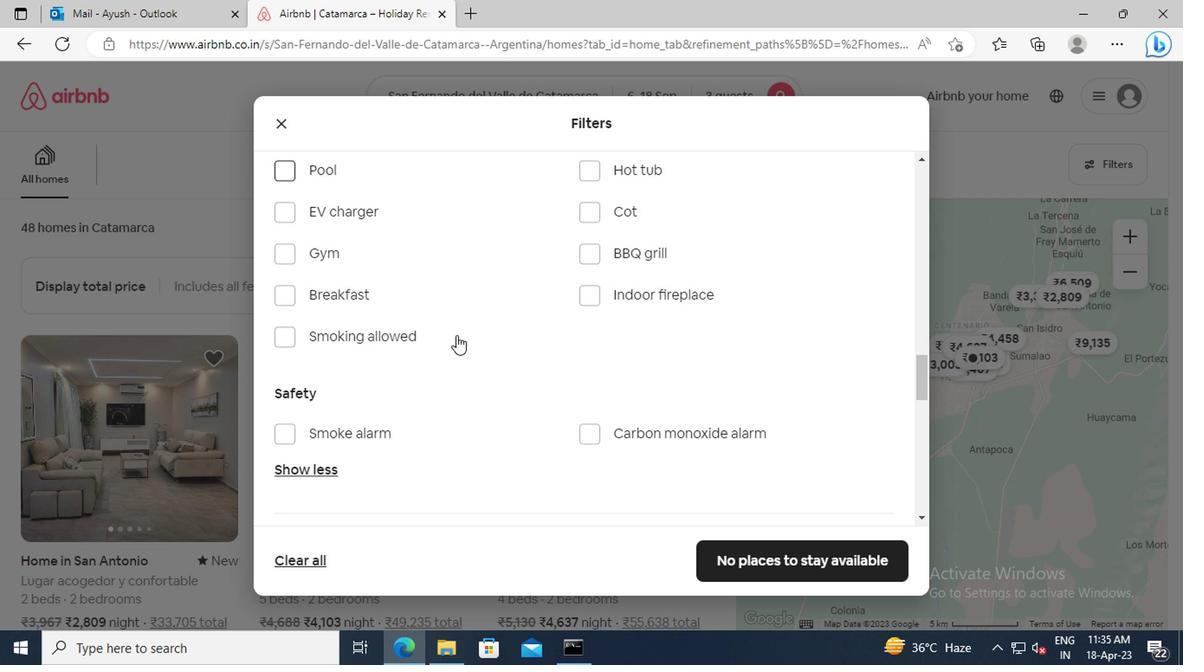 
Action: Mouse scrolled (451, 336) with delta (0, 0)
Screenshot: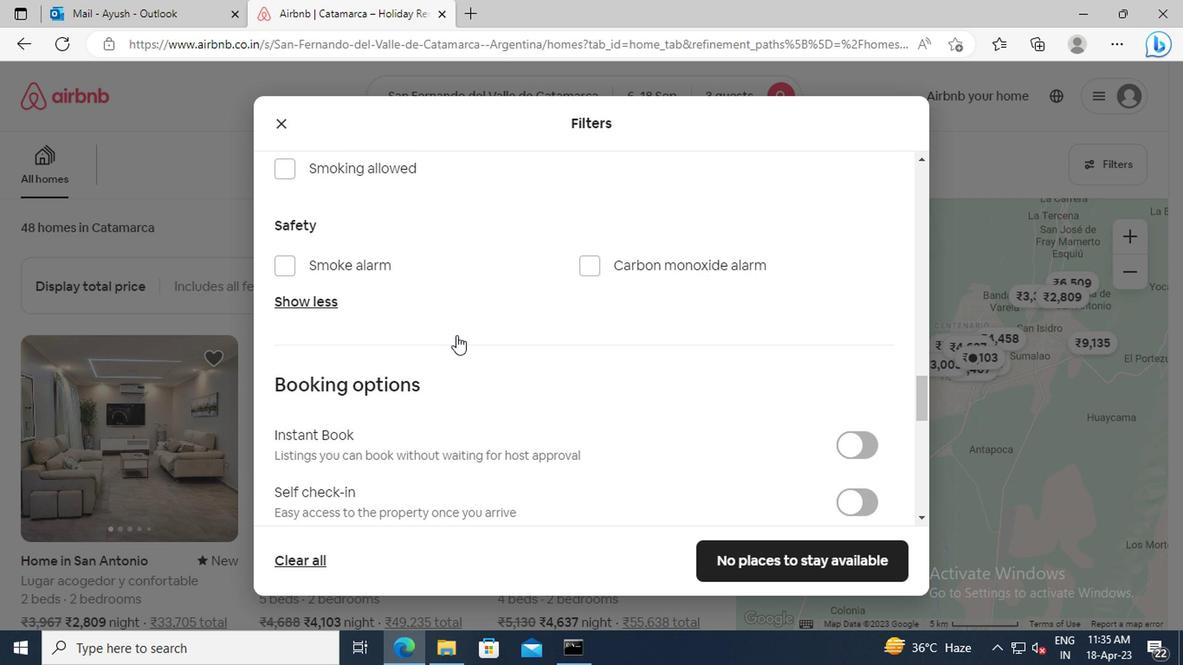 
Action: Mouse scrolled (451, 336) with delta (0, 0)
Screenshot: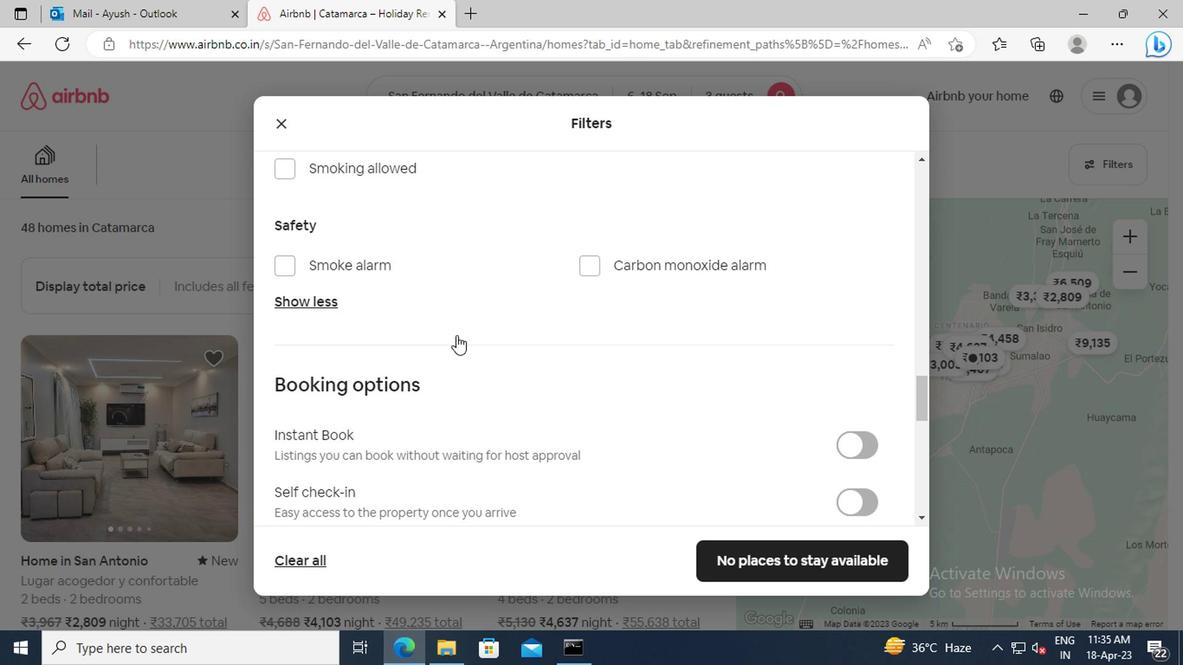 
Action: Mouse scrolled (451, 336) with delta (0, 0)
Screenshot: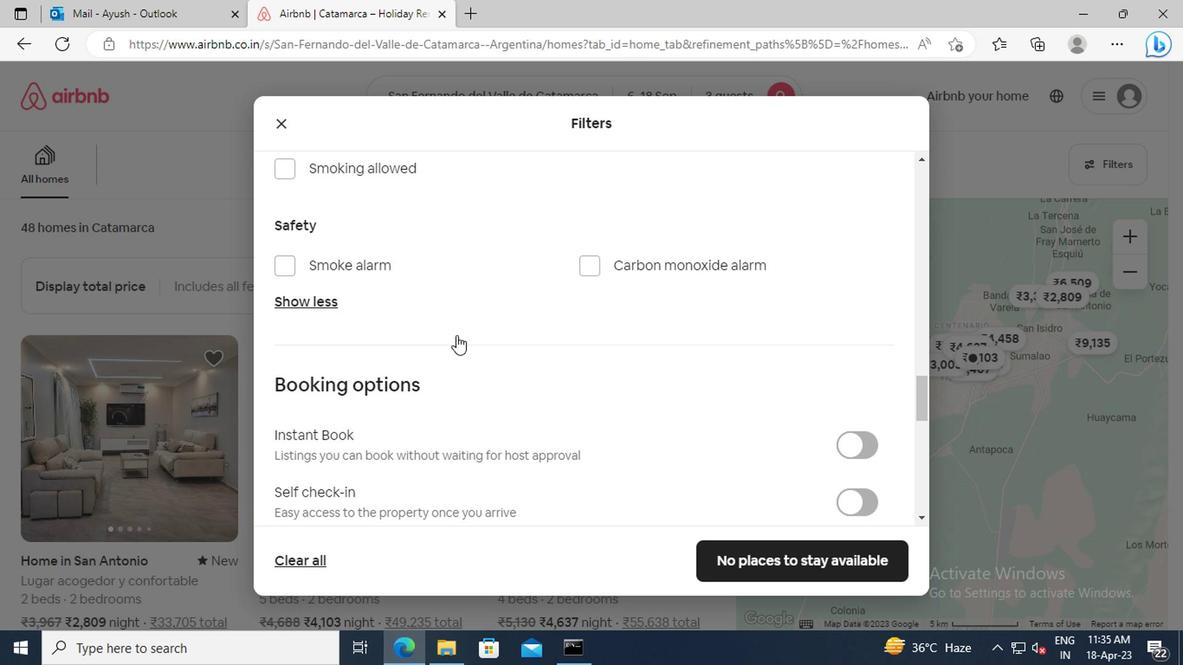
Action: Mouse moved to (857, 338)
Screenshot: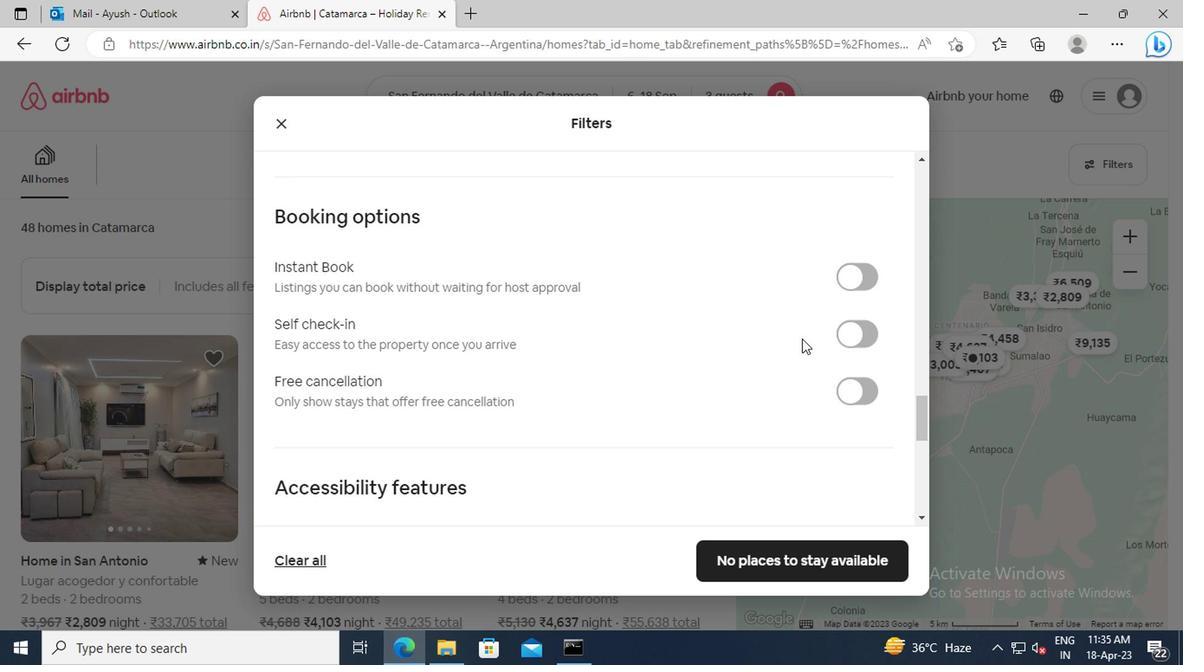 
Action: Mouse pressed left at (857, 338)
Screenshot: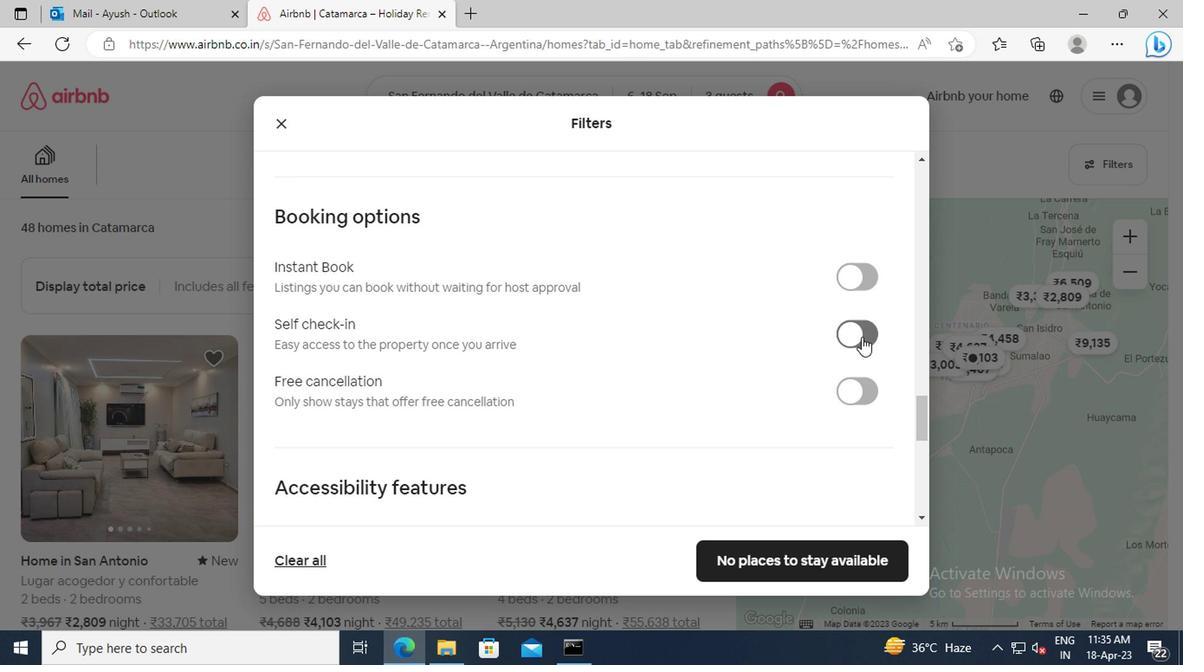 
Action: Mouse moved to (483, 331)
Screenshot: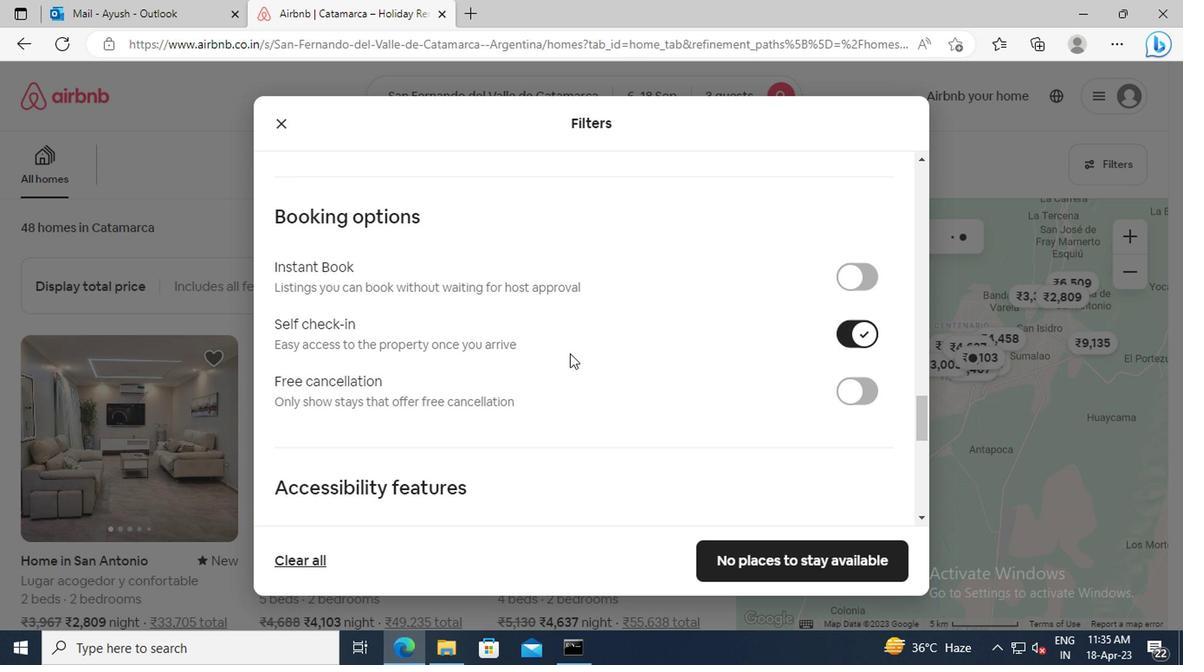 
Action: Mouse scrolled (483, 330) with delta (0, 0)
Screenshot: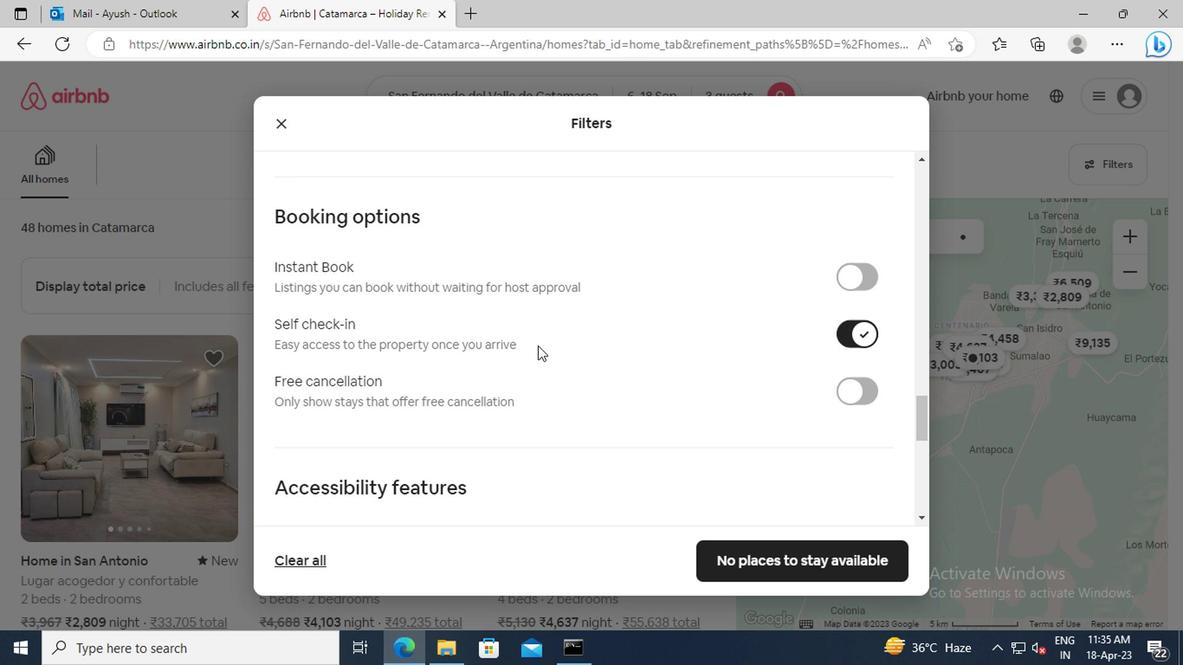 
Action: Mouse scrolled (483, 330) with delta (0, 0)
Screenshot: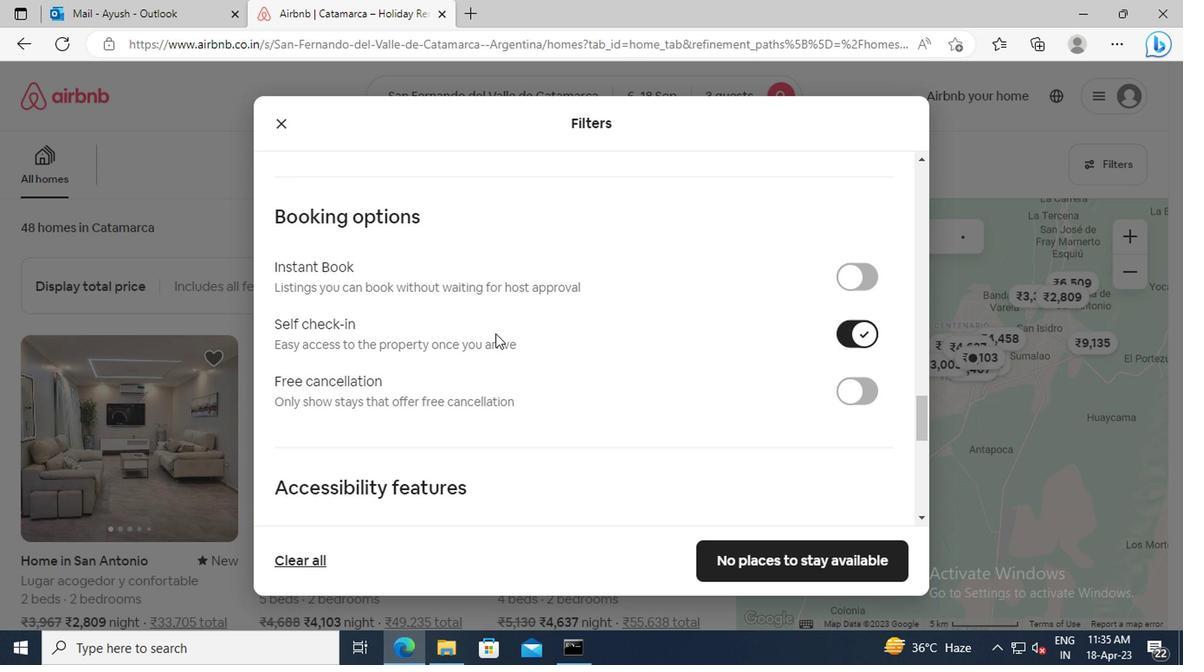 
Action: Mouse scrolled (483, 330) with delta (0, 0)
Screenshot: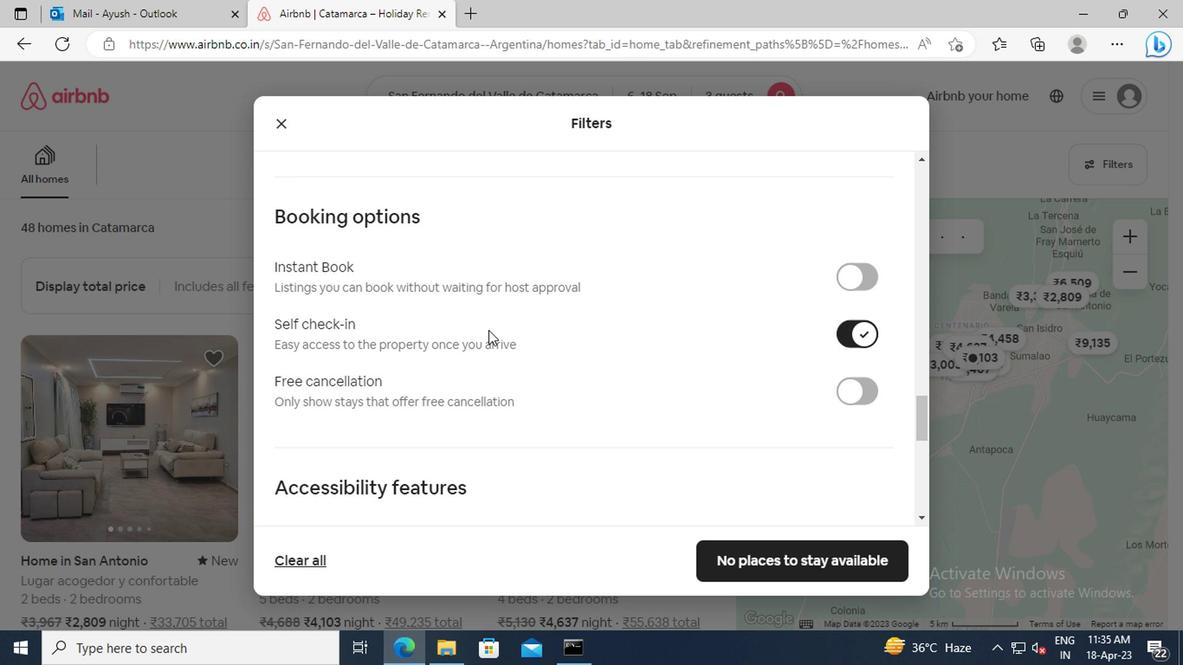 
Action: Mouse scrolled (483, 330) with delta (0, 0)
Screenshot: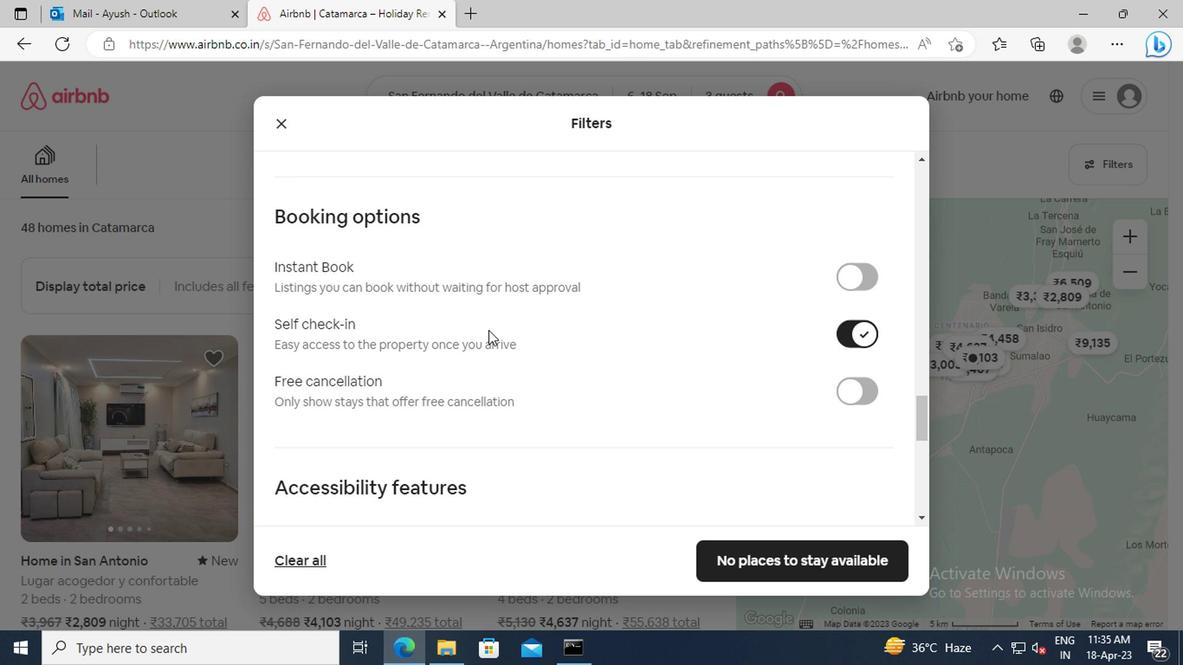 
Action: Mouse scrolled (483, 330) with delta (0, 0)
Screenshot: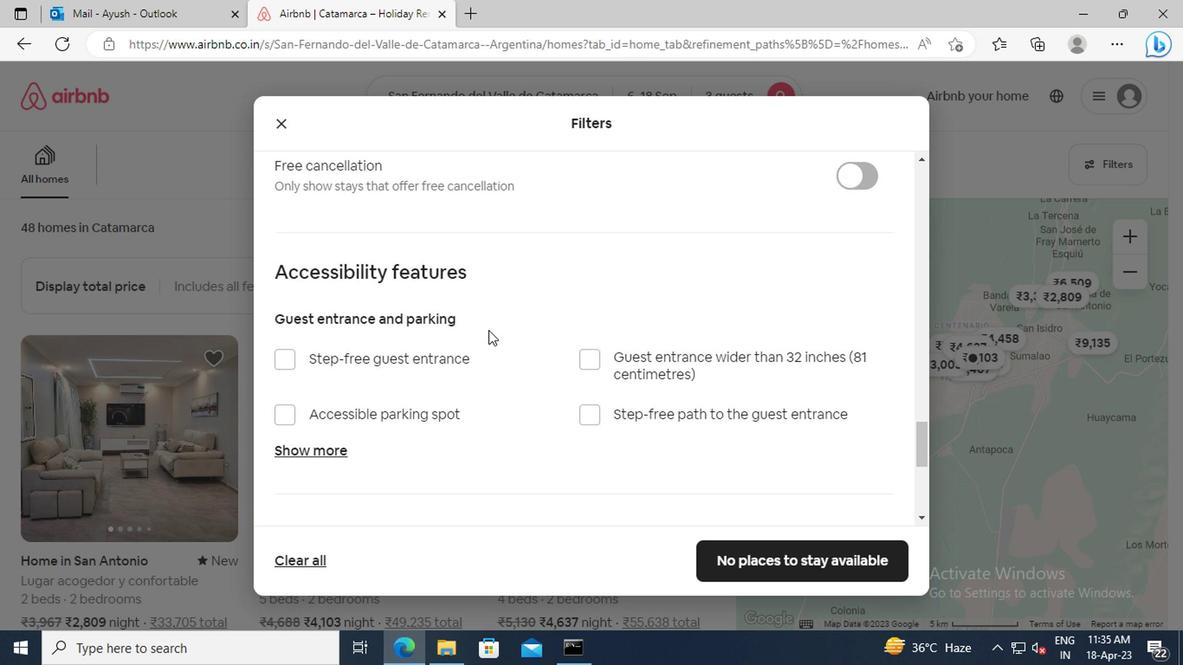 
Action: Mouse scrolled (483, 330) with delta (0, 0)
Screenshot: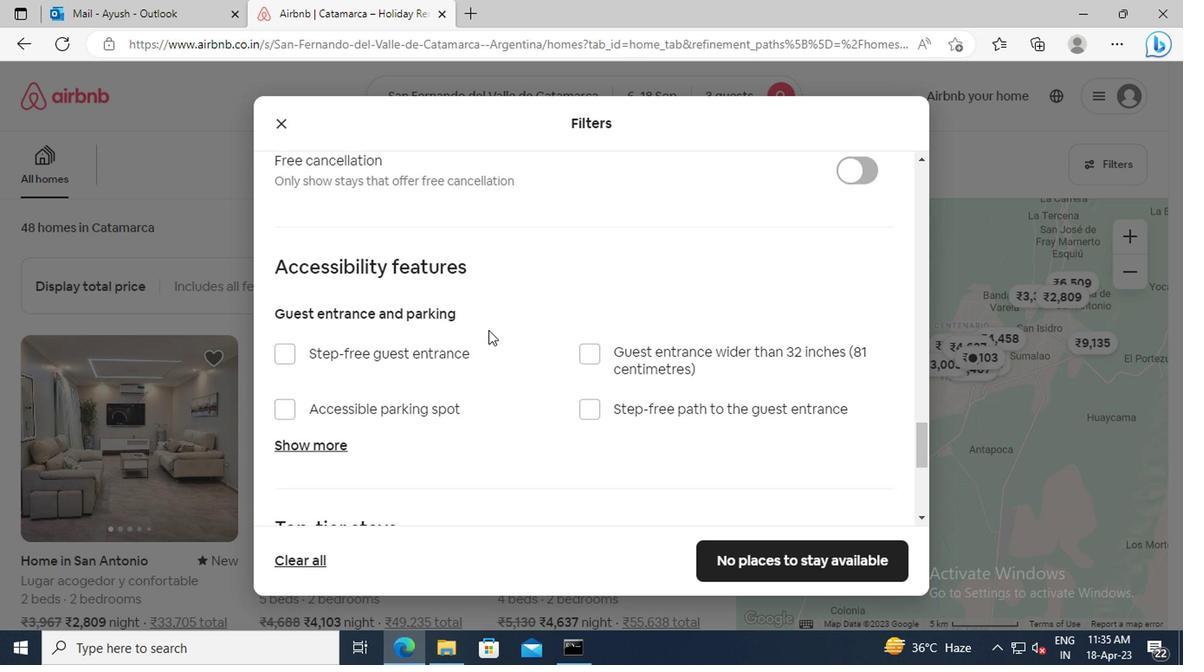 
Action: Mouse scrolled (483, 330) with delta (0, 0)
Screenshot: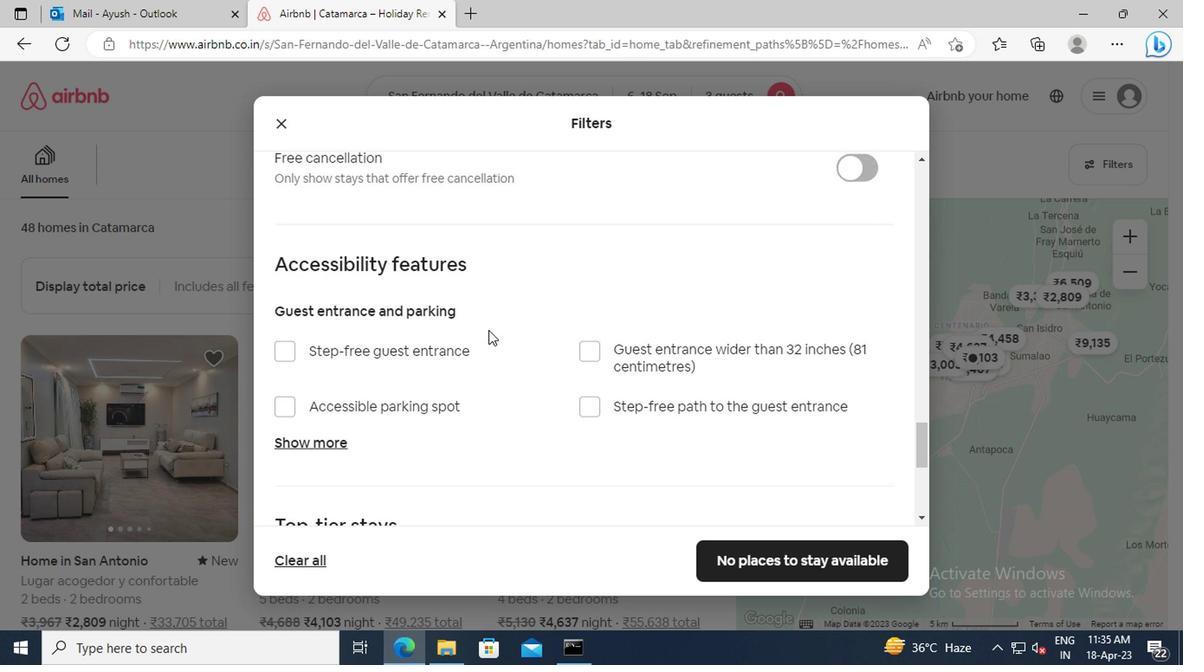 
Action: Mouse scrolled (483, 330) with delta (0, 0)
Screenshot: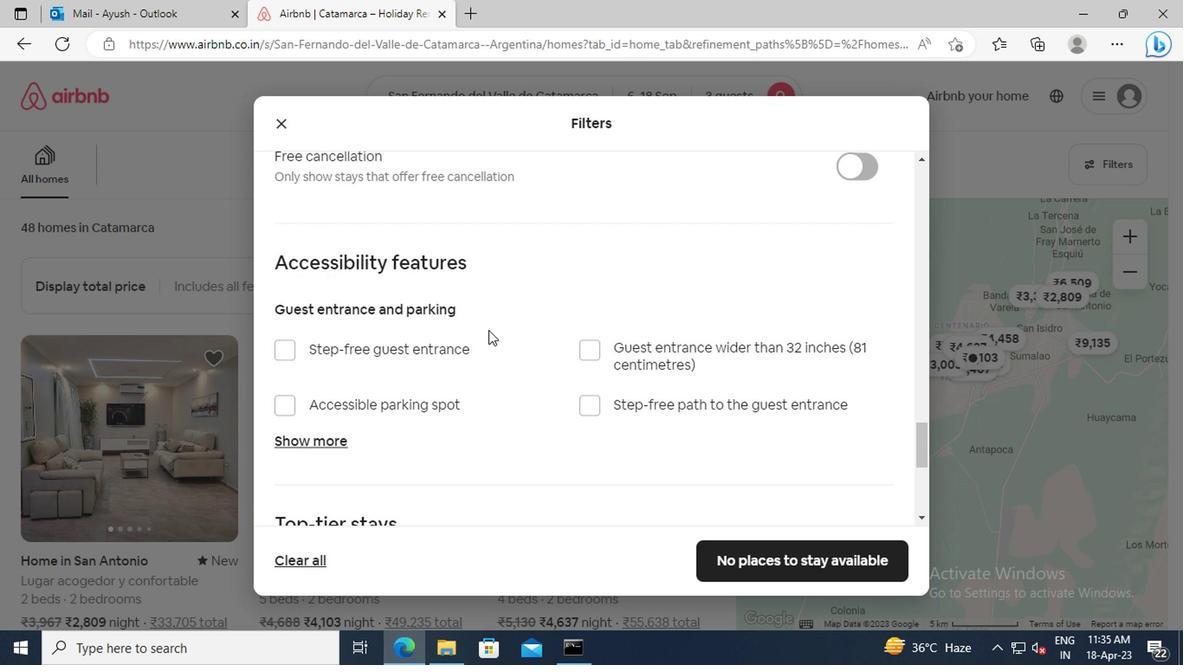 
Action: Mouse scrolled (483, 330) with delta (0, 0)
Screenshot: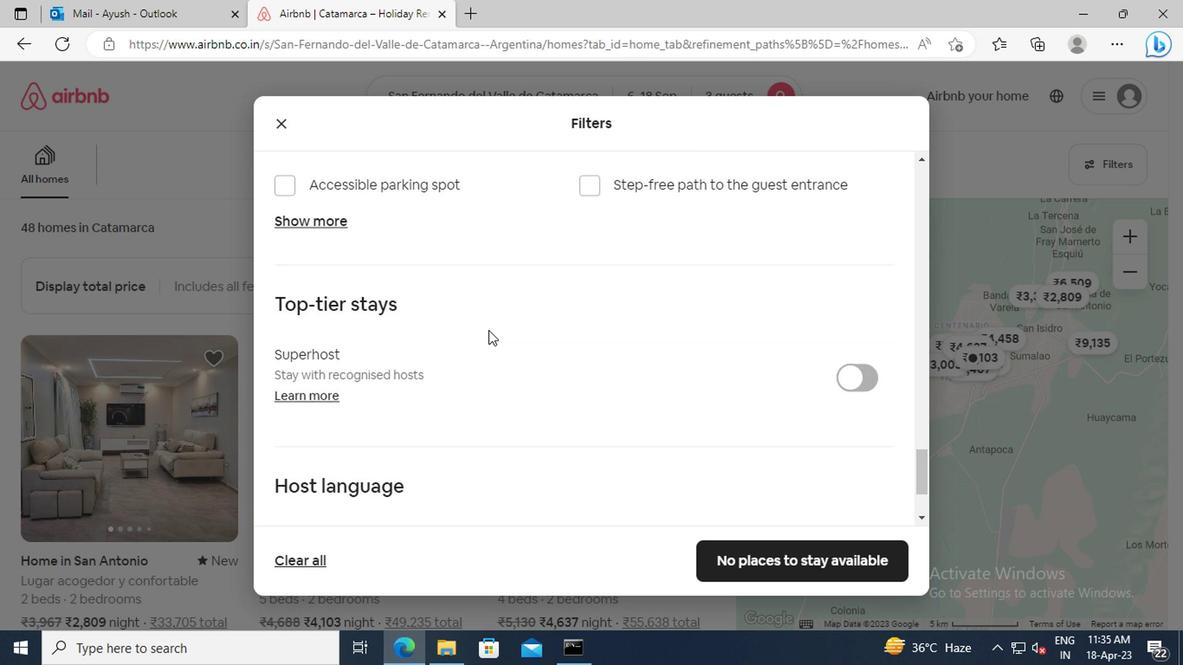 
Action: Mouse scrolled (483, 330) with delta (0, 0)
Screenshot: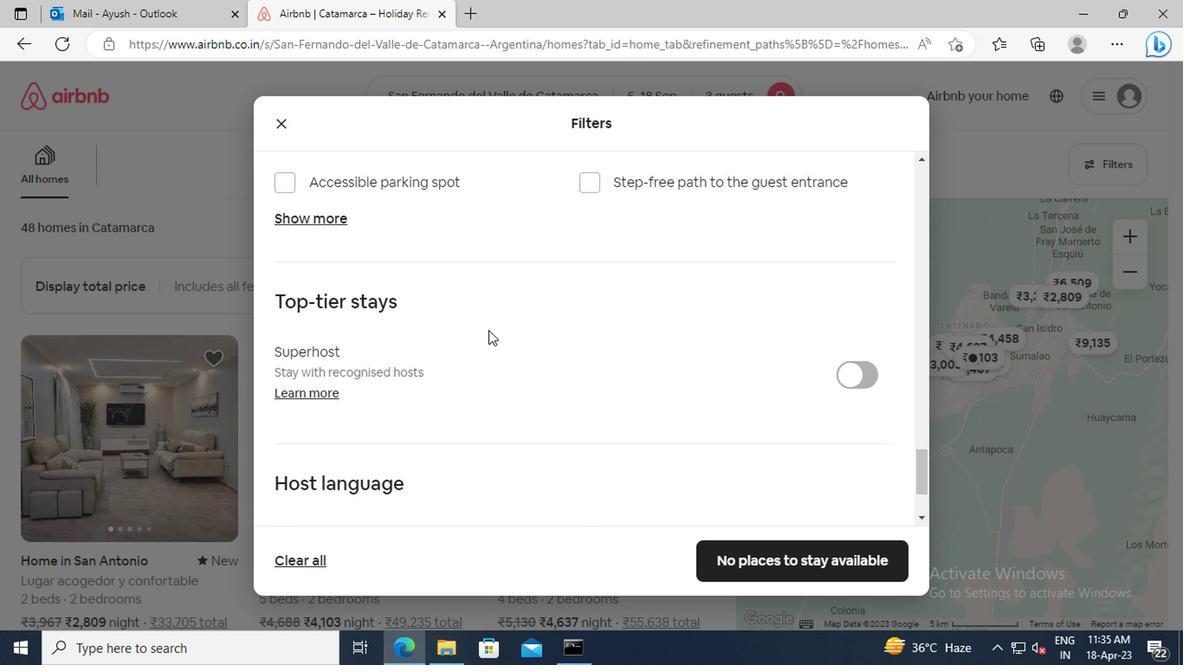 
Action: Mouse scrolled (483, 330) with delta (0, 0)
Screenshot: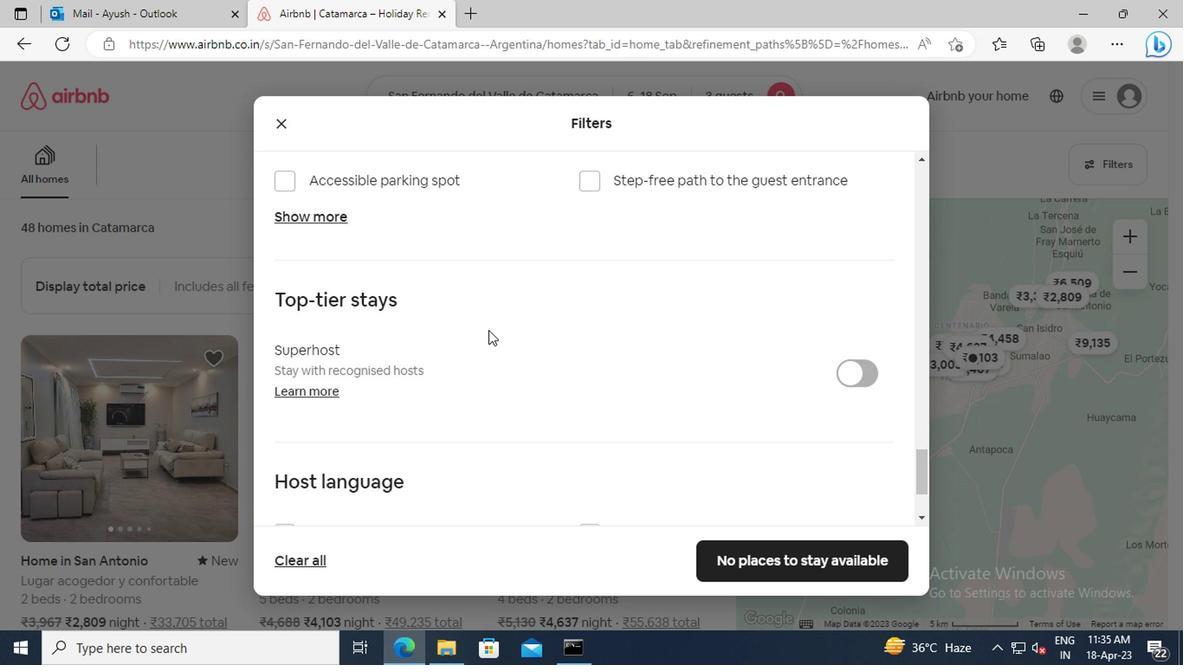 
Action: Mouse scrolled (483, 330) with delta (0, 0)
Screenshot: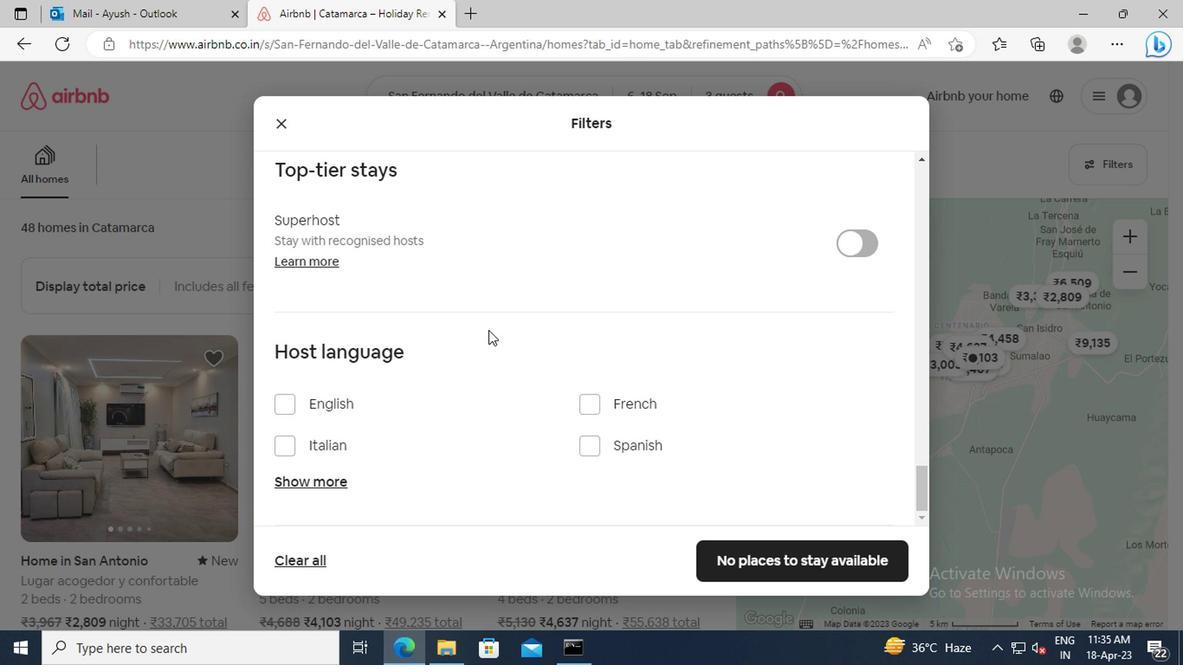 
Action: Mouse moved to (283, 407)
Screenshot: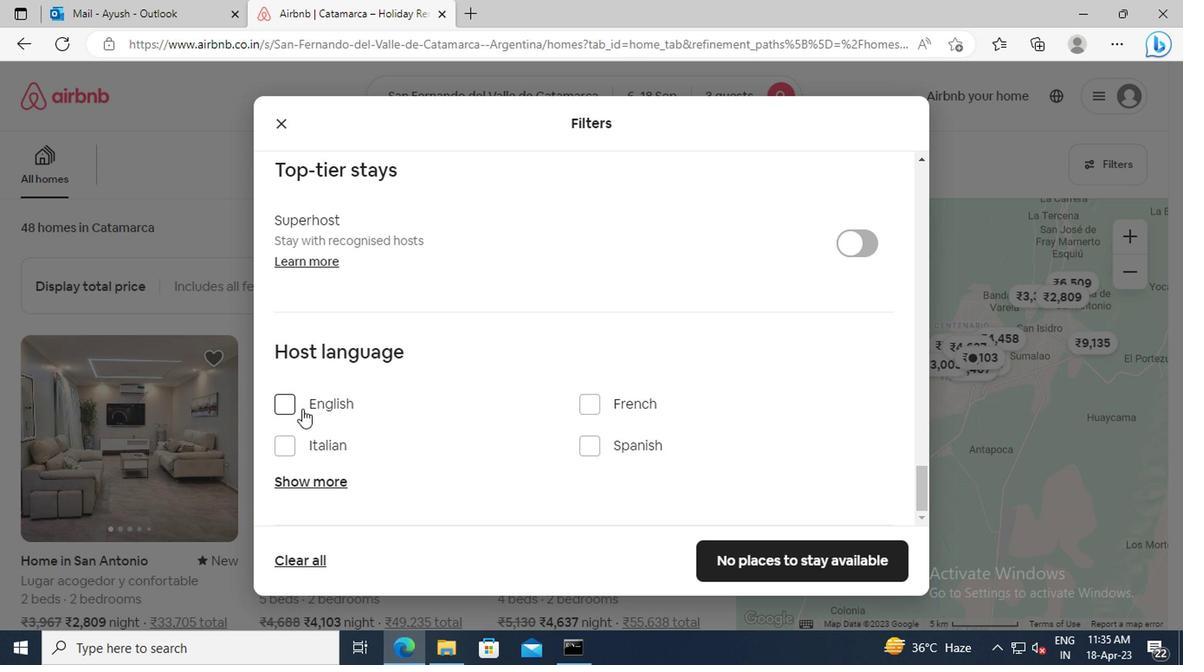
Action: Mouse pressed left at (283, 407)
Screenshot: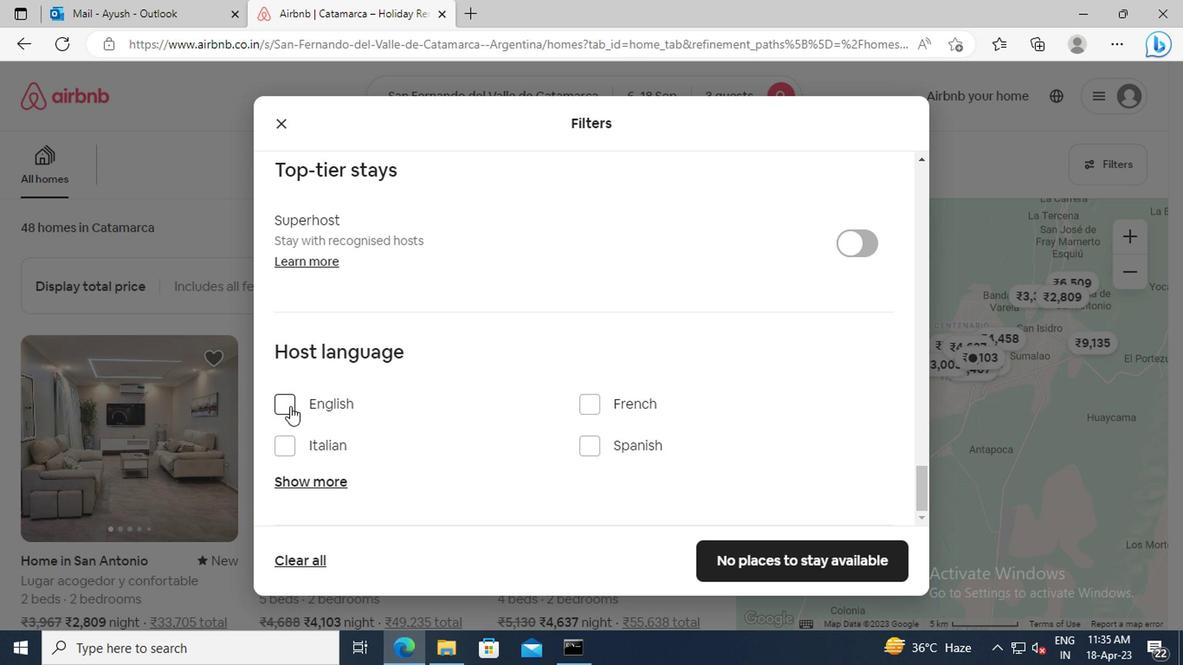 
Action: Mouse moved to (750, 557)
Screenshot: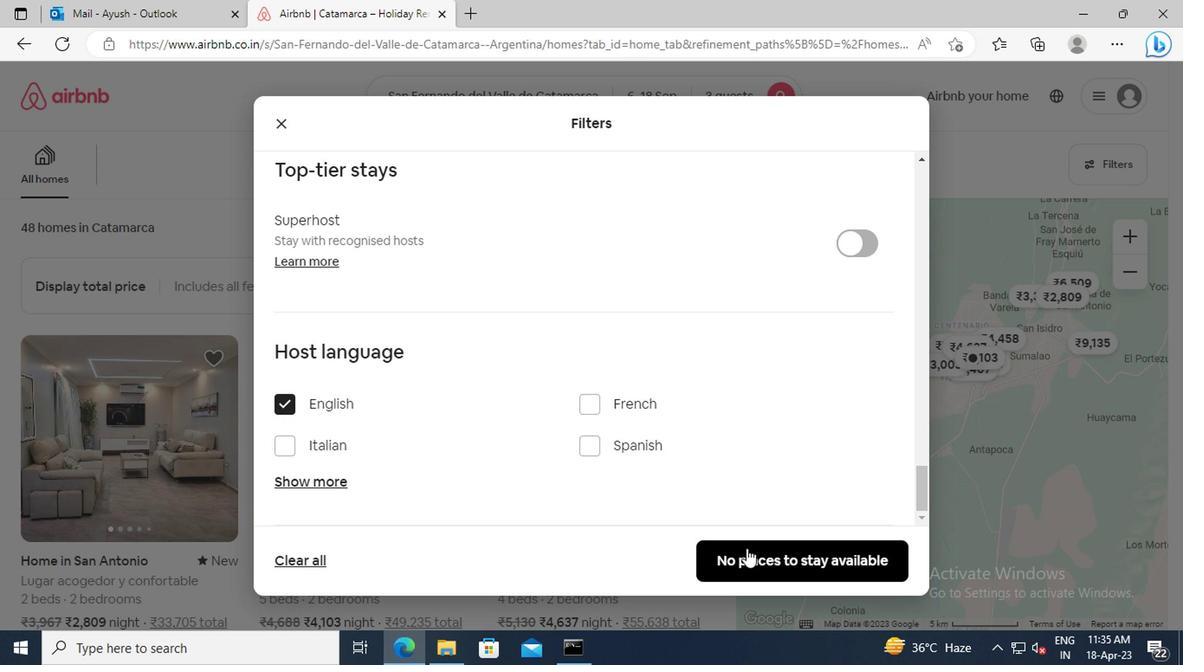 
Action: Mouse pressed left at (750, 557)
Screenshot: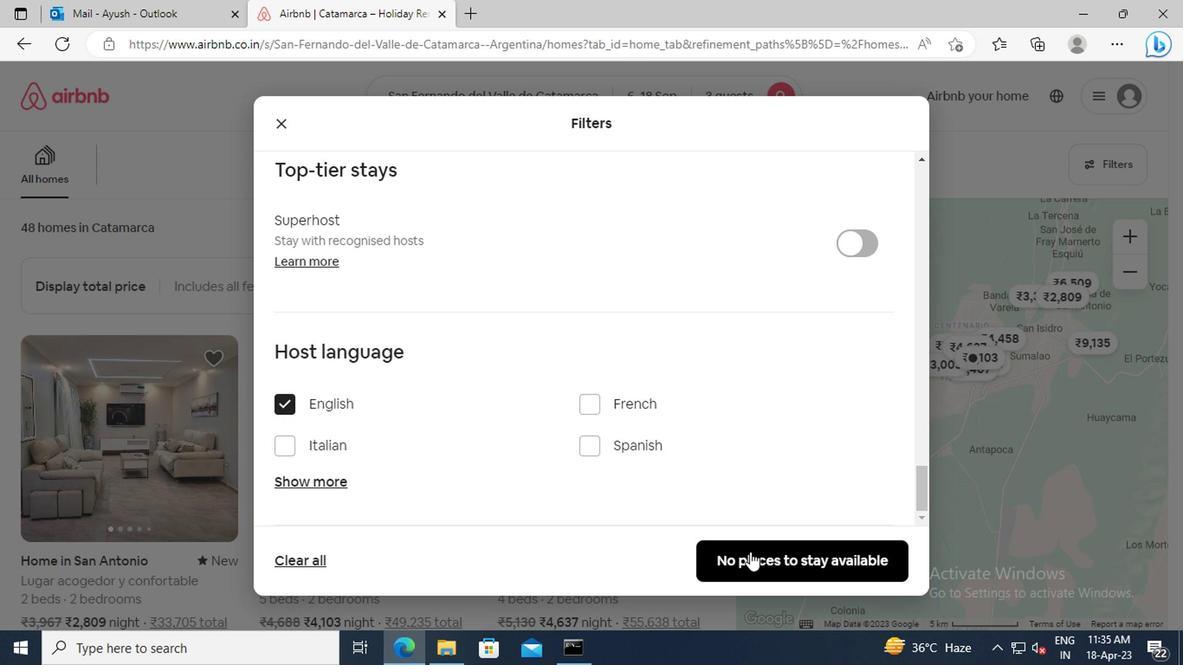 
